 Task: Find a place to stay in Chajari, Argentina, from 10th to 15th July for 1 adult, with WiFi, TV, free parking, 4 bedrooms, 4 bathrooms, self check-in, and a price range of ₹10,000 to ₹15,000.
Action: Mouse moved to (537, 107)
Screenshot: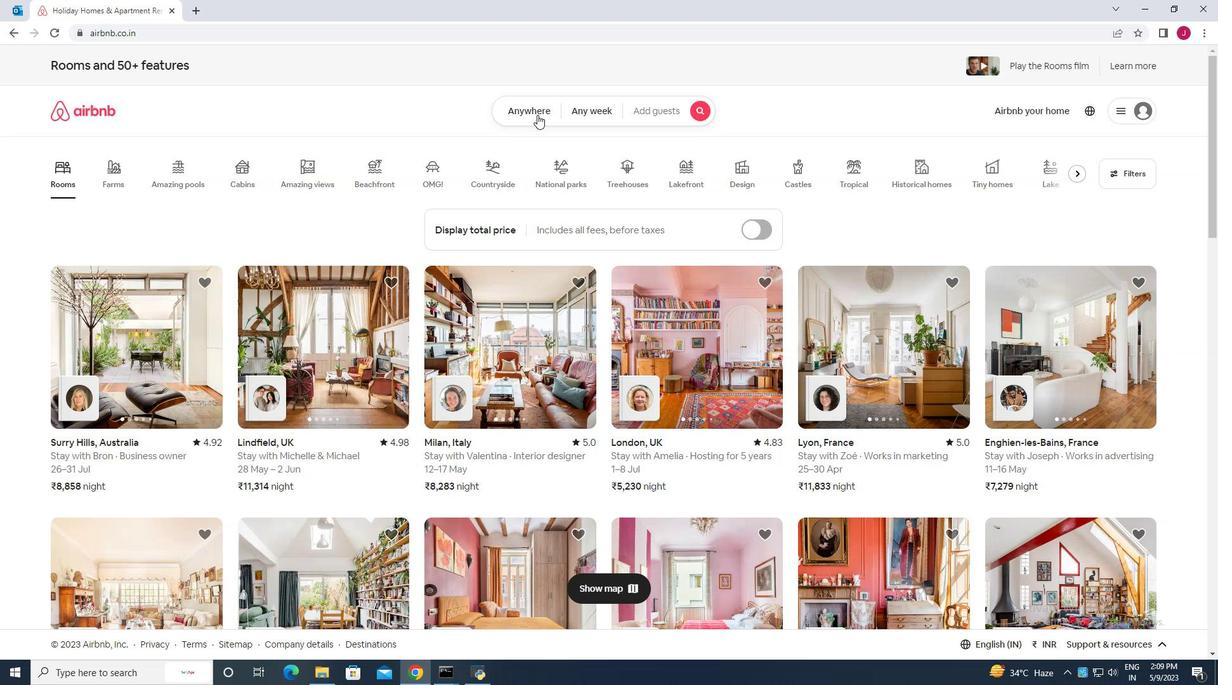 
Action: Mouse pressed left at (537, 107)
Screenshot: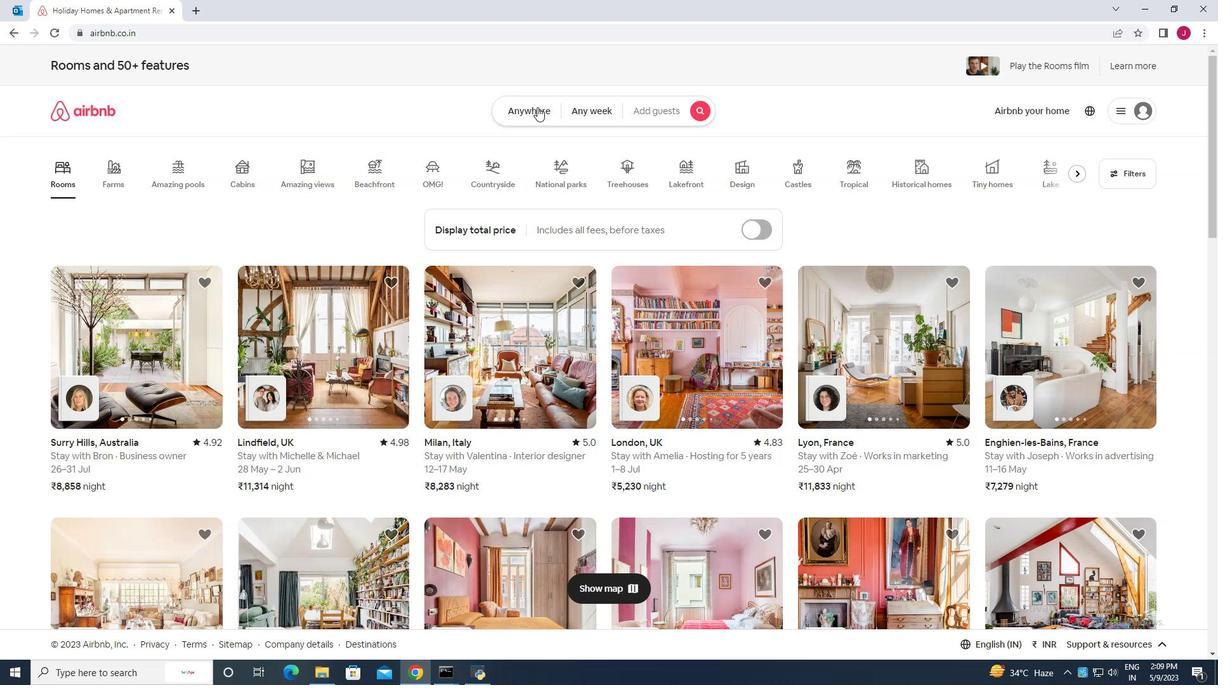 
Action: Mouse moved to (403, 156)
Screenshot: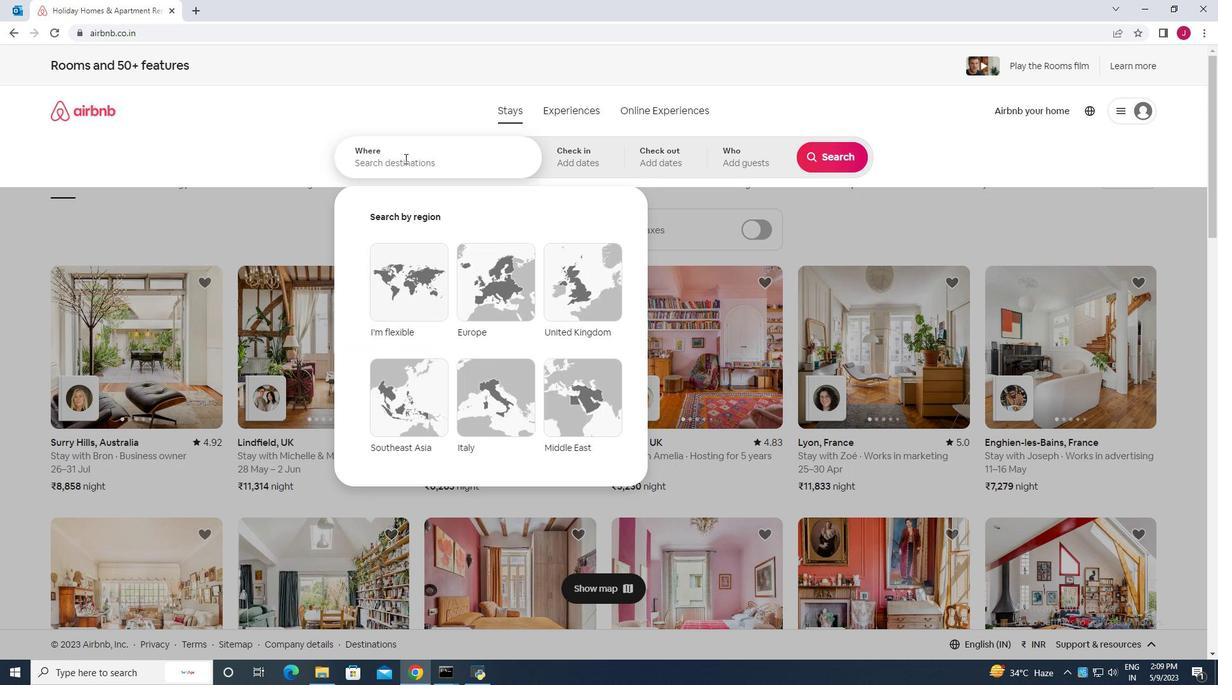 
Action: Mouse pressed left at (403, 156)
Screenshot: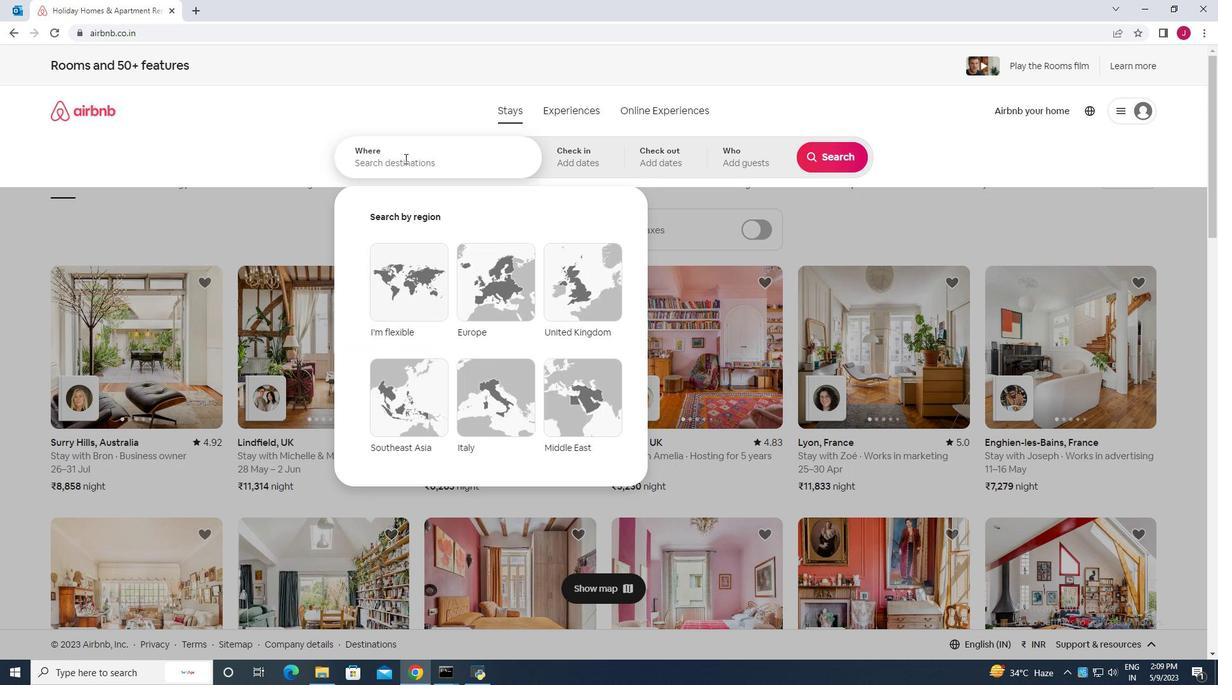 
Action: Mouse moved to (403, 158)
Screenshot: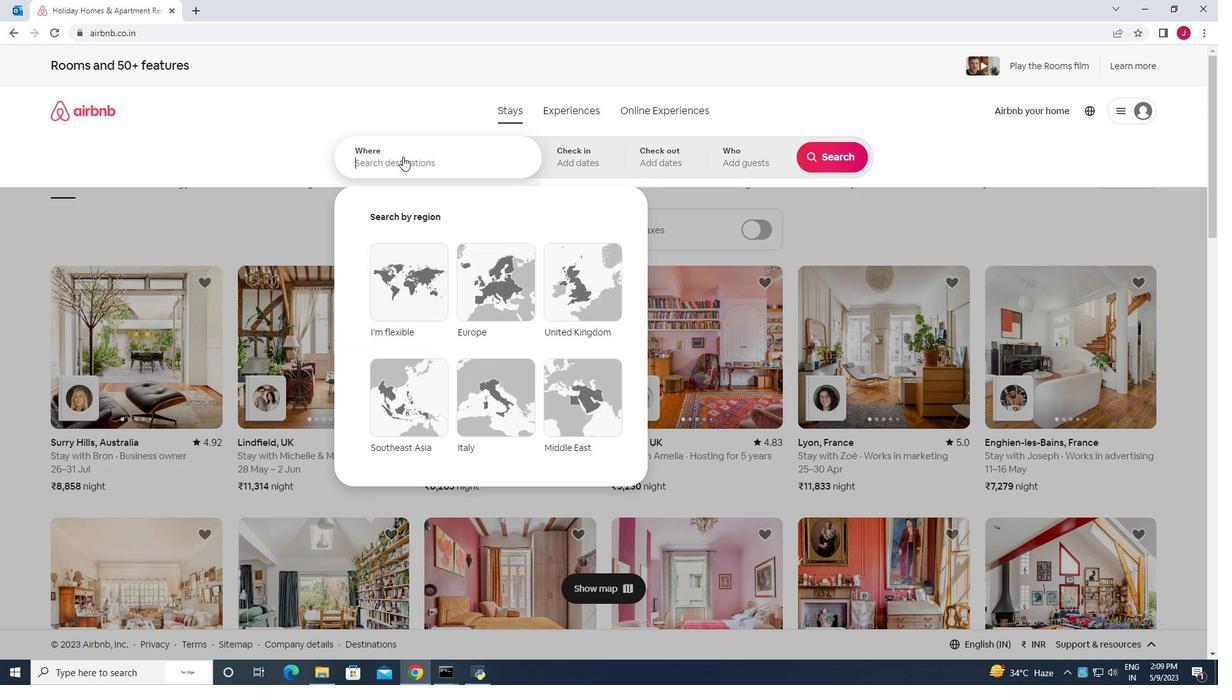 
Action: Key pressed chajari<Key.space>argentina
Screenshot: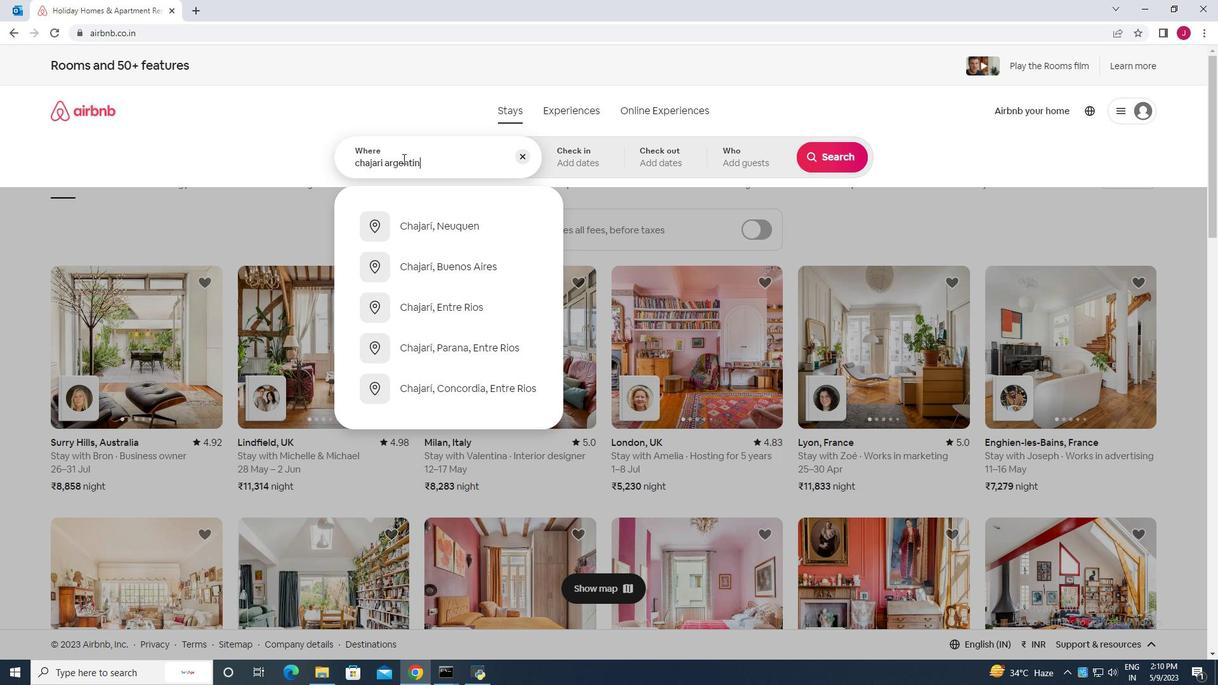 
Action: Mouse moved to (455, 166)
Screenshot: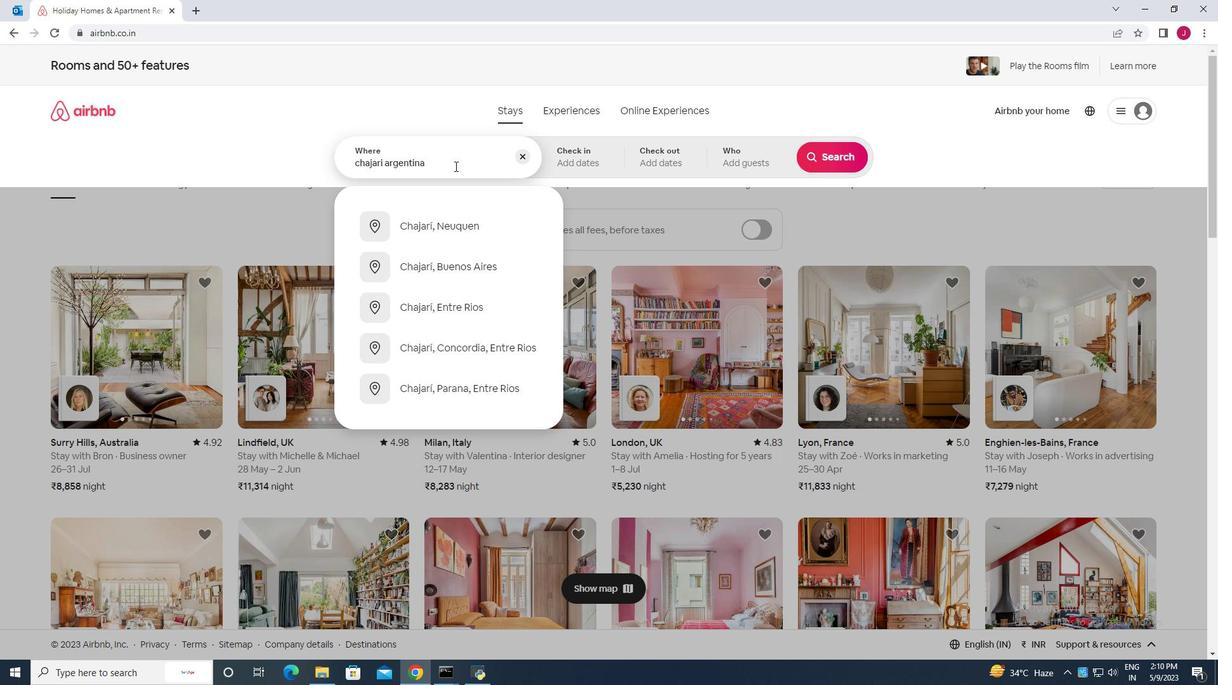 
Action: Key pressed <Key.enter>
Screenshot: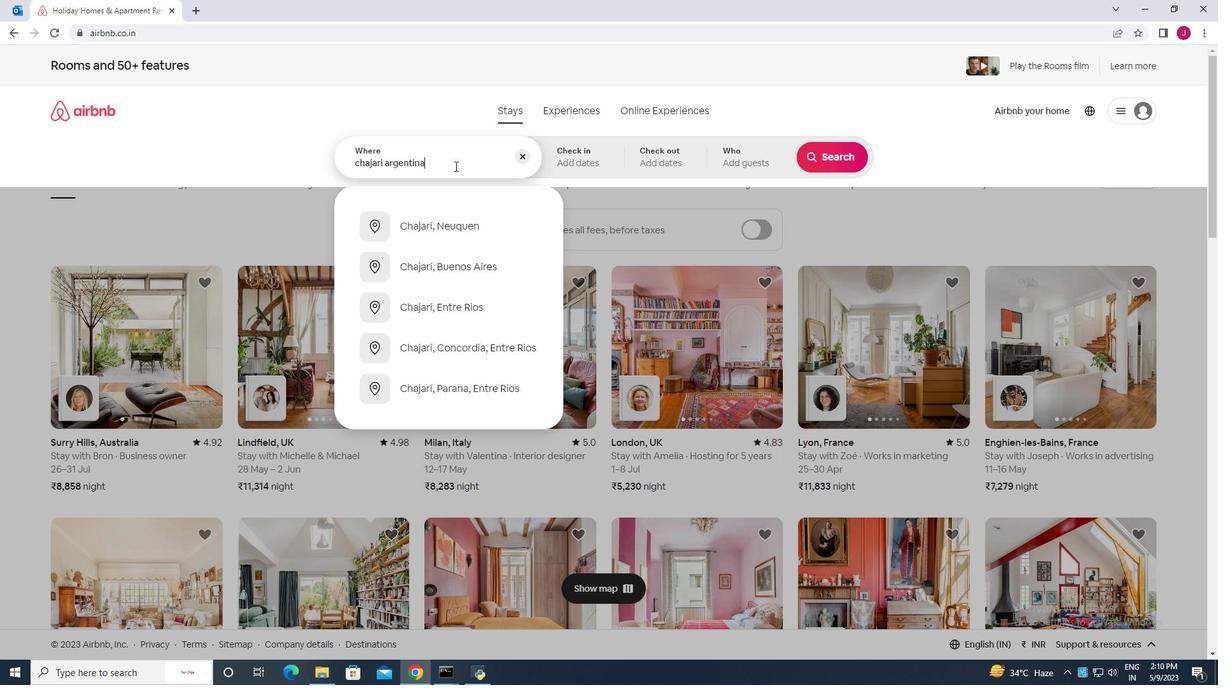 
Action: Mouse moved to (832, 255)
Screenshot: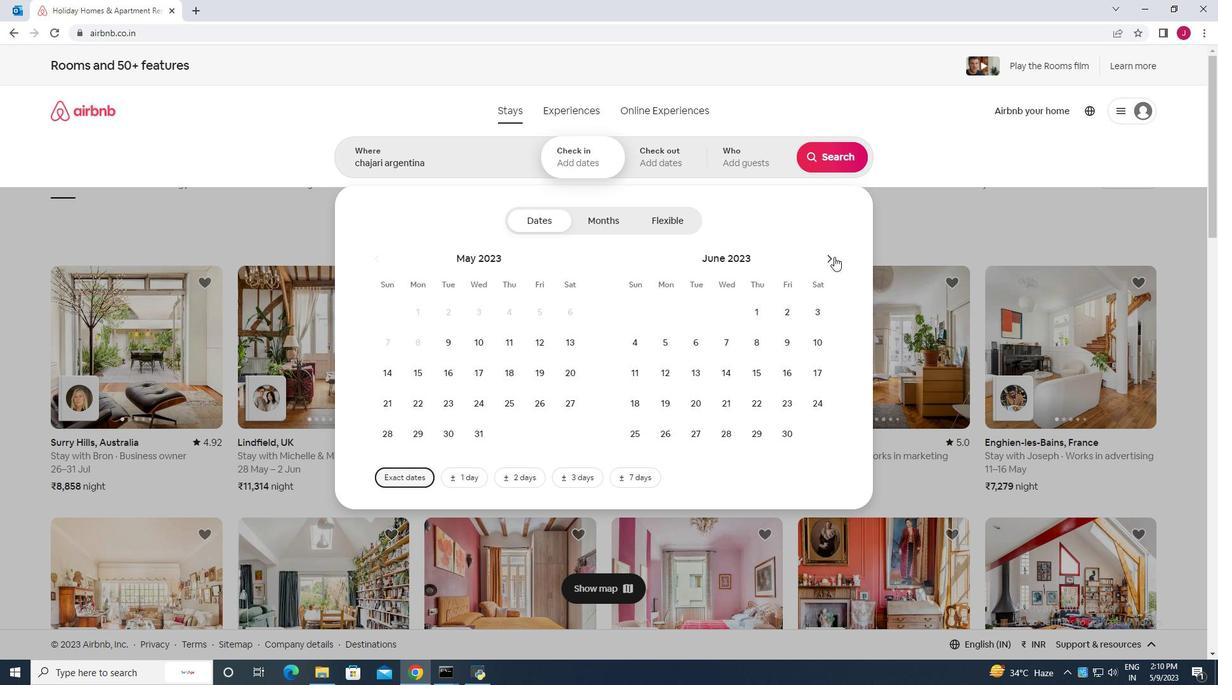 
Action: Mouse pressed left at (832, 255)
Screenshot: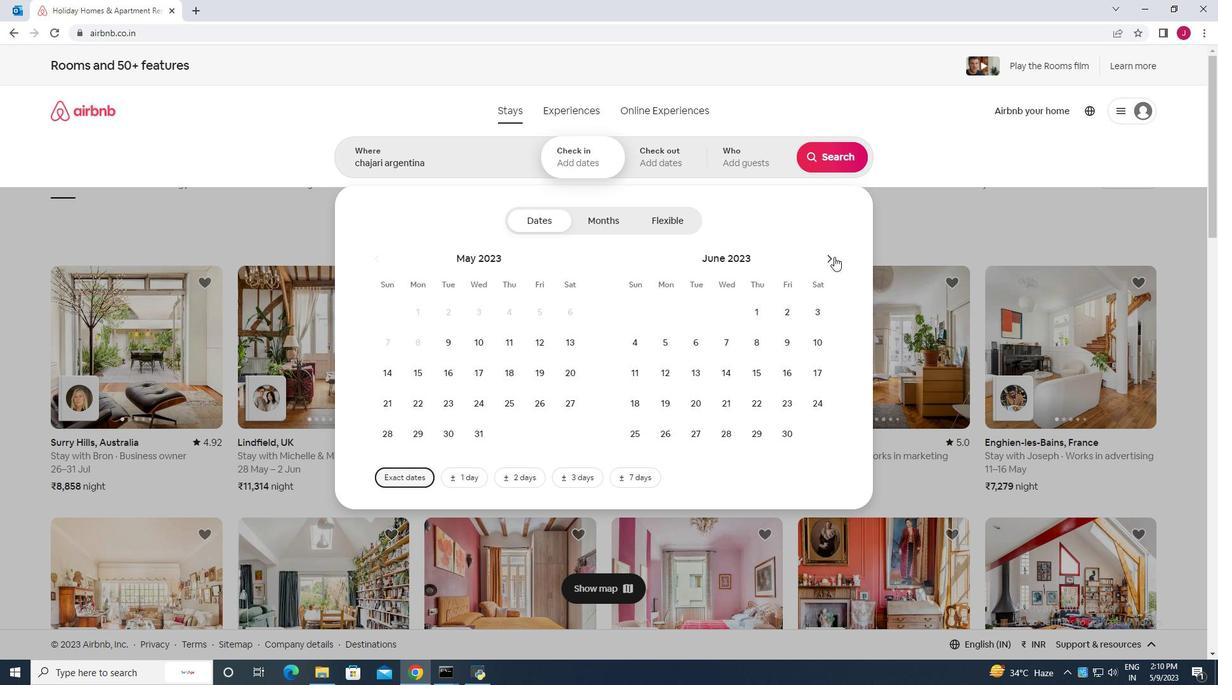 
Action: Mouse moved to (665, 373)
Screenshot: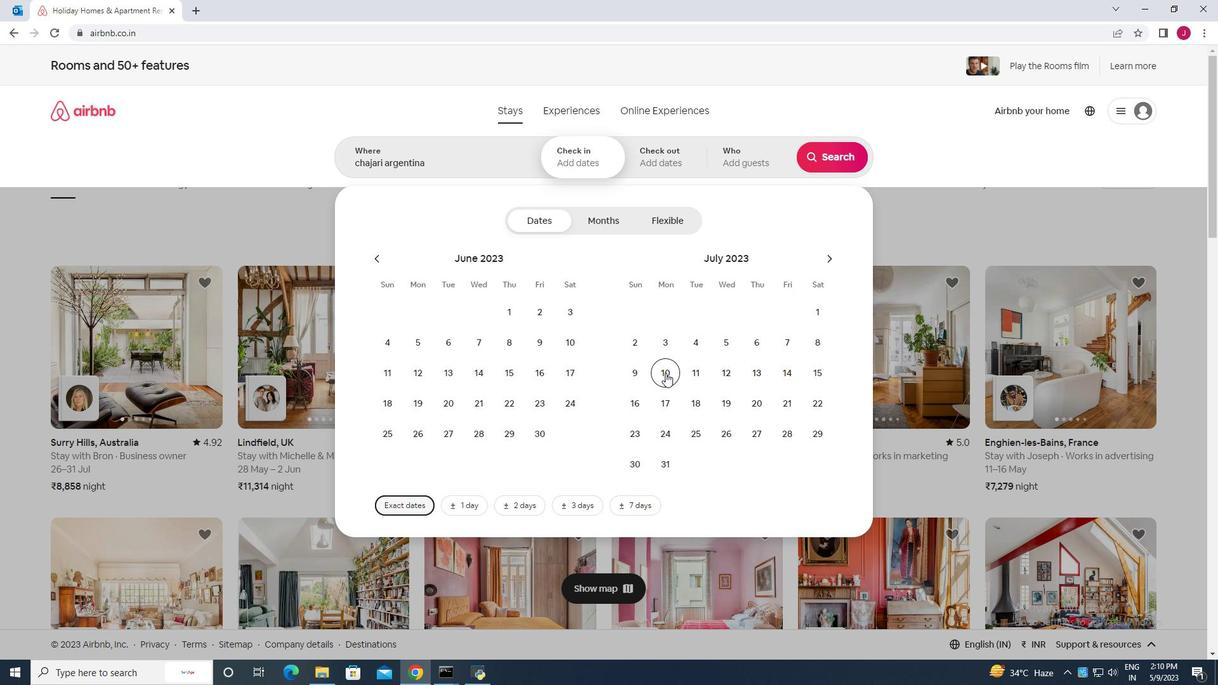 
Action: Mouse pressed left at (665, 373)
Screenshot: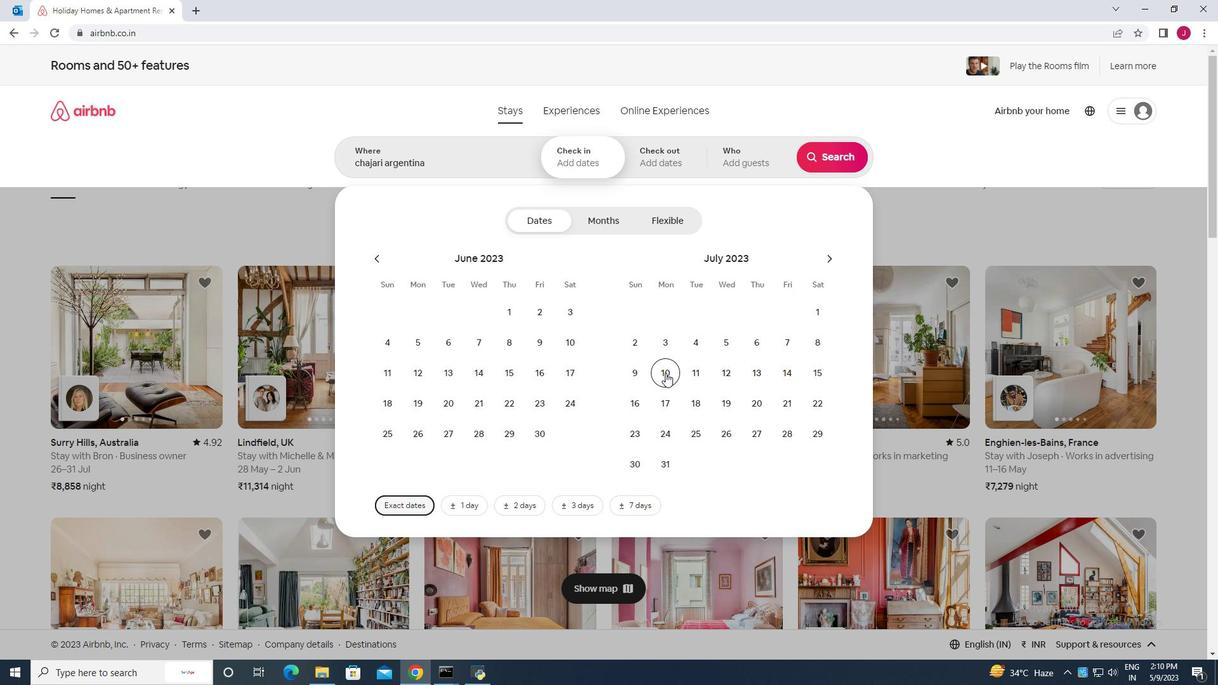
Action: Mouse moved to (819, 370)
Screenshot: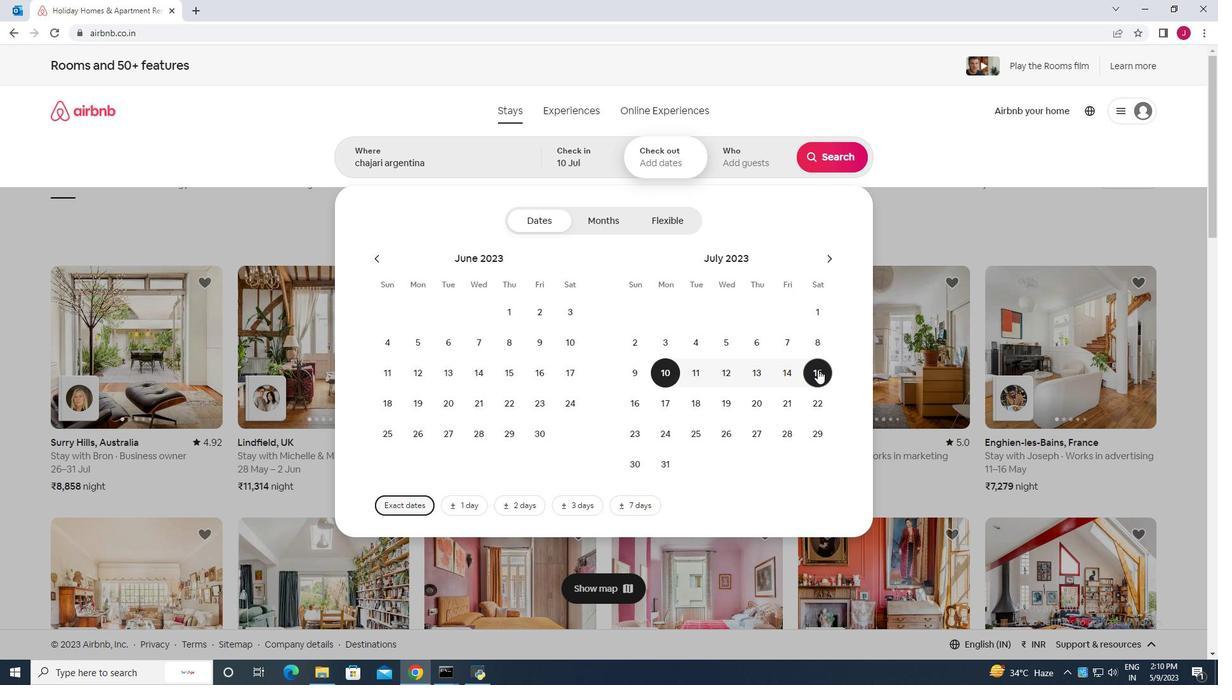 
Action: Mouse pressed left at (819, 370)
Screenshot: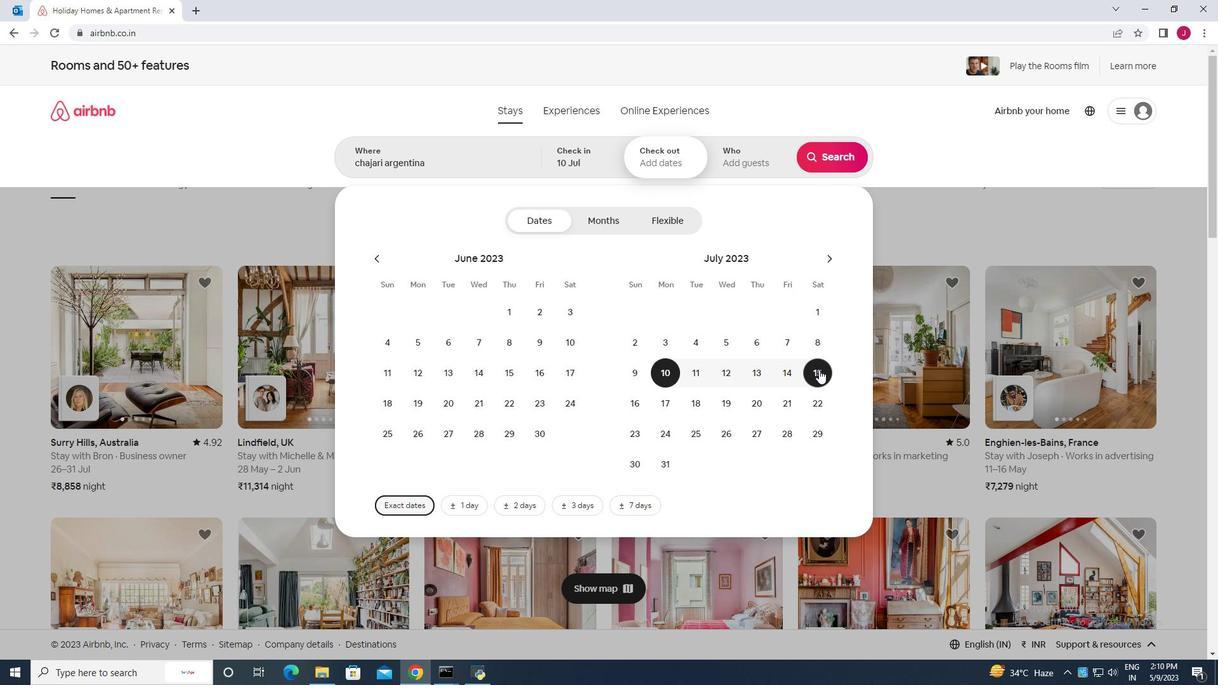 
Action: Mouse moved to (759, 163)
Screenshot: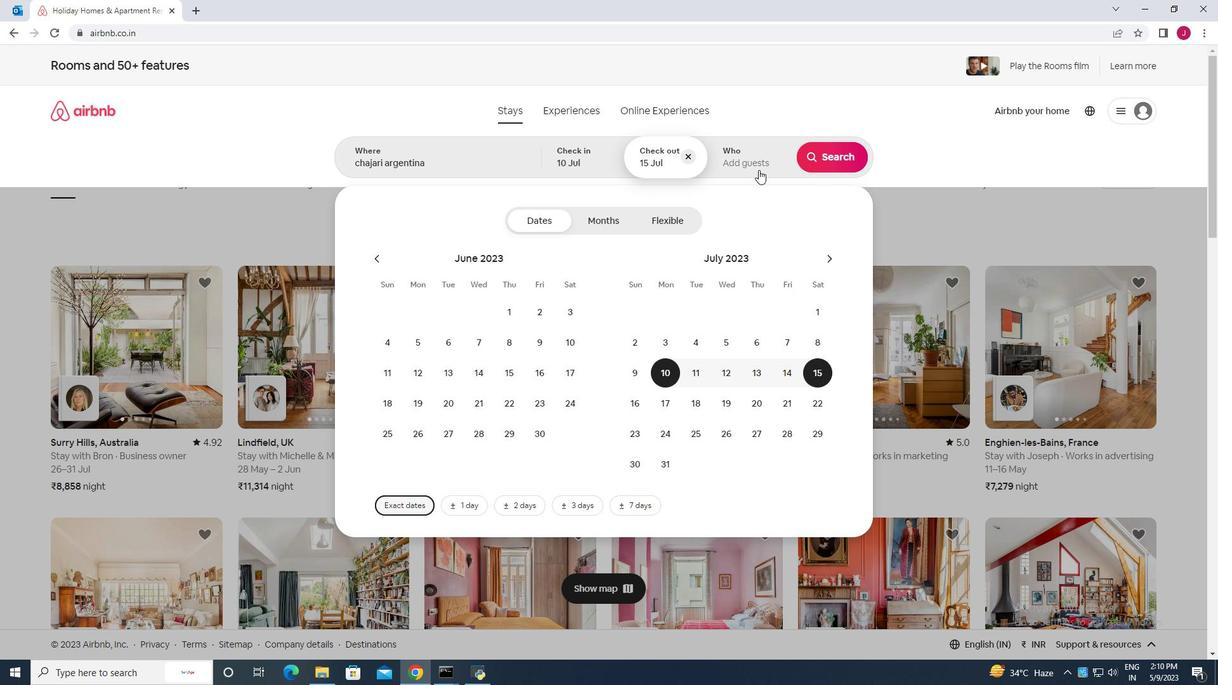 
Action: Mouse pressed left at (759, 163)
Screenshot: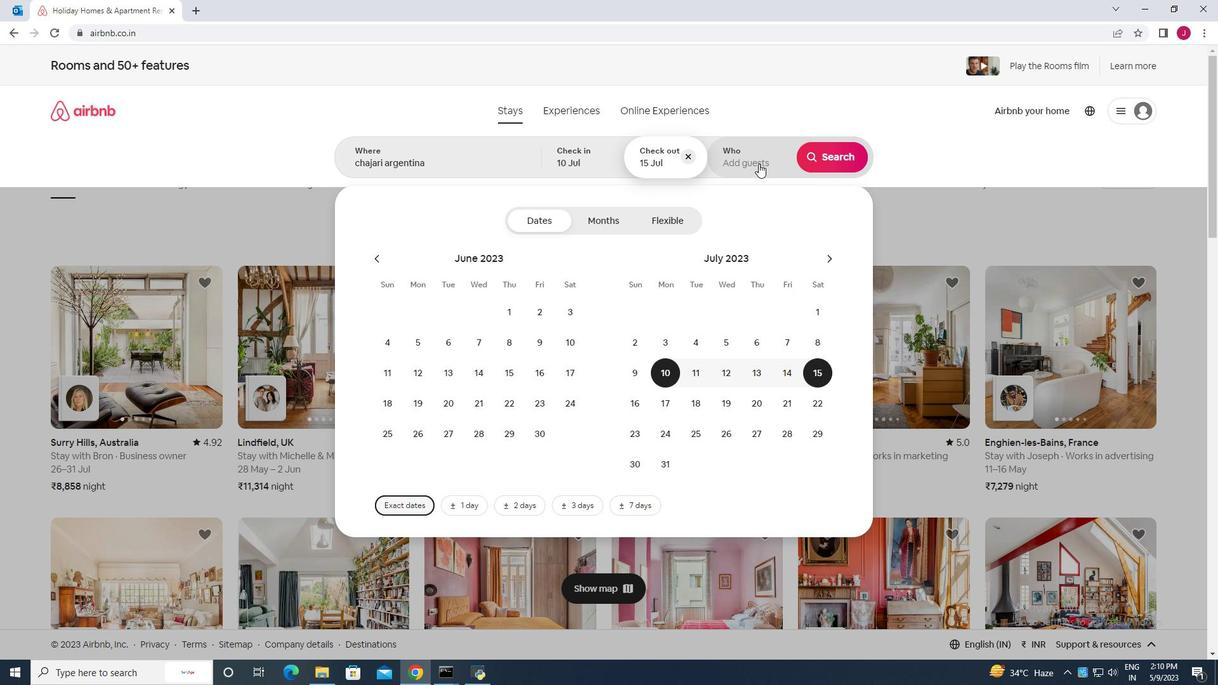 
Action: Mouse moved to (836, 224)
Screenshot: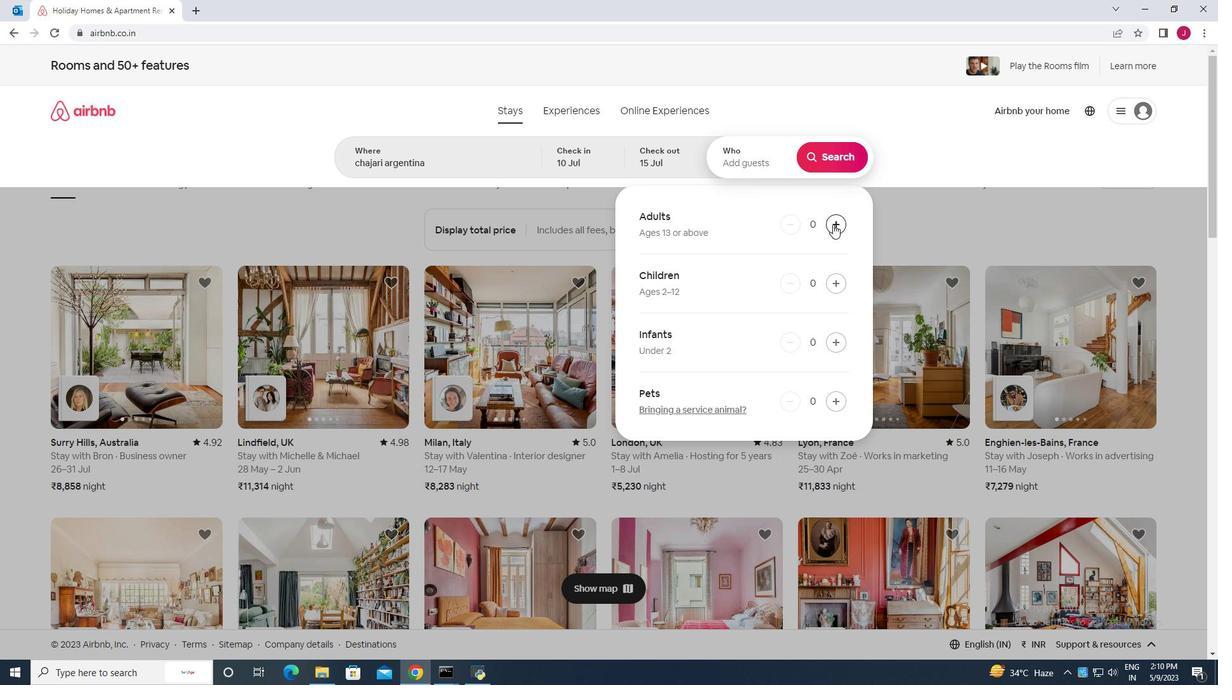 
Action: Mouse pressed left at (836, 224)
Screenshot: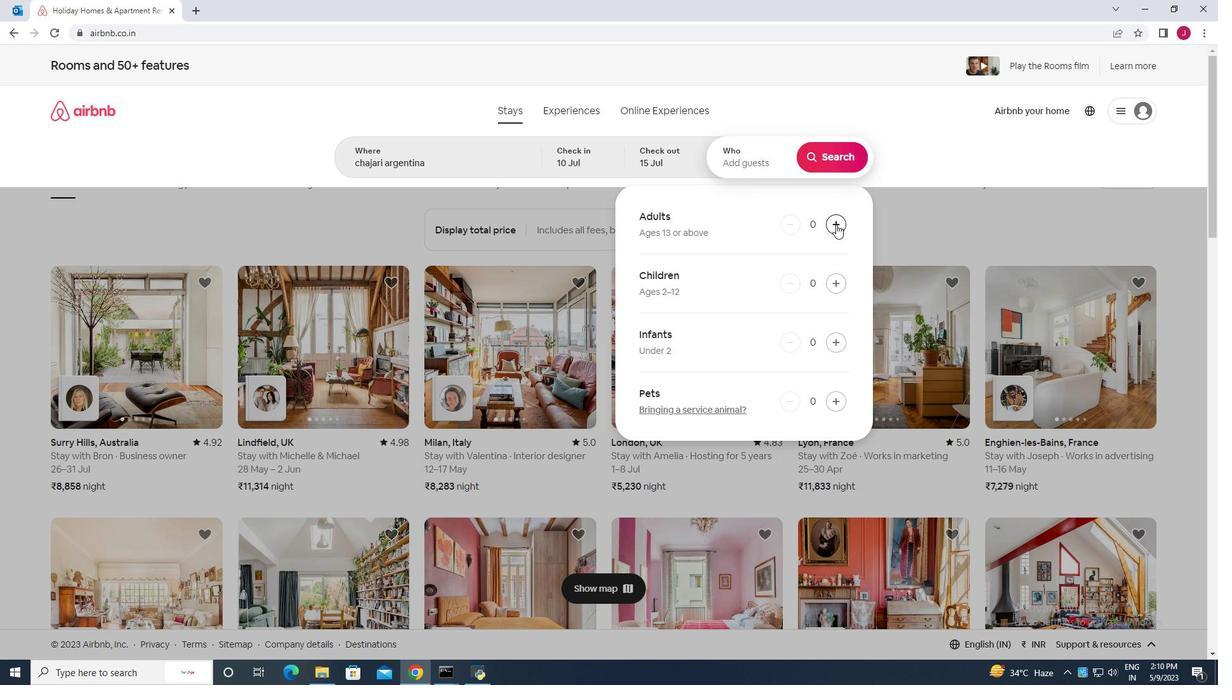 
Action: Mouse pressed left at (836, 224)
Screenshot: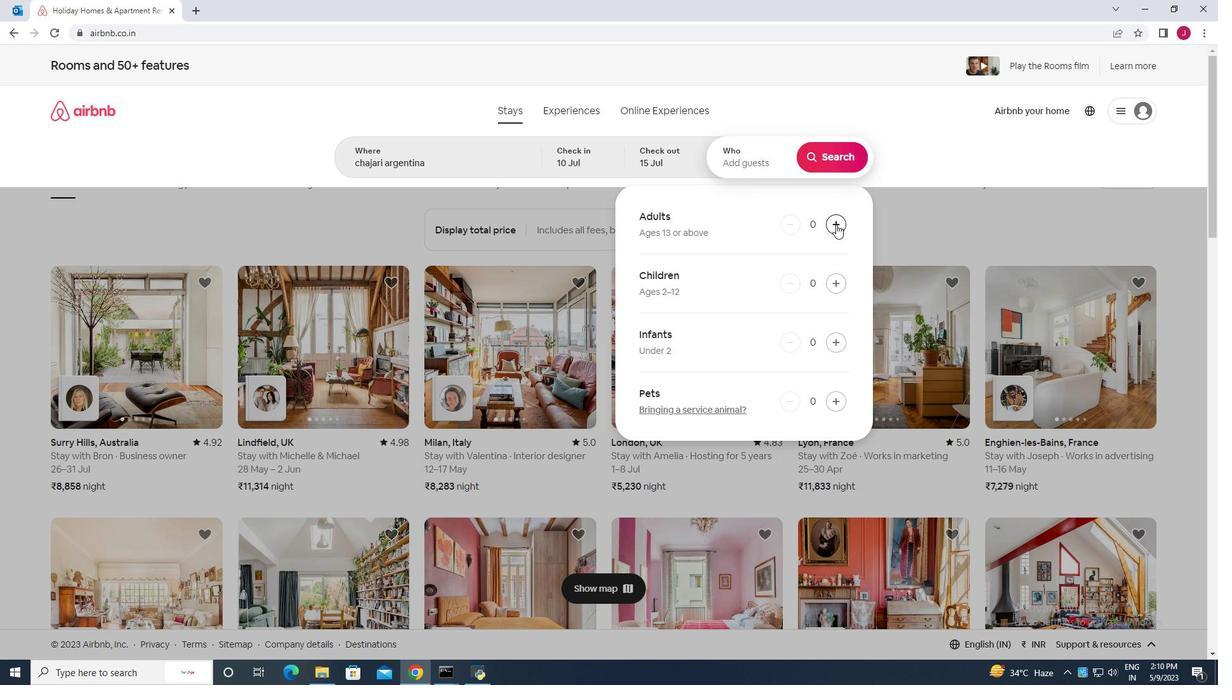 
Action: Mouse pressed left at (836, 224)
Screenshot: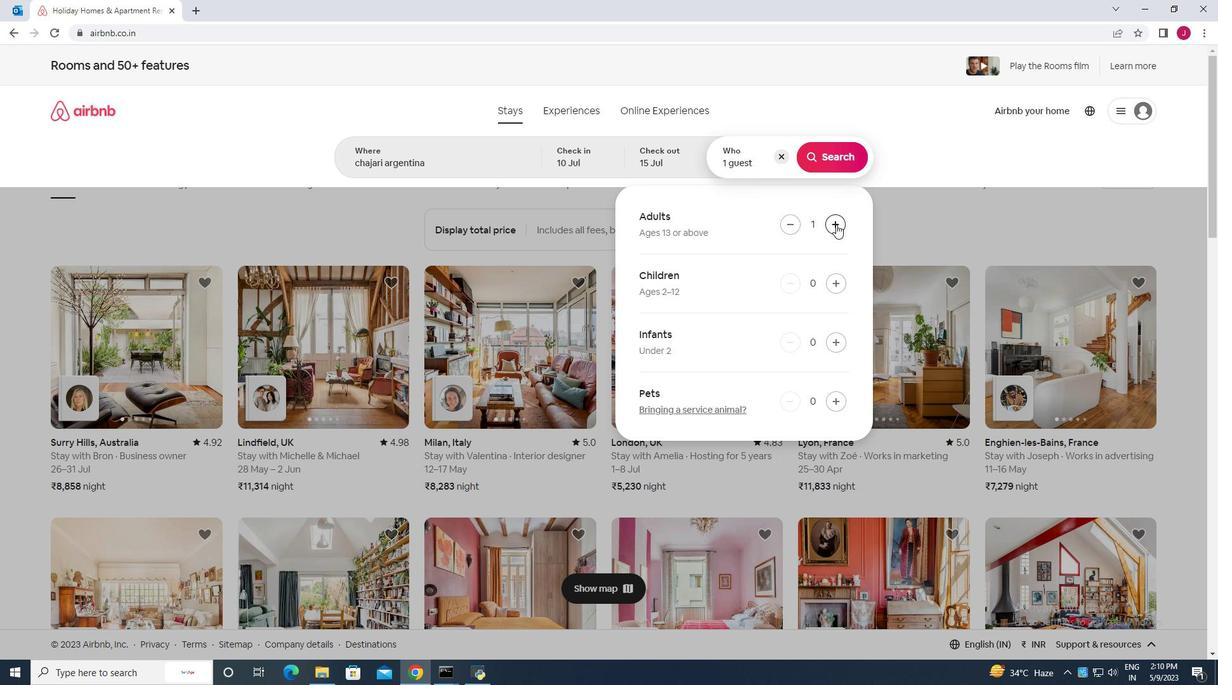 
Action: Mouse pressed left at (836, 224)
Screenshot: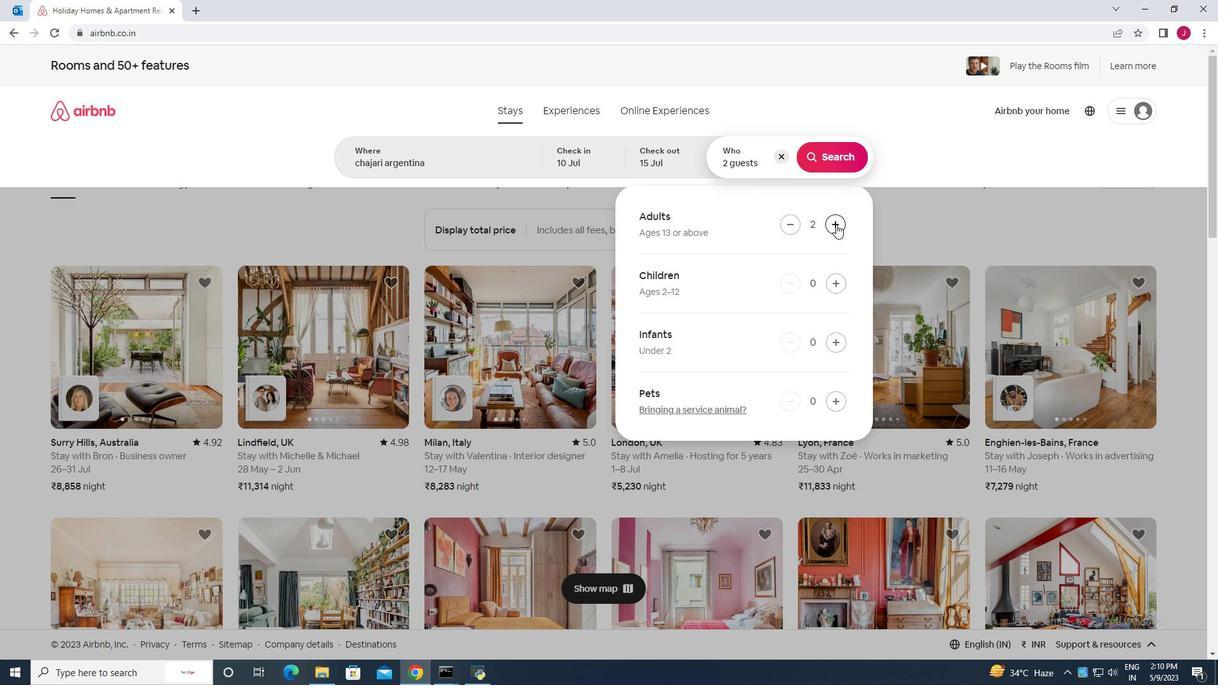 
Action: Mouse pressed left at (836, 224)
Screenshot: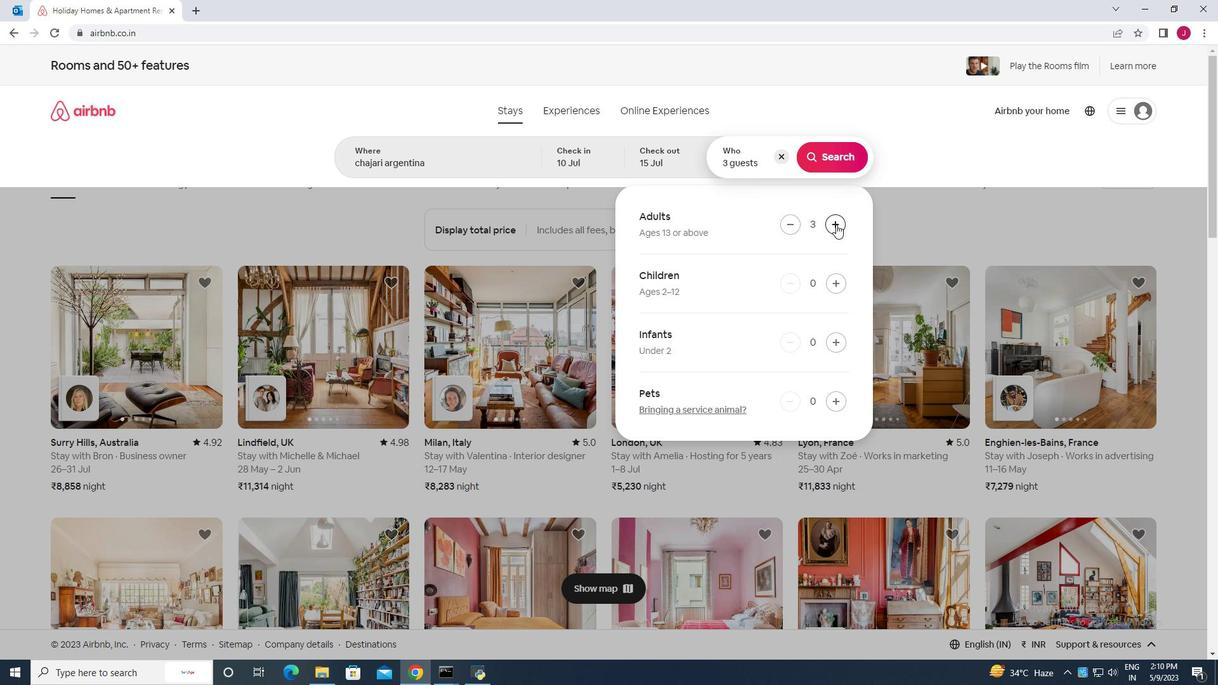 
Action: Mouse pressed left at (836, 224)
Screenshot: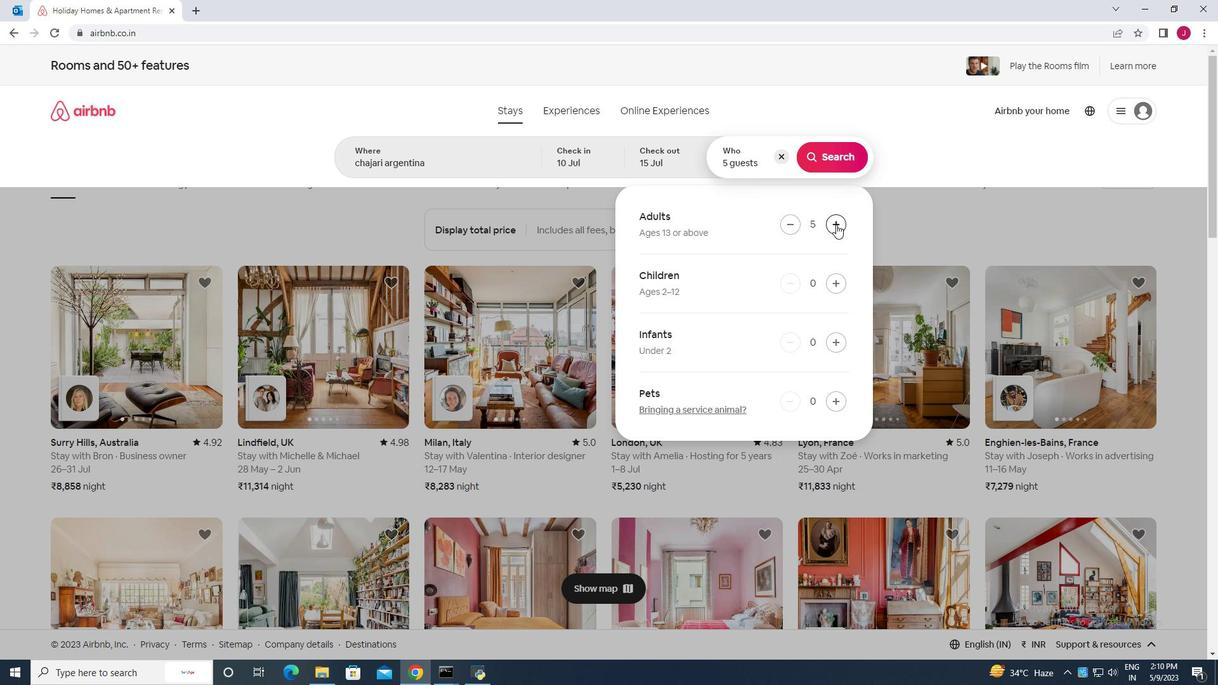 
Action: Mouse pressed left at (836, 224)
Screenshot: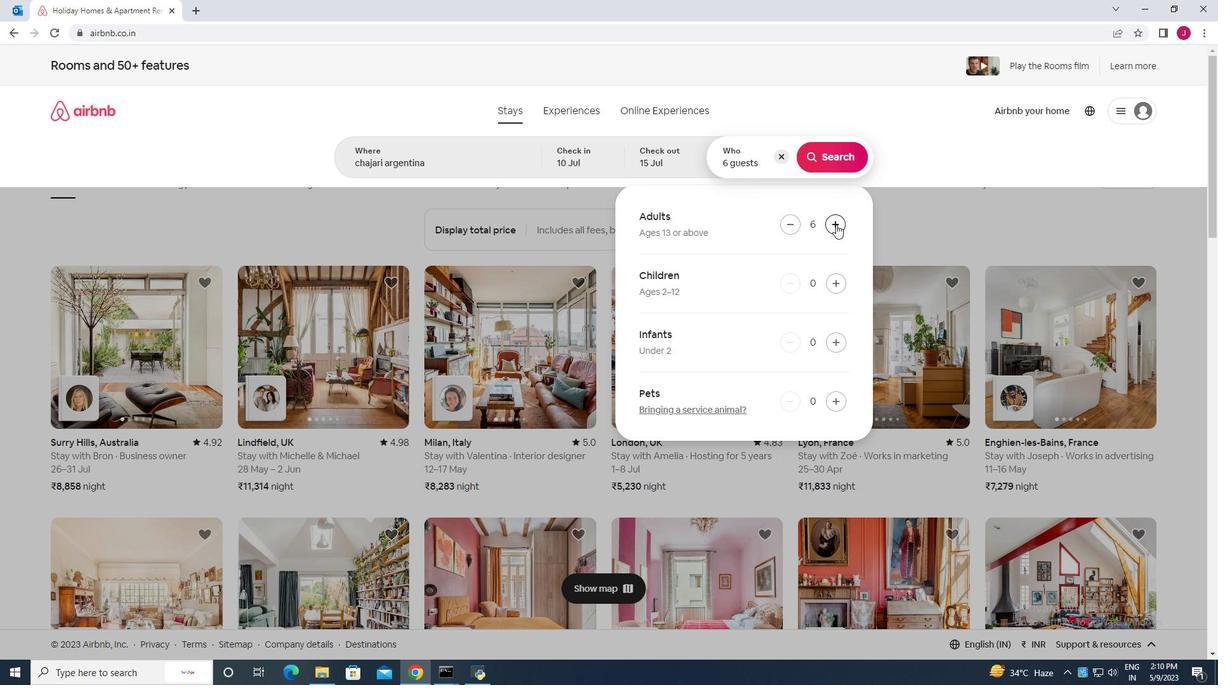 
Action: Mouse moved to (837, 154)
Screenshot: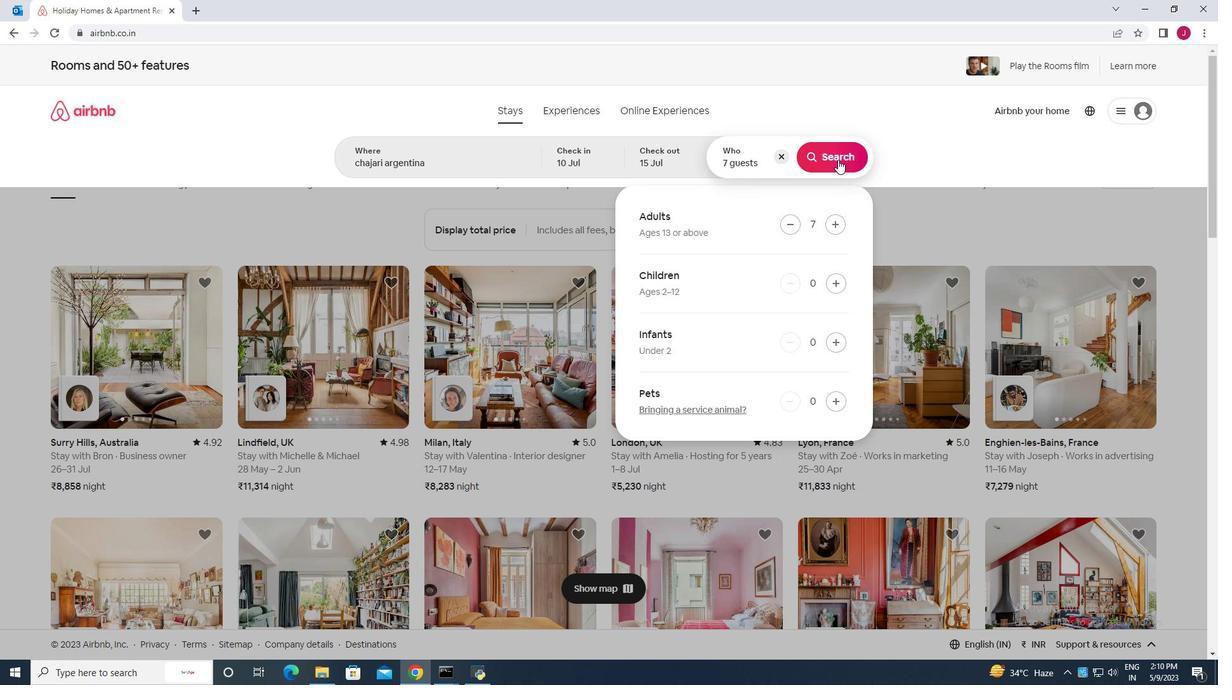 
Action: Mouse pressed left at (837, 154)
Screenshot: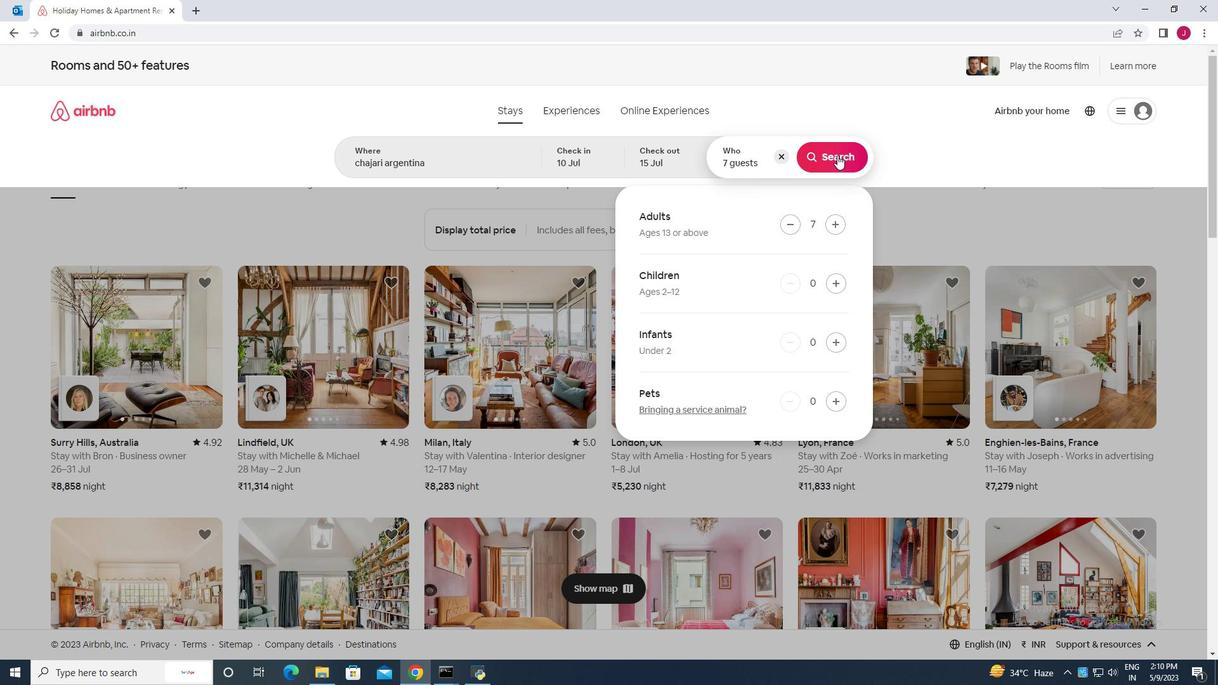 
Action: Mouse moved to (1167, 119)
Screenshot: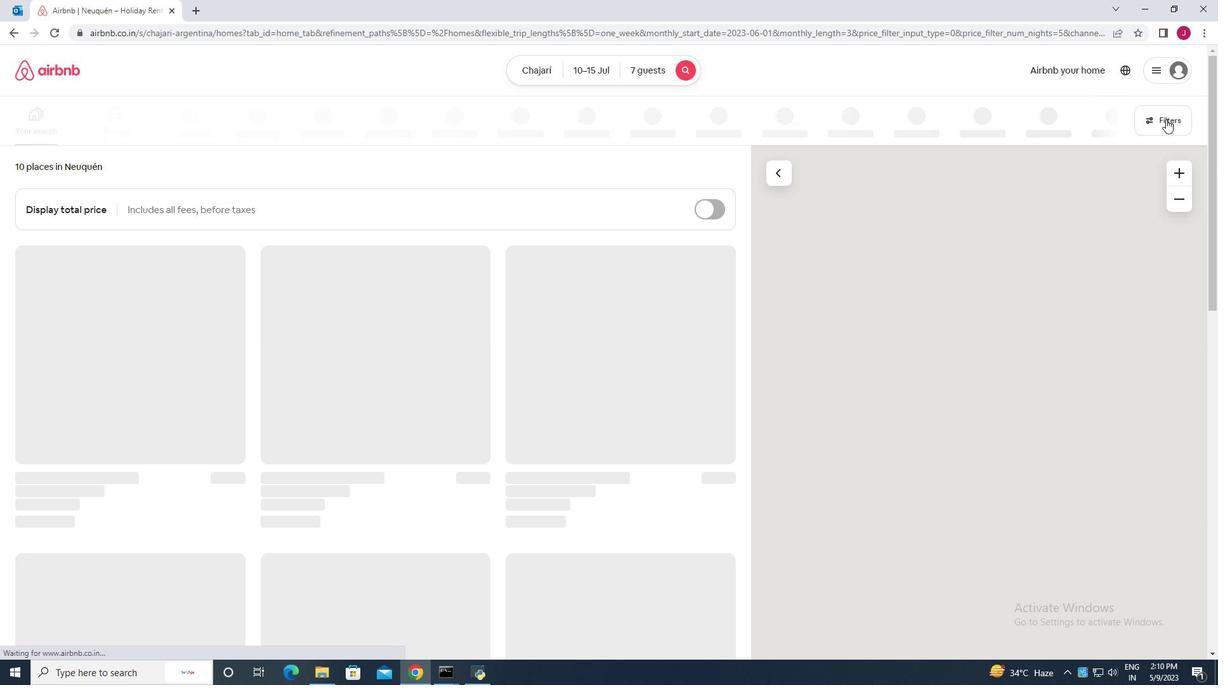 
Action: Mouse pressed left at (1167, 119)
Screenshot: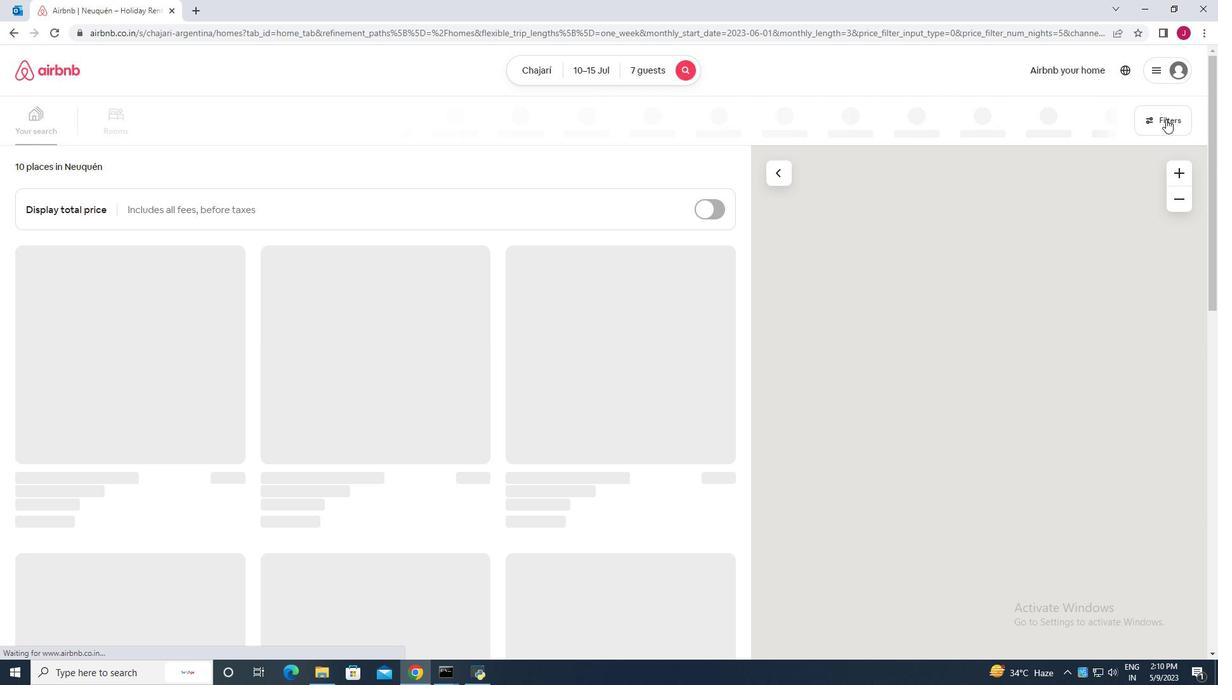 
Action: Mouse moved to (456, 433)
Screenshot: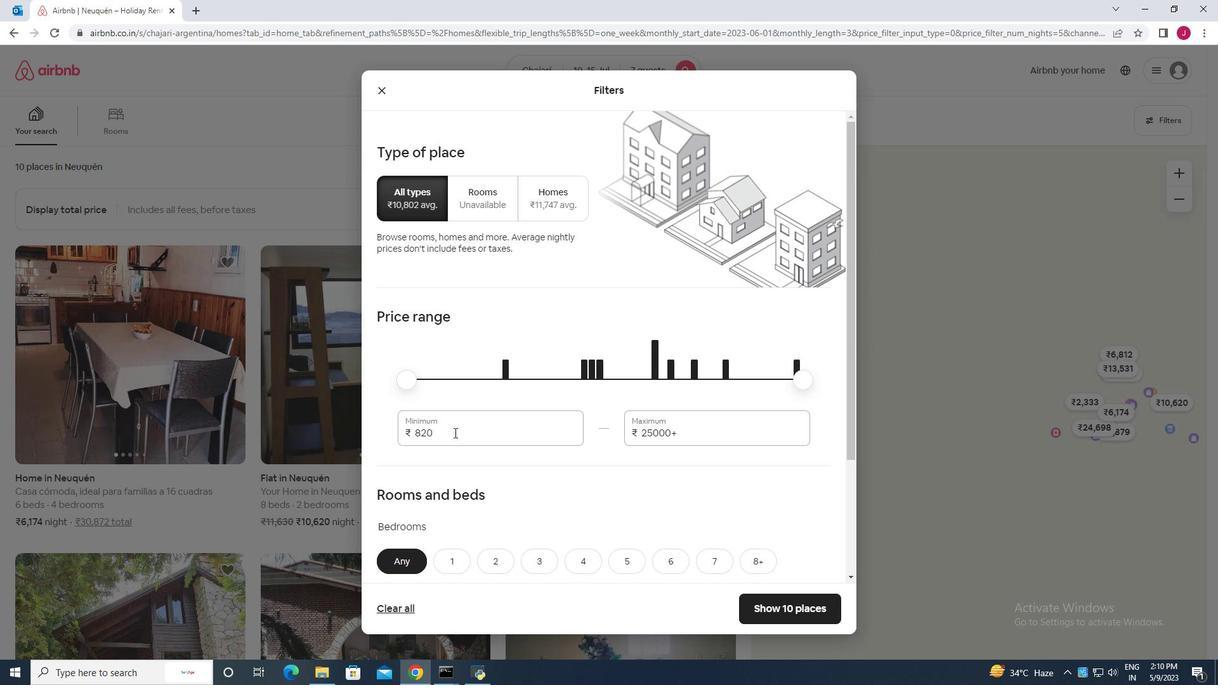 
Action: Mouse pressed left at (456, 433)
Screenshot: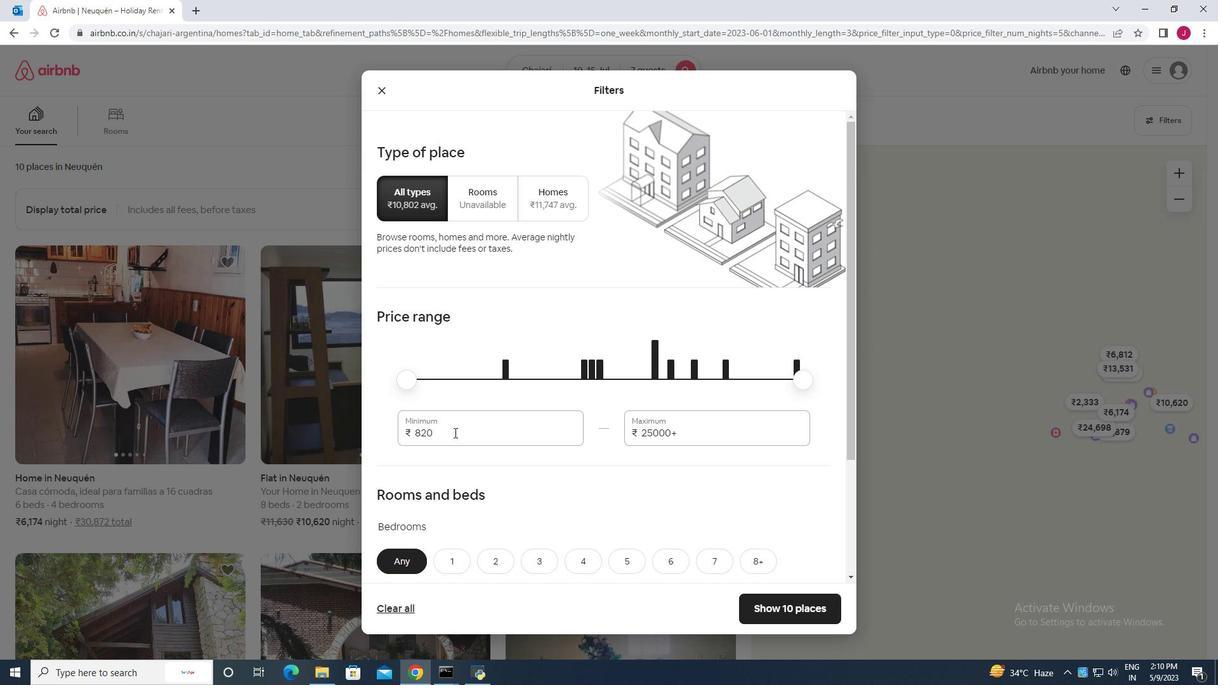 
Action: Mouse moved to (456, 432)
Screenshot: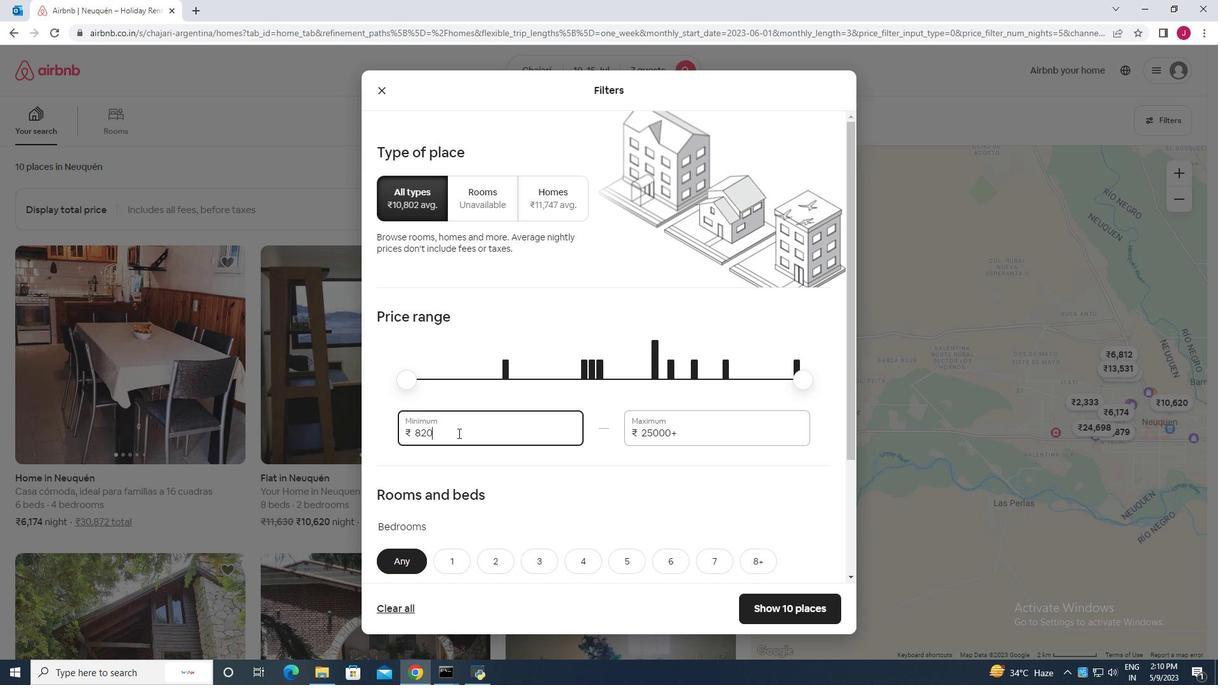 
Action: Key pressed <Key.backspace><Key.backspace><Key.backspace><Key.backspace><Key.backspace><Key.backspace>10000
Screenshot: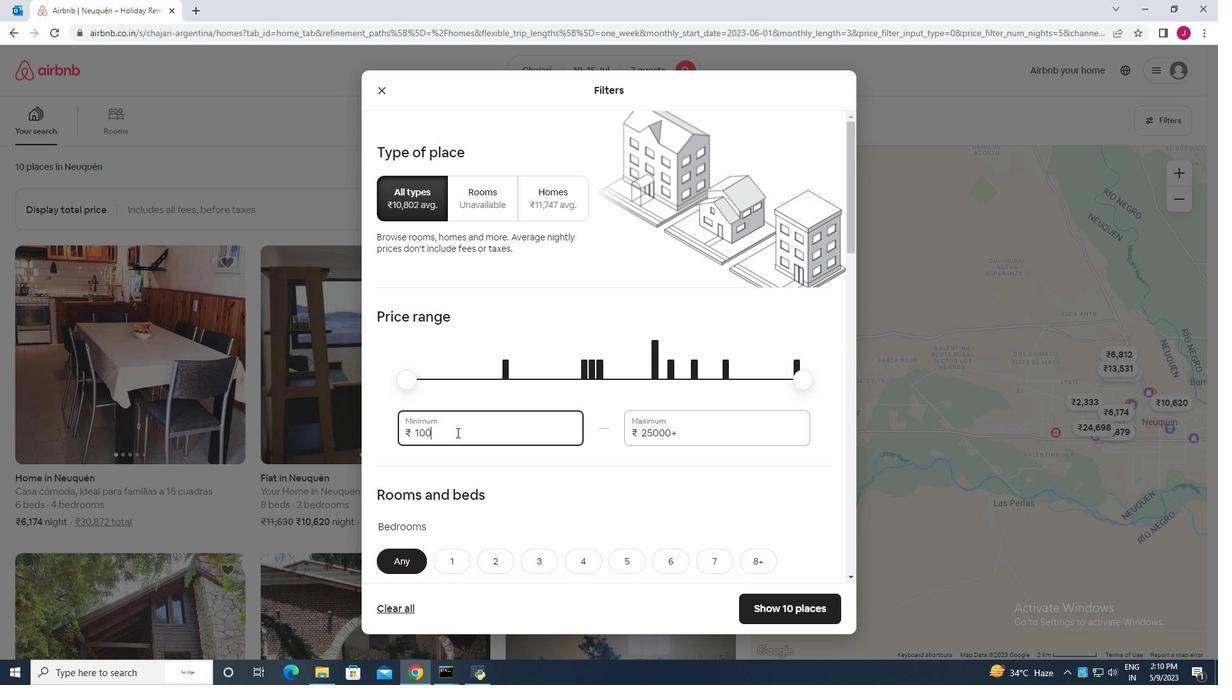 
Action: Mouse moved to (701, 436)
Screenshot: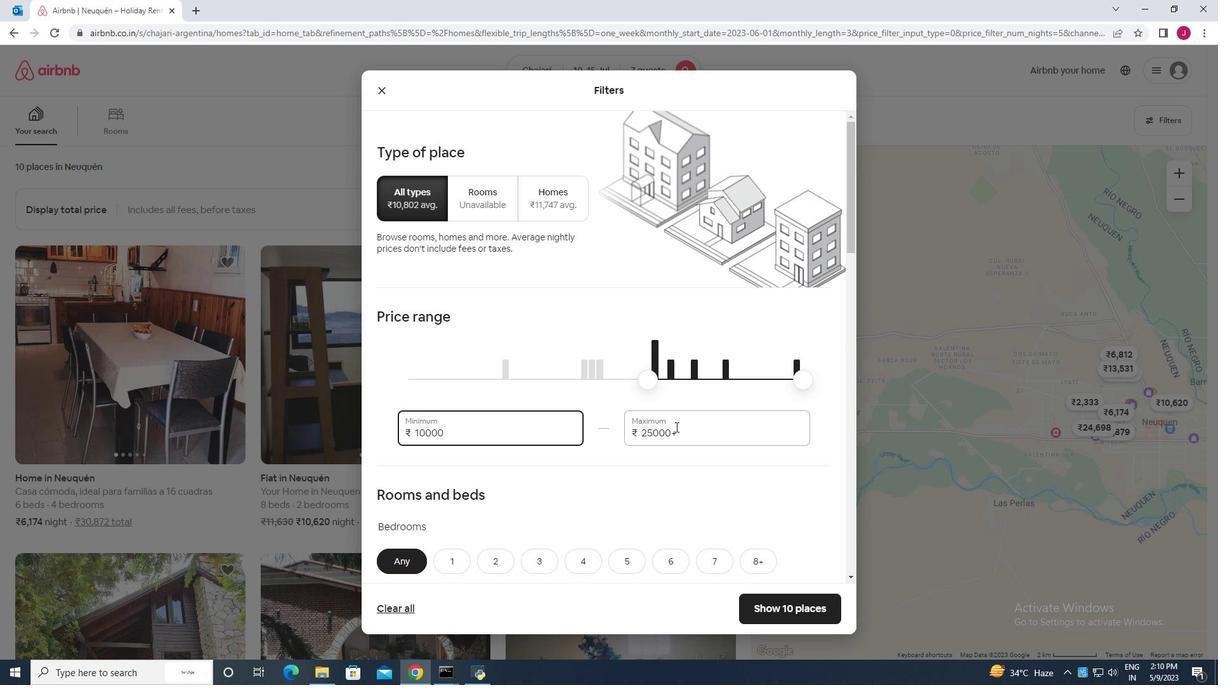 
Action: Mouse pressed left at (701, 436)
Screenshot: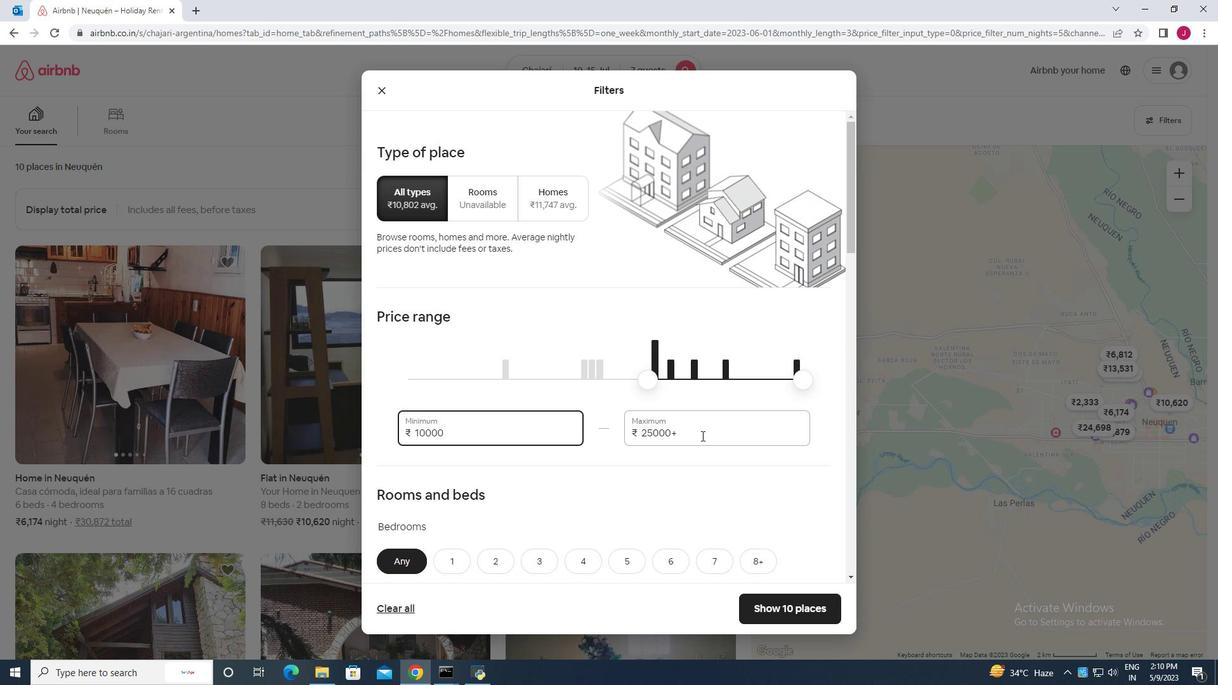 
Action: Key pressed <Key.backspace><Key.backspace><Key.backspace><Key.backspace><Key.backspace><Key.backspace><Key.backspace><Key.backspace><Key.backspace><Key.backspace><Key.backspace><Key.backspace><Key.backspace><Key.backspace><Key.backspace><Key.backspace><Key.backspace><Key.backspace><Key.backspace><Key.backspace>15000
Screenshot: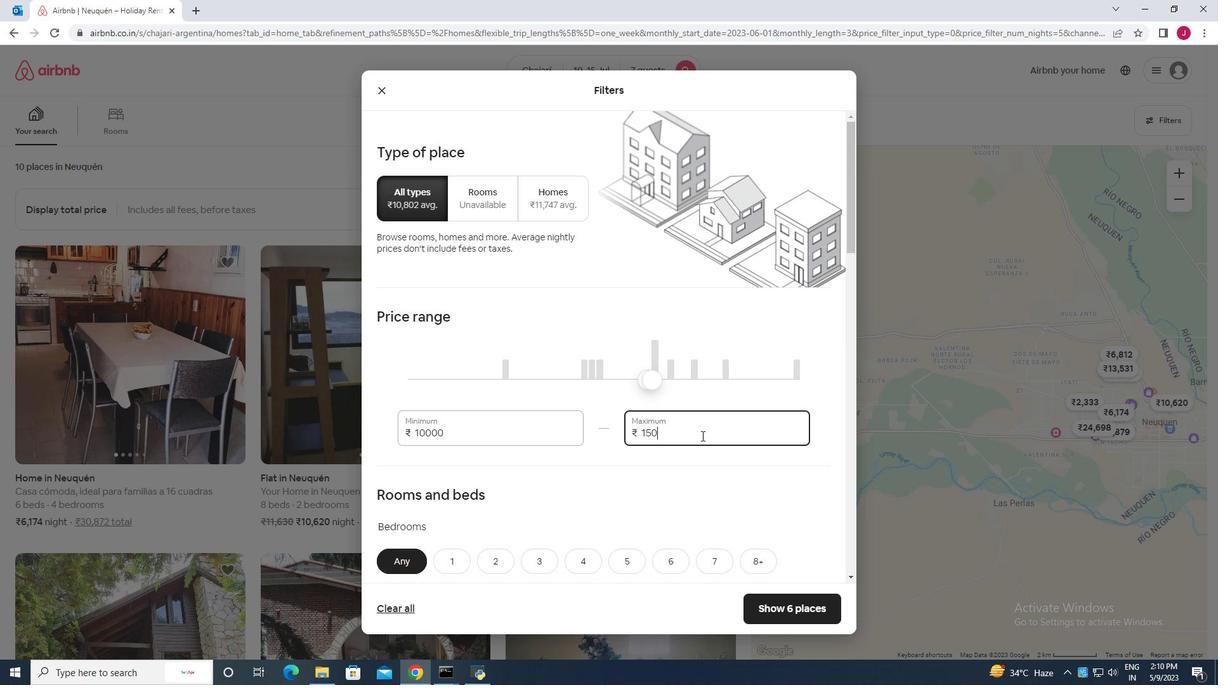 
Action: Mouse moved to (692, 465)
Screenshot: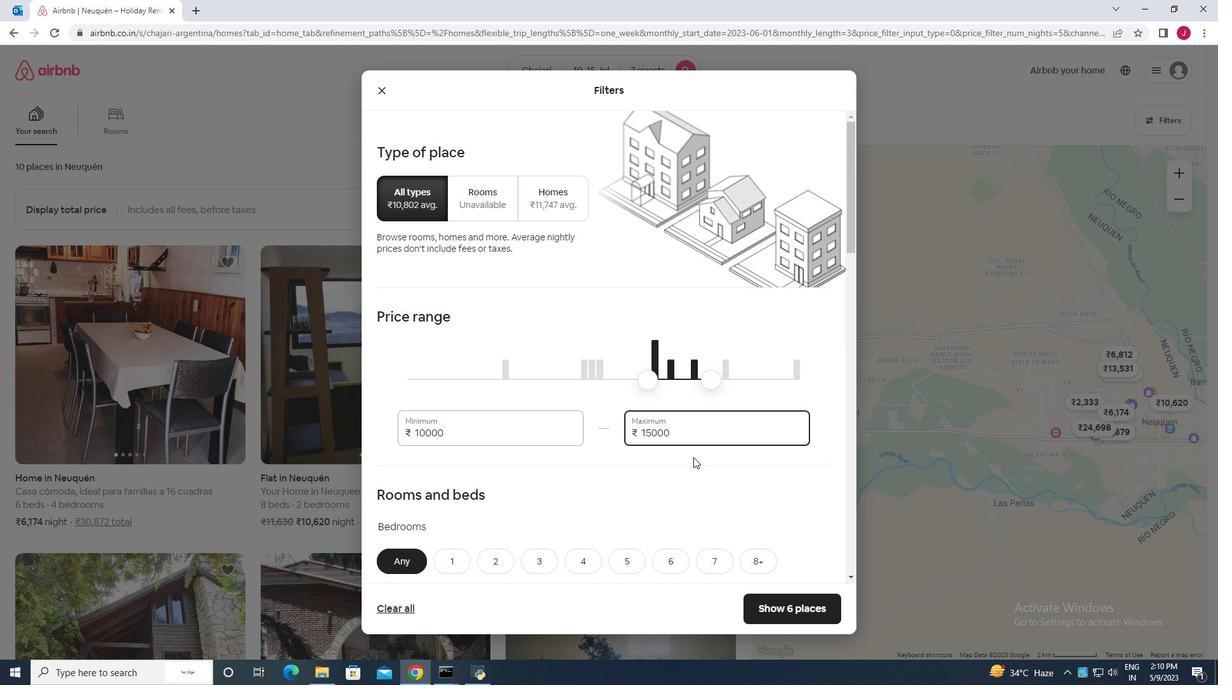 
Action: Mouse scrolled (692, 464) with delta (0, 0)
Screenshot: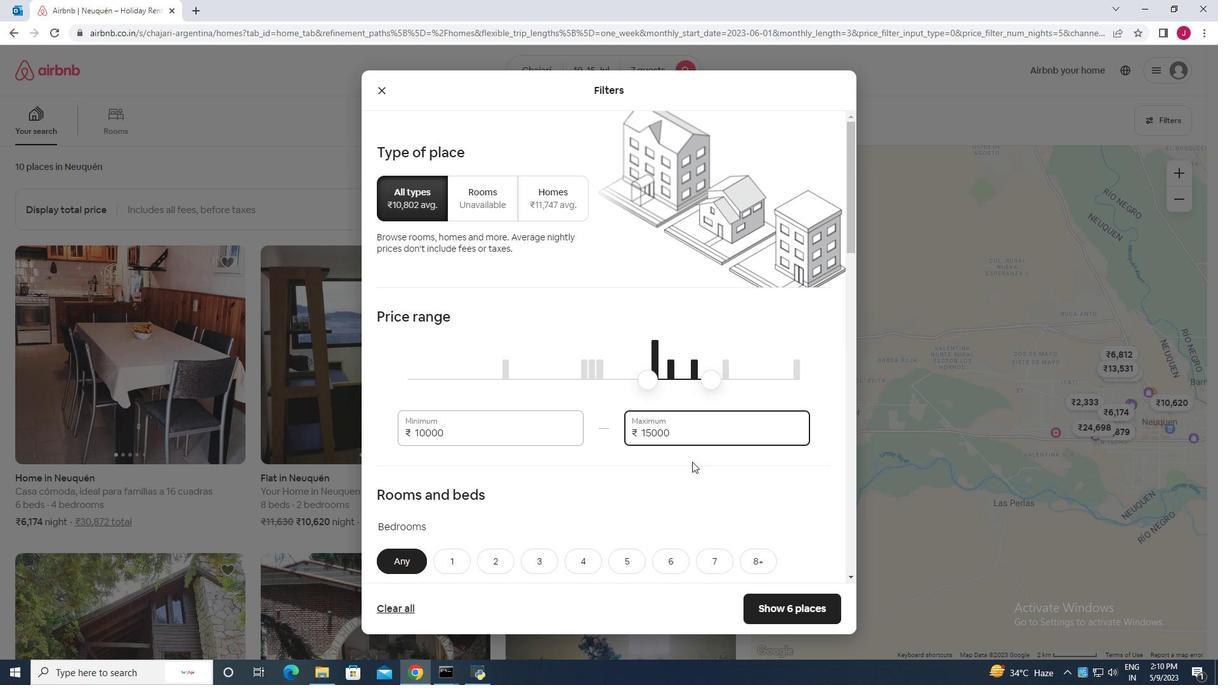 
Action: Mouse moved to (691, 467)
Screenshot: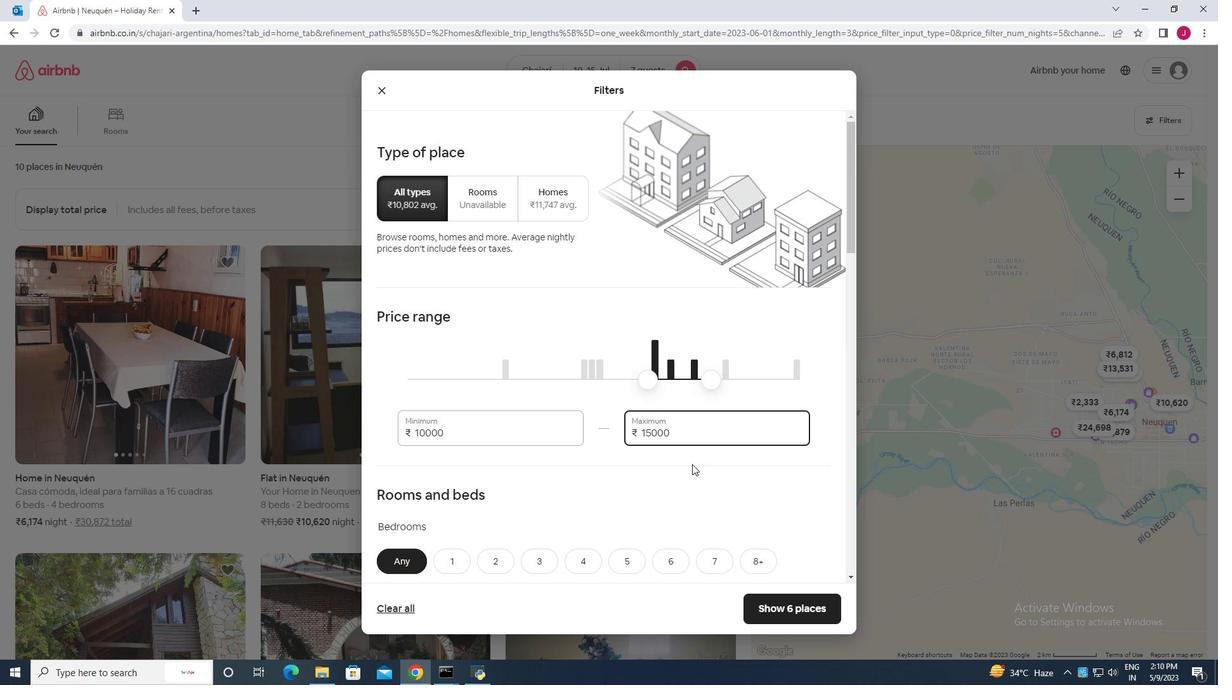 
Action: Mouse scrolled (691, 466) with delta (0, 0)
Screenshot: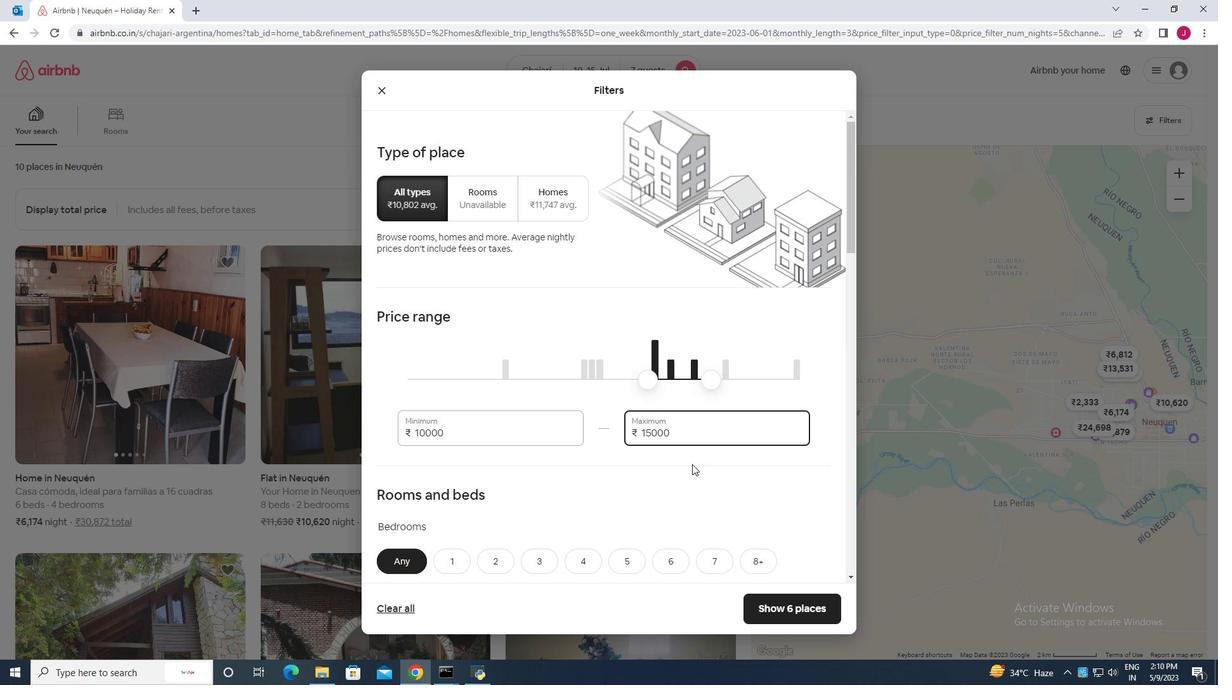 
Action: Mouse moved to (691, 469)
Screenshot: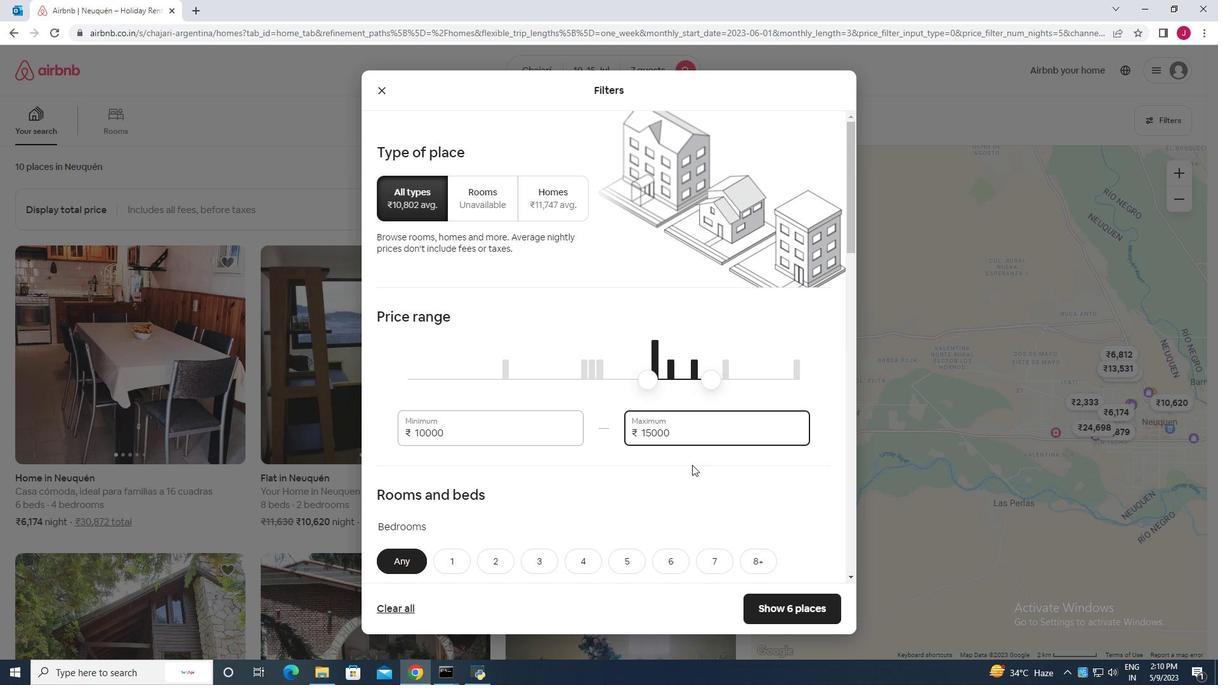 
Action: Mouse scrolled (691, 468) with delta (0, 0)
Screenshot: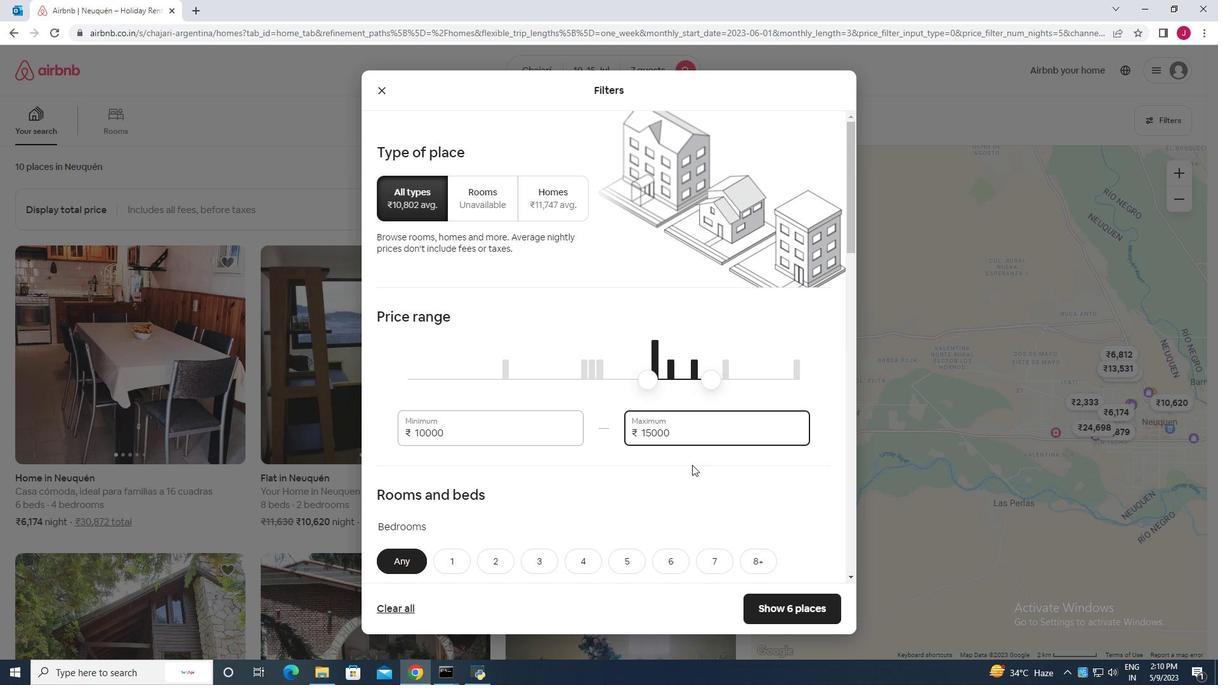 
Action: Mouse moved to (661, 429)
Screenshot: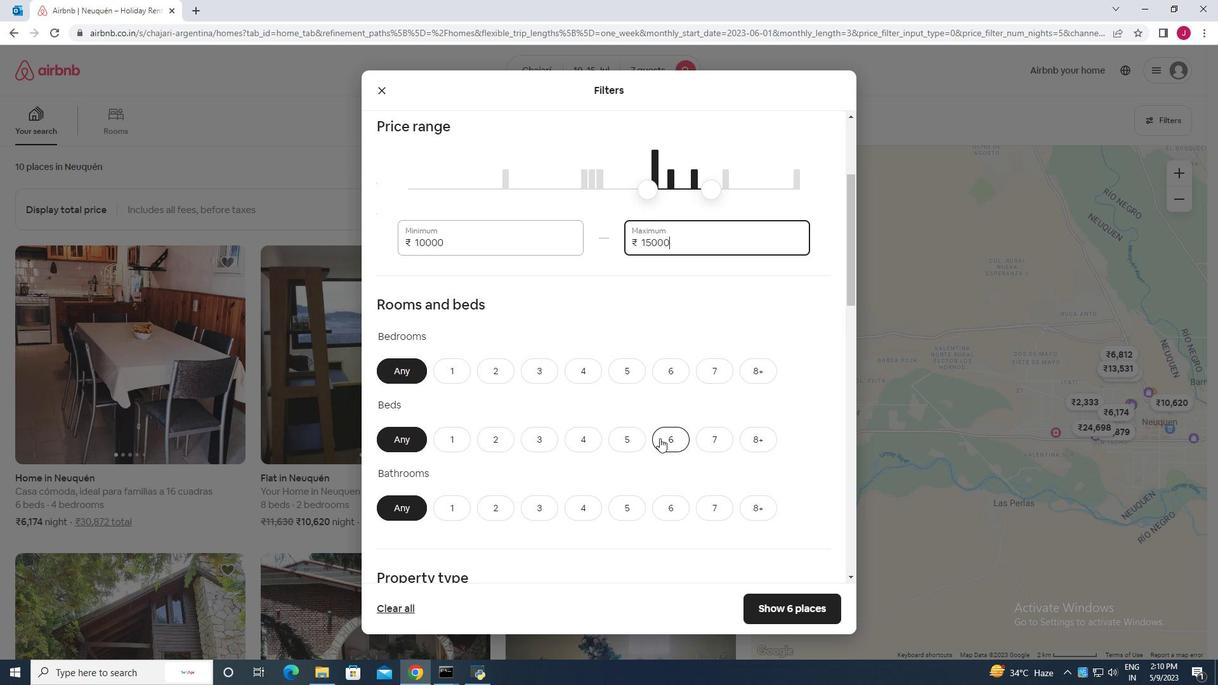
Action: Mouse scrolled (661, 429) with delta (0, 0)
Screenshot: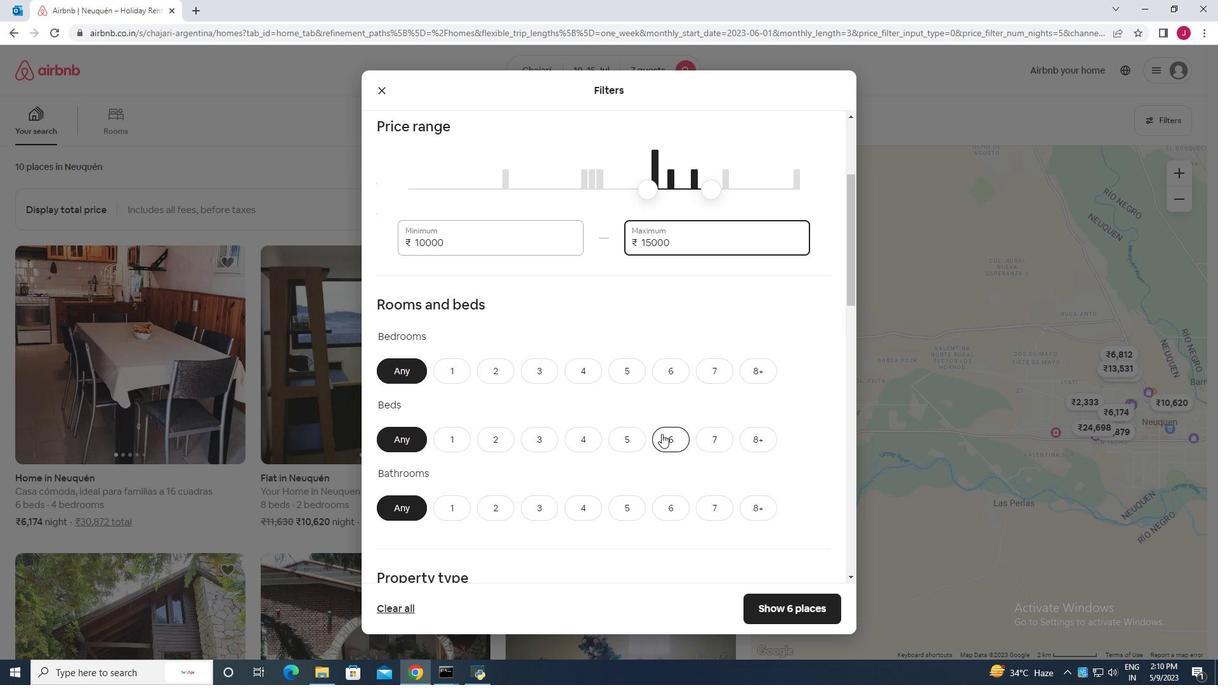 
Action: Mouse moved to (580, 308)
Screenshot: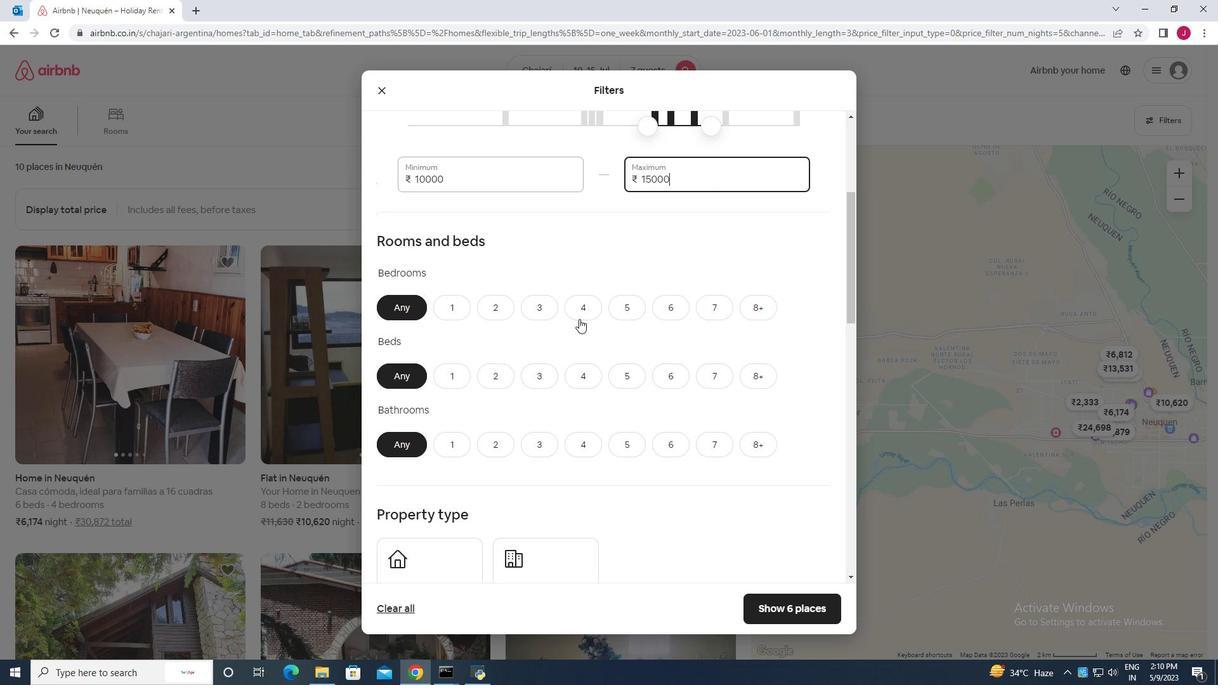
Action: Mouse pressed left at (580, 308)
Screenshot: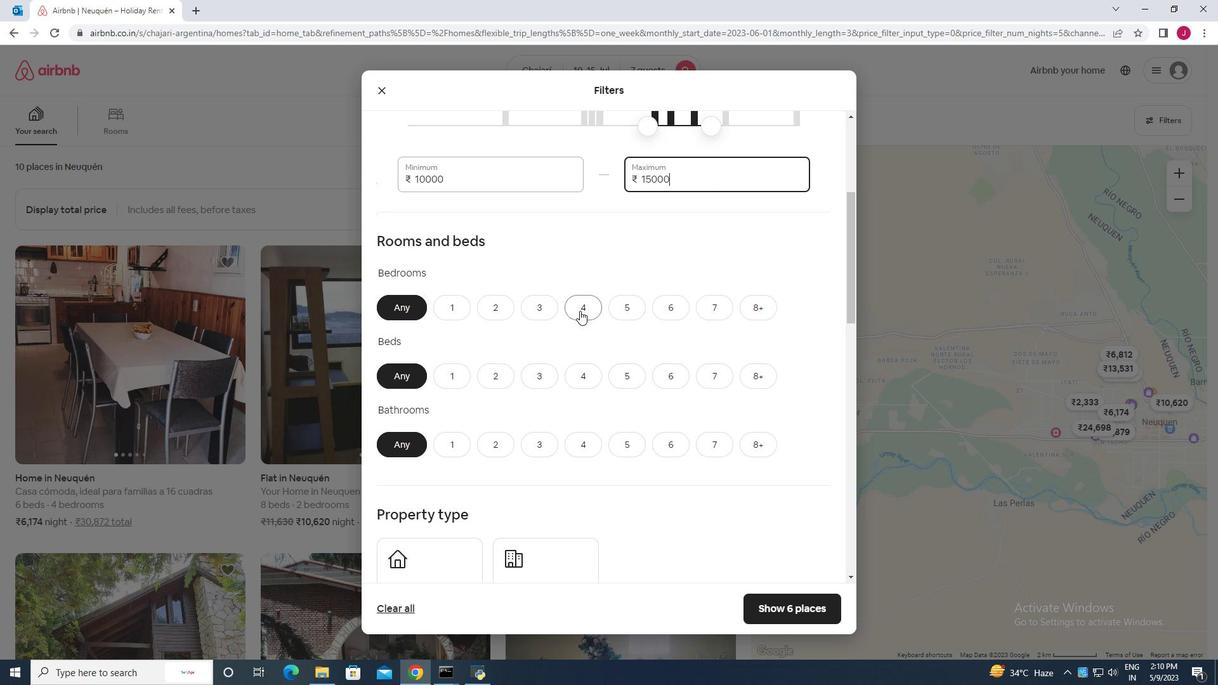 
Action: Mouse moved to (710, 379)
Screenshot: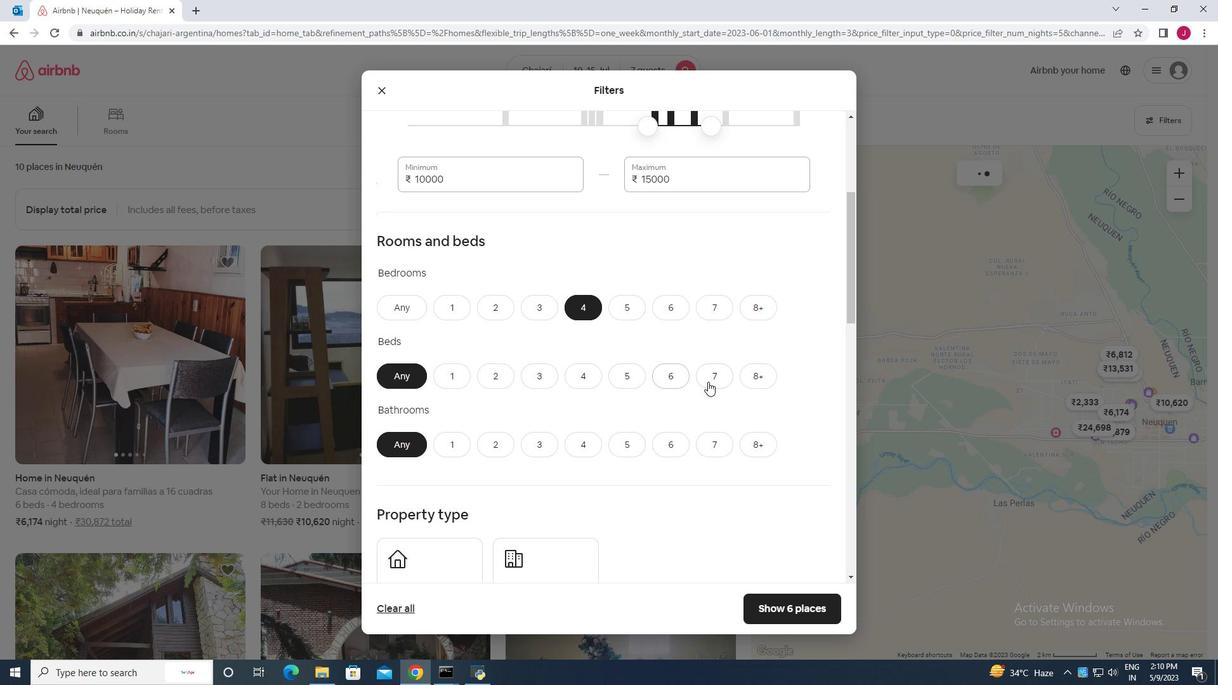 
Action: Mouse pressed left at (710, 379)
Screenshot: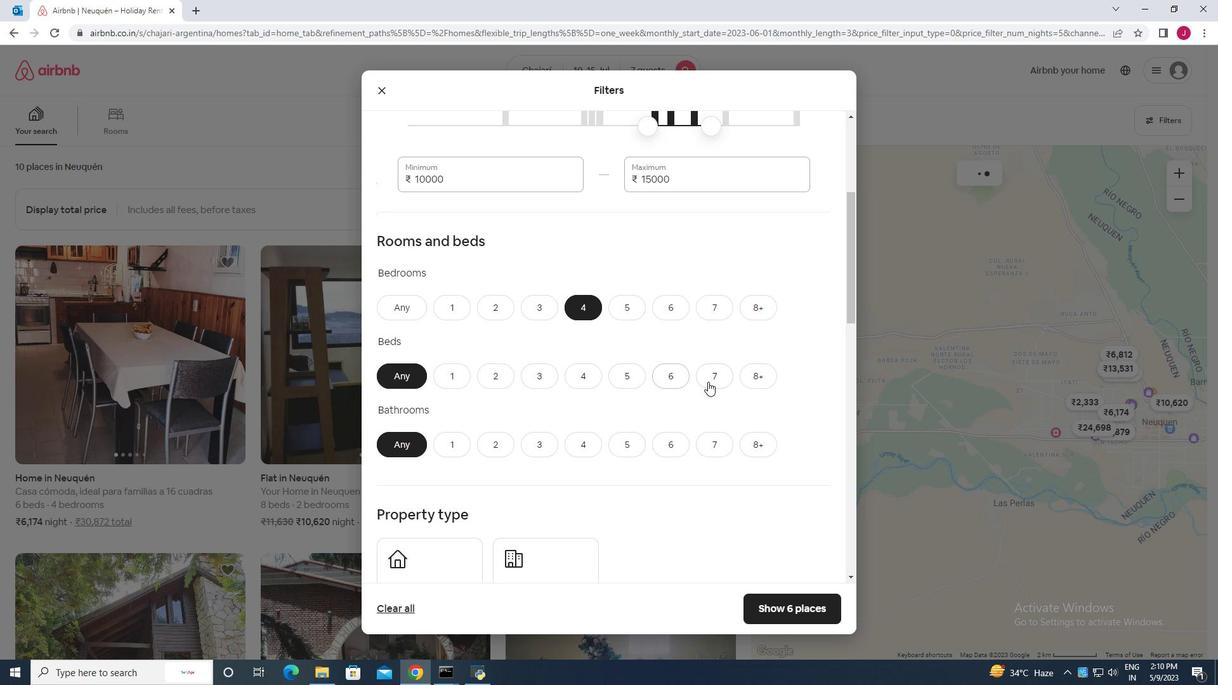 
Action: Mouse moved to (584, 445)
Screenshot: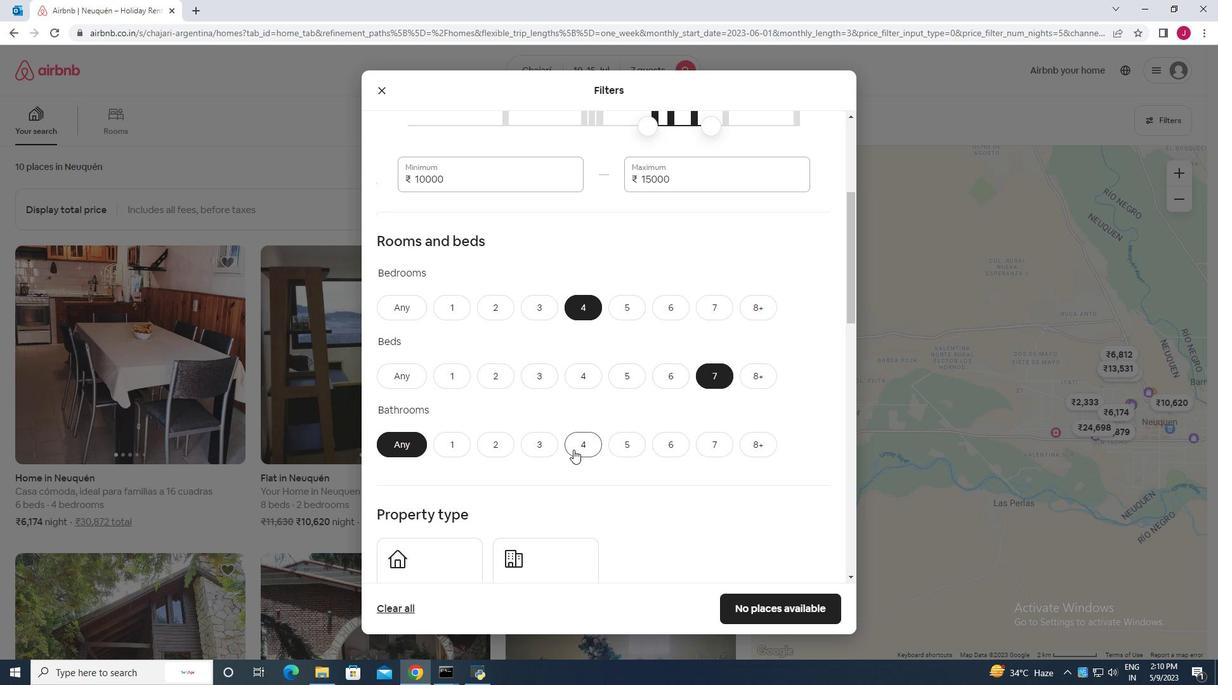 
Action: Mouse pressed left at (584, 445)
Screenshot: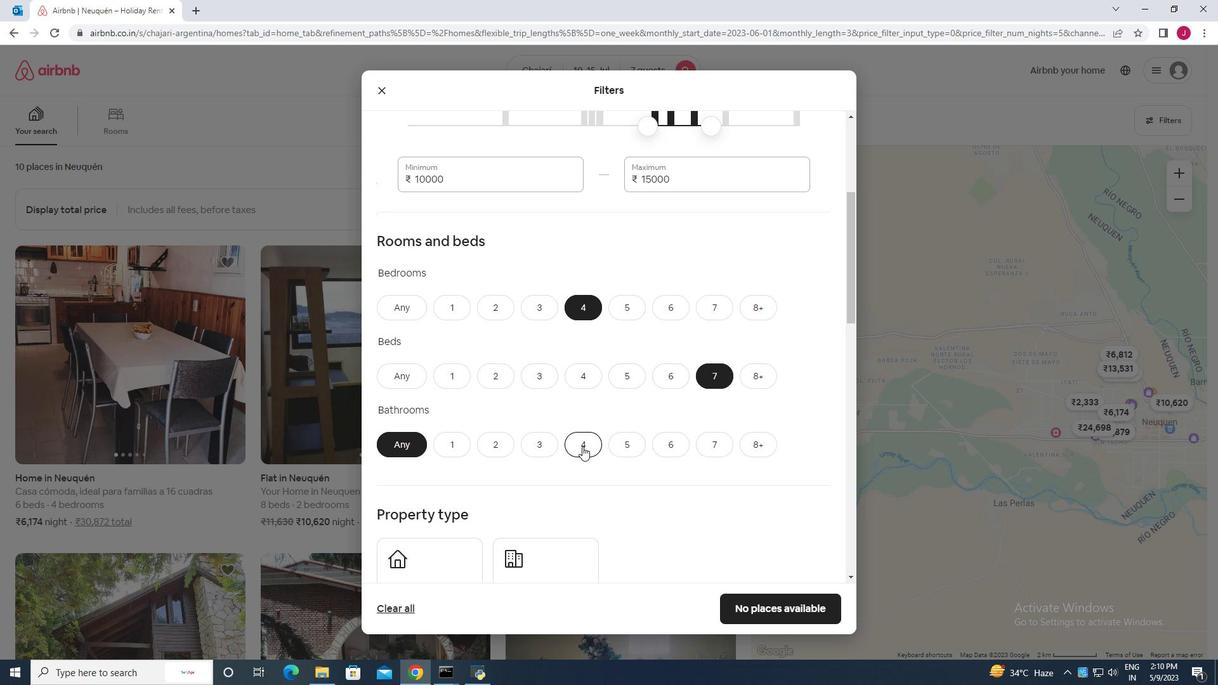 
Action: Mouse moved to (562, 436)
Screenshot: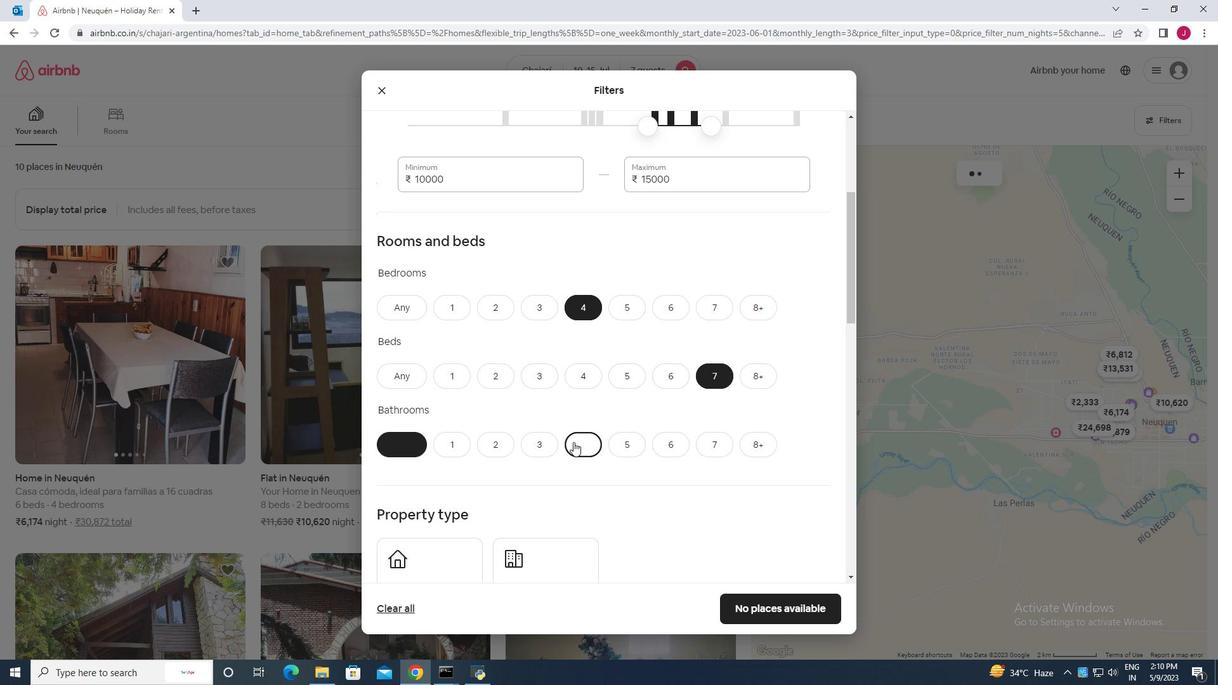
Action: Mouse scrolled (562, 435) with delta (0, 0)
Screenshot: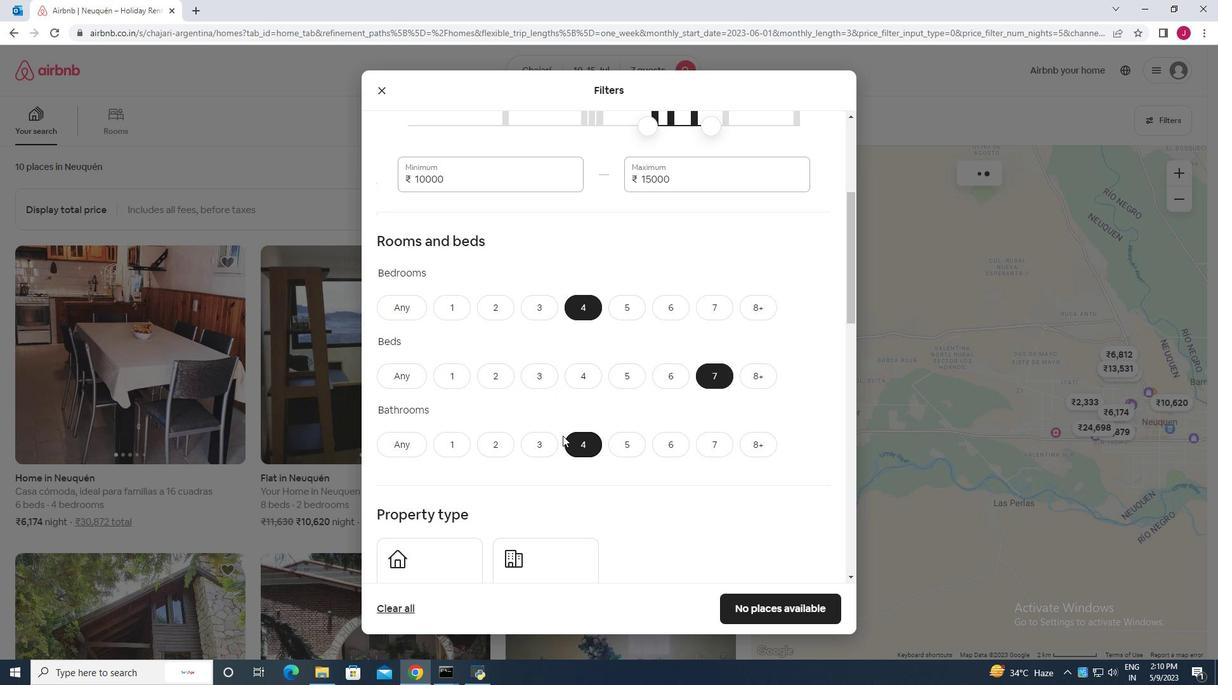 
Action: Mouse scrolled (562, 435) with delta (0, 0)
Screenshot: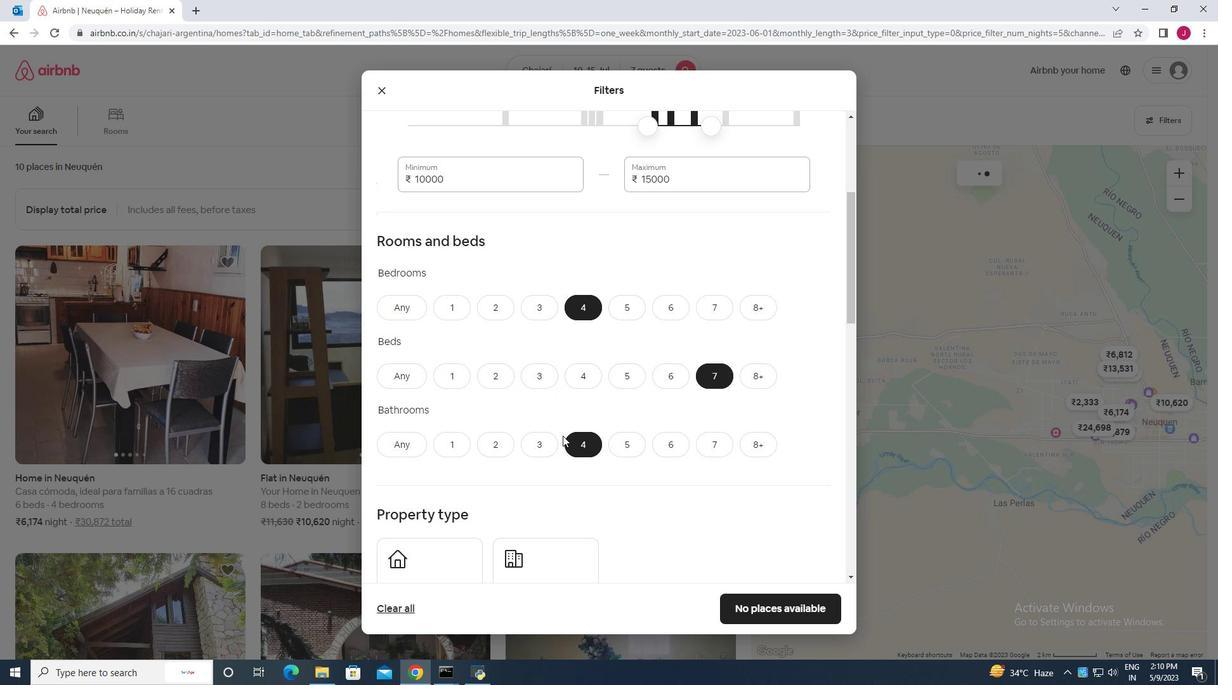 
Action: Mouse scrolled (562, 435) with delta (0, 0)
Screenshot: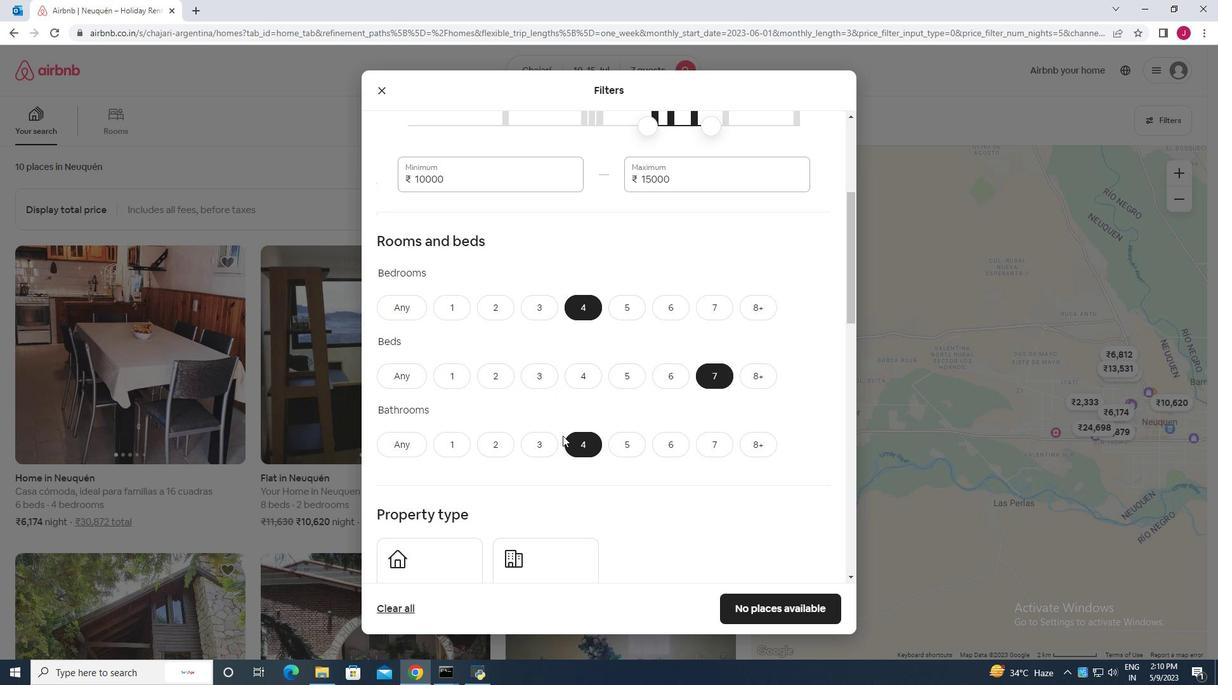 
Action: Mouse moved to (562, 433)
Screenshot: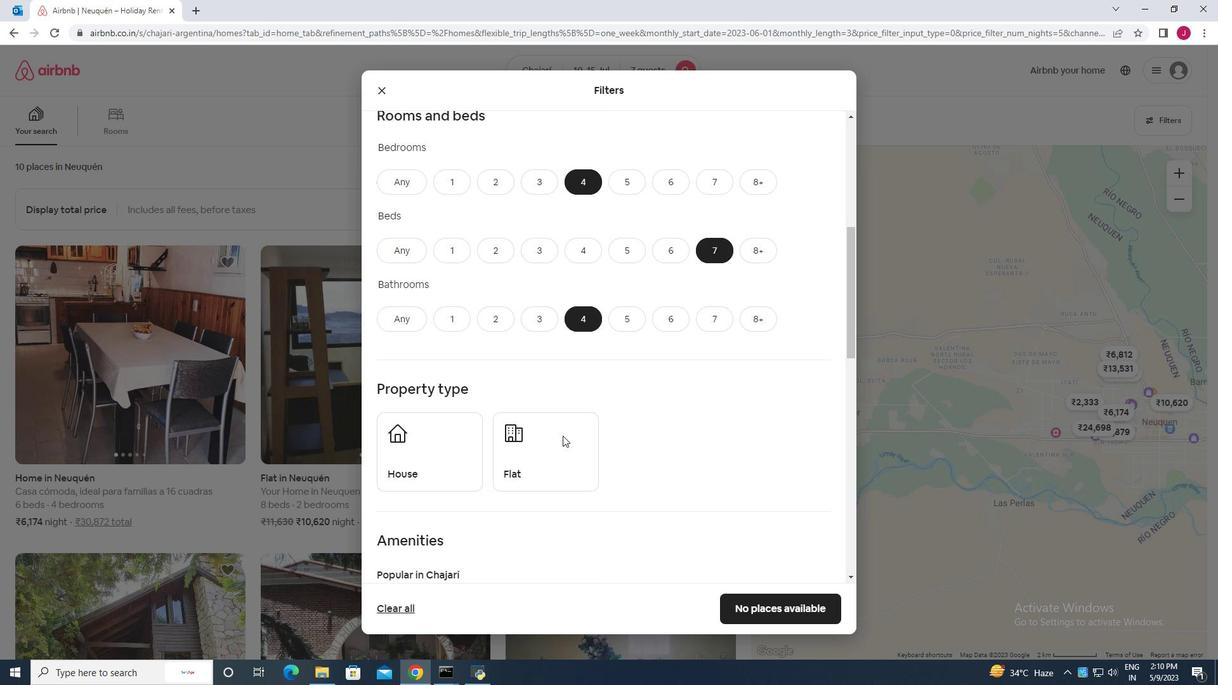 
Action: Mouse scrolled (562, 432) with delta (0, 0)
Screenshot: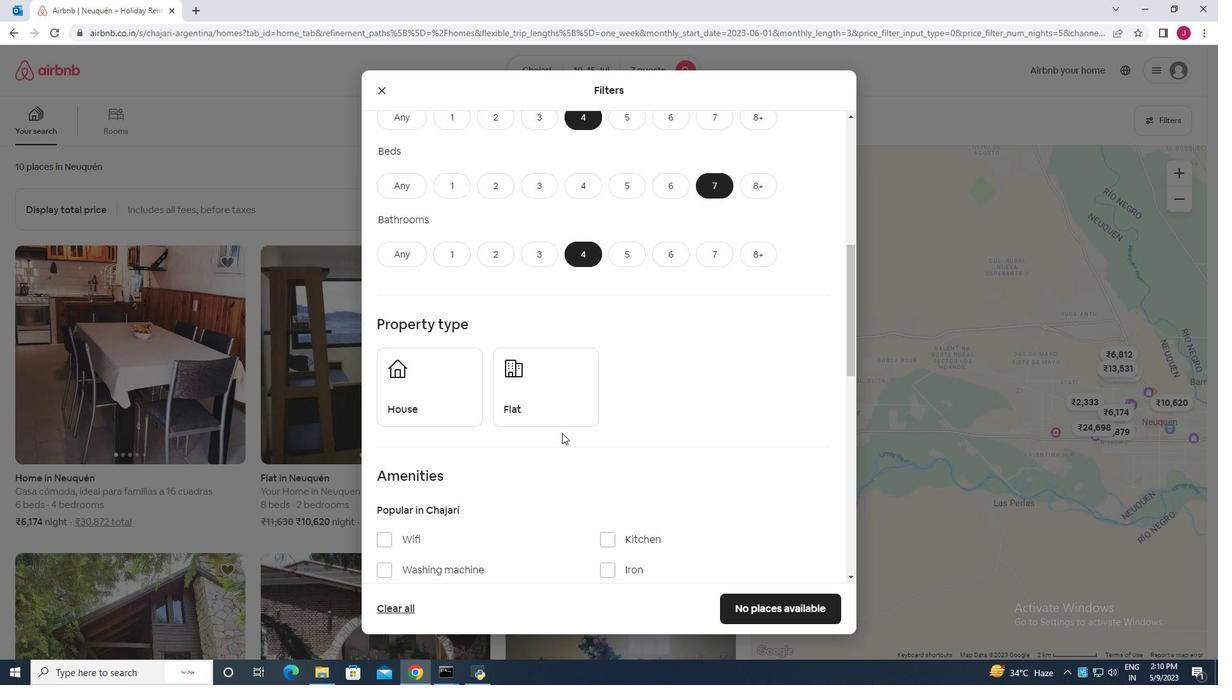 
Action: Mouse scrolled (562, 432) with delta (0, 0)
Screenshot: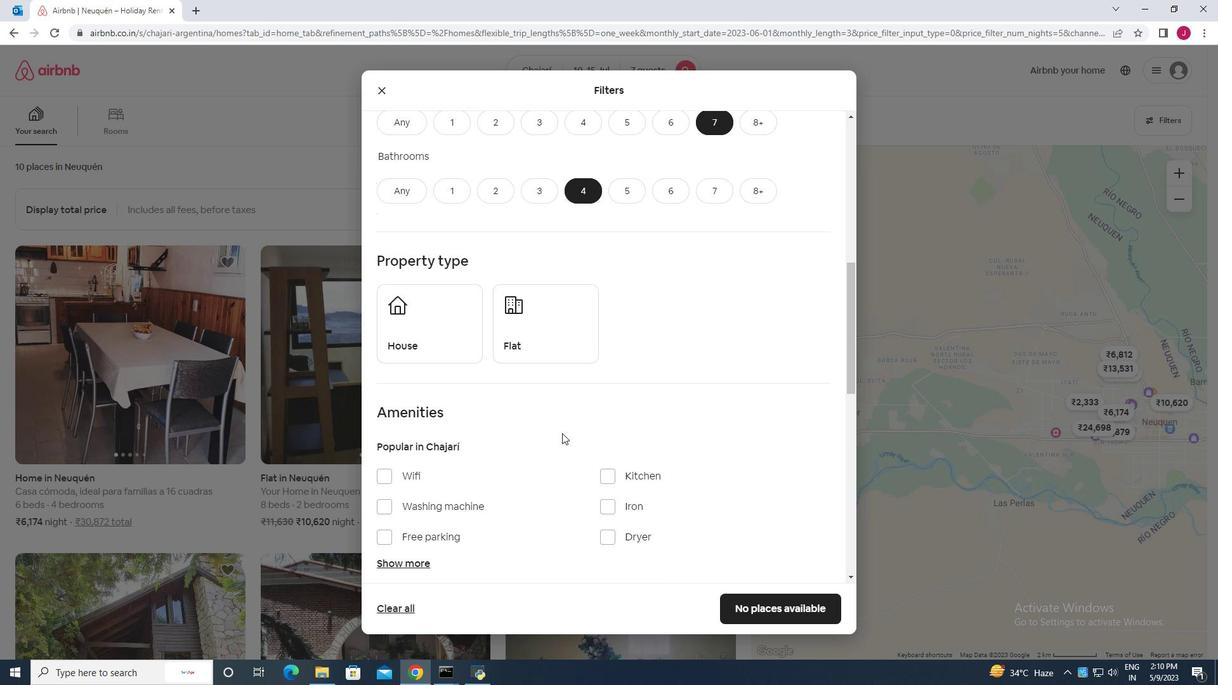 
Action: Mouse moved to (436, 277)
Screenshot: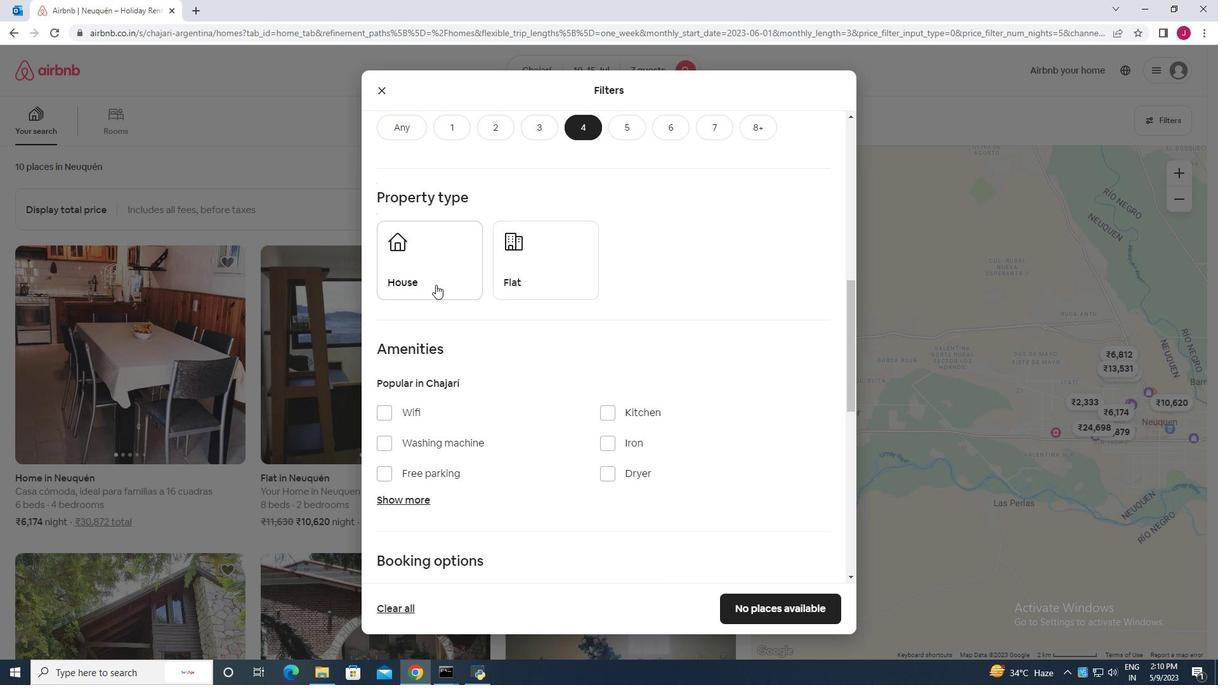 
Action: Mouse pressed left at (436, 277)
Screenshot: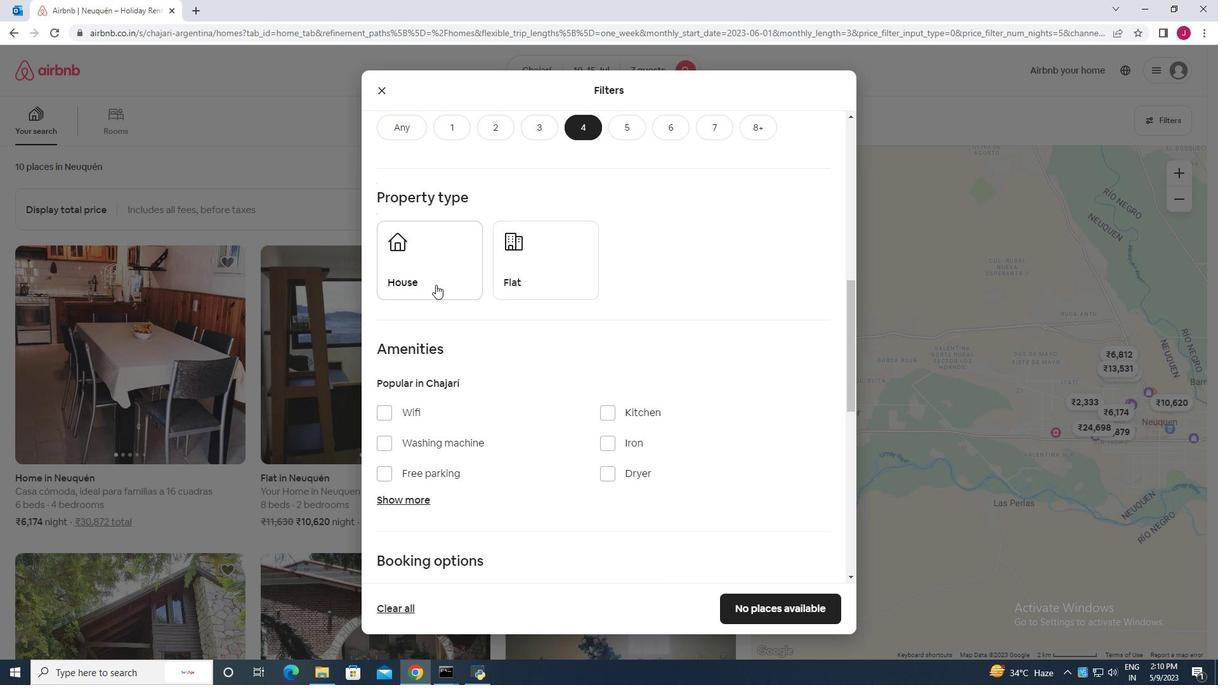 
Action: Mouse moved to (540, 266)
Screenshot: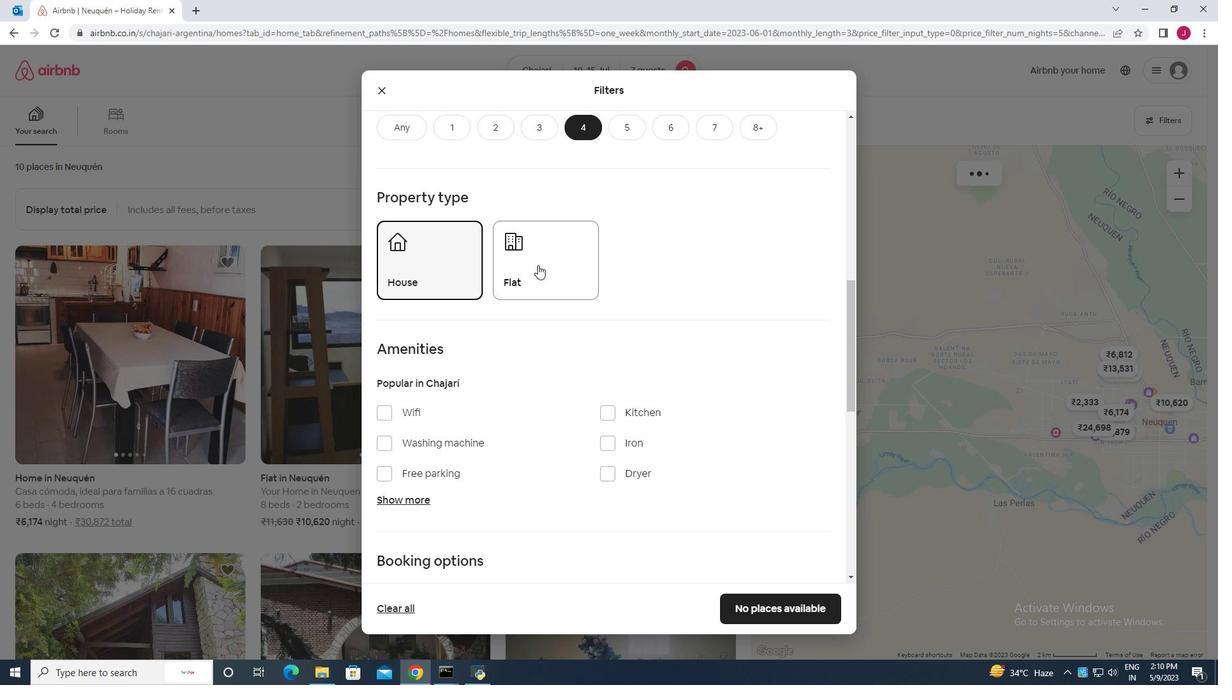 
Action: Mouse pressed left at (540, 266)
Screenshot: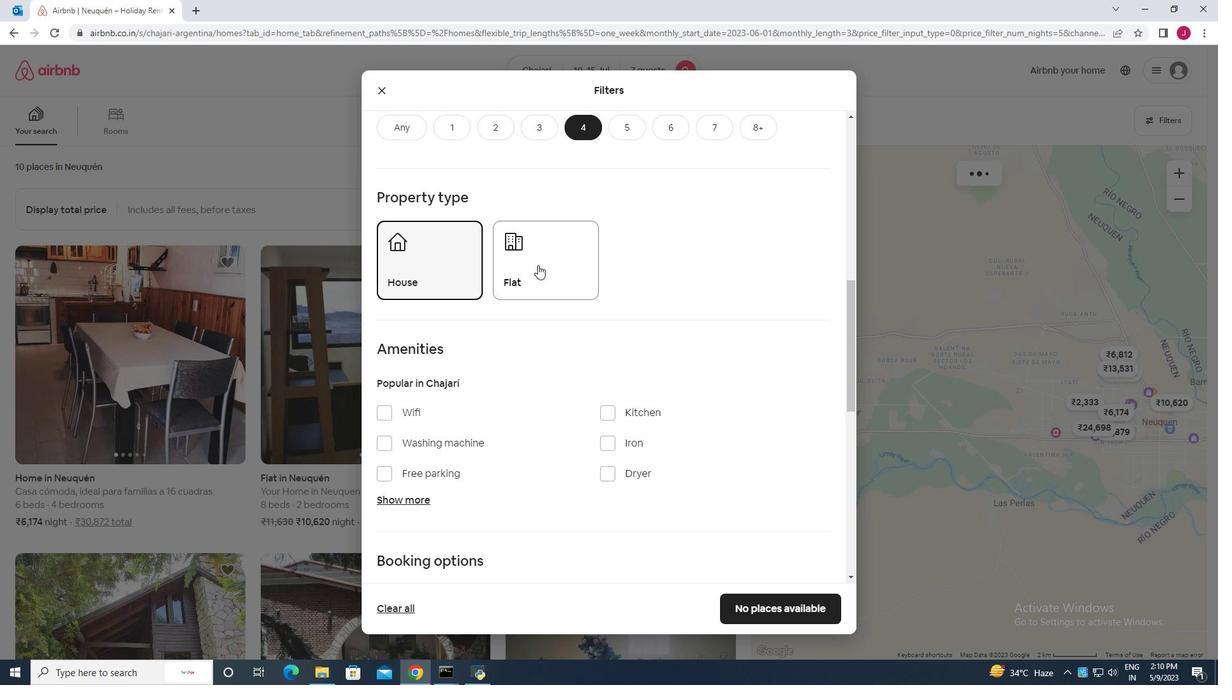 
Action: Mouse moved to (570, 340)
Screenshot: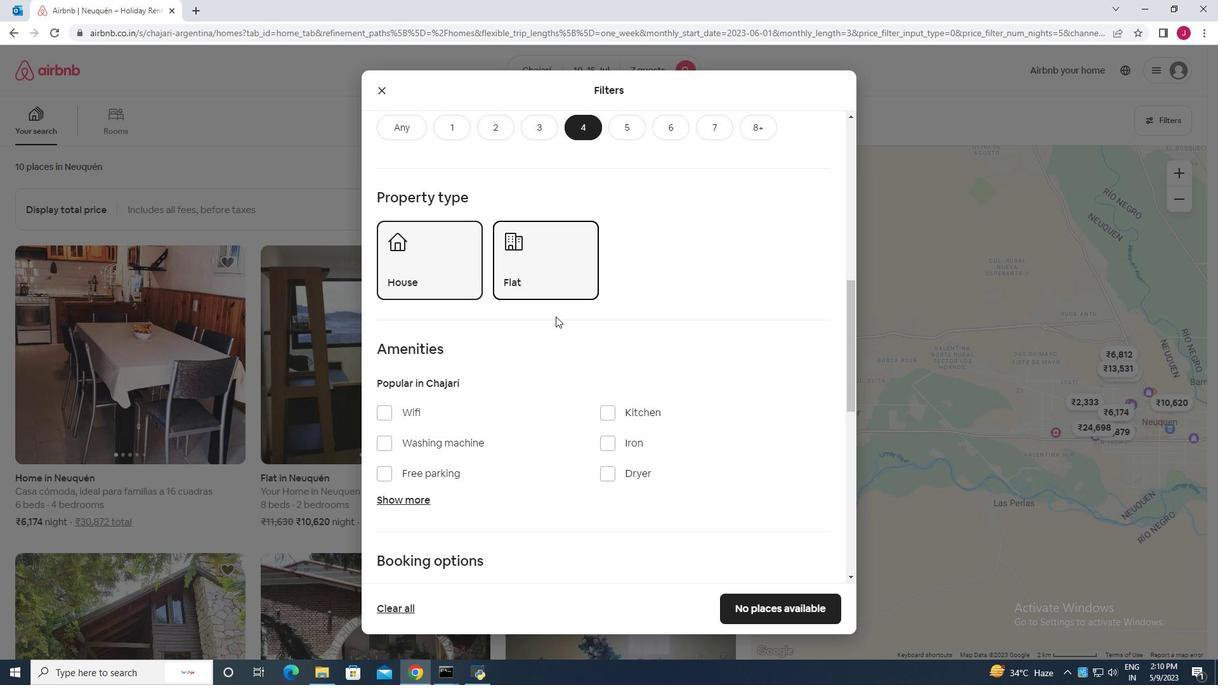 
Action: Mouse scrolled (570, 340) with delta (0, 0)
Screenshot: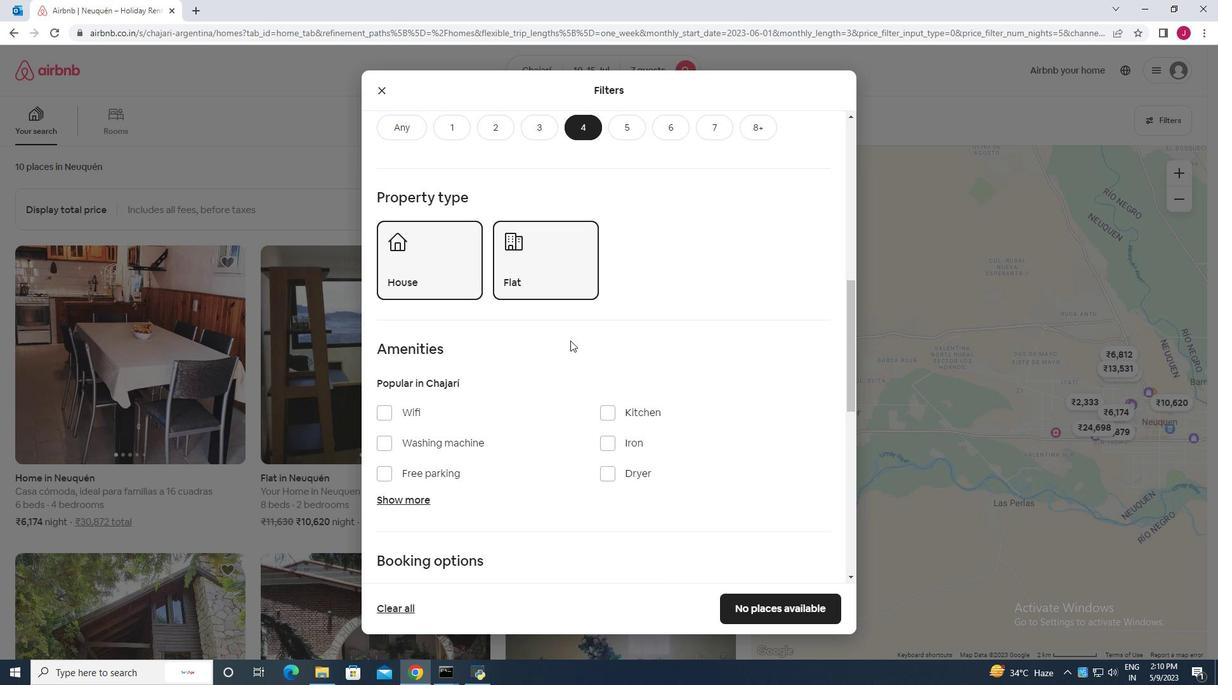 
Action: Mouse scrolled (570, 340) with delta (0, 0)
Screenshot: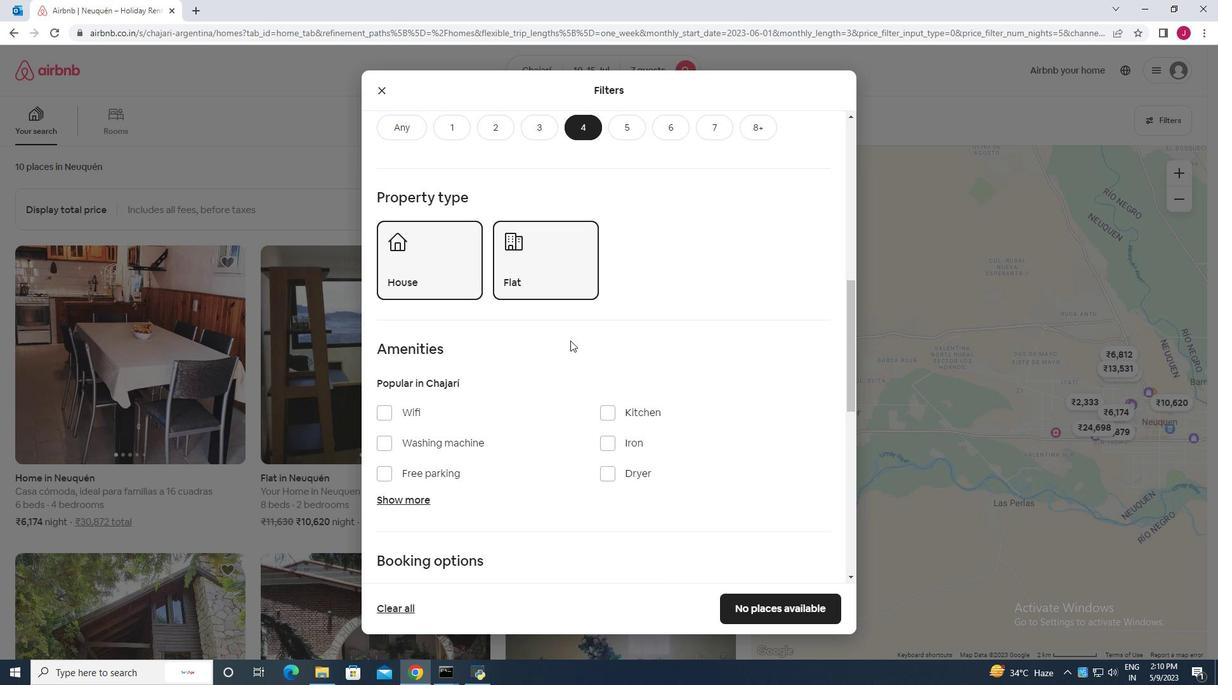 
Action: Mouse scrolled (570, 340) with delta (0, 0)
Screenshot: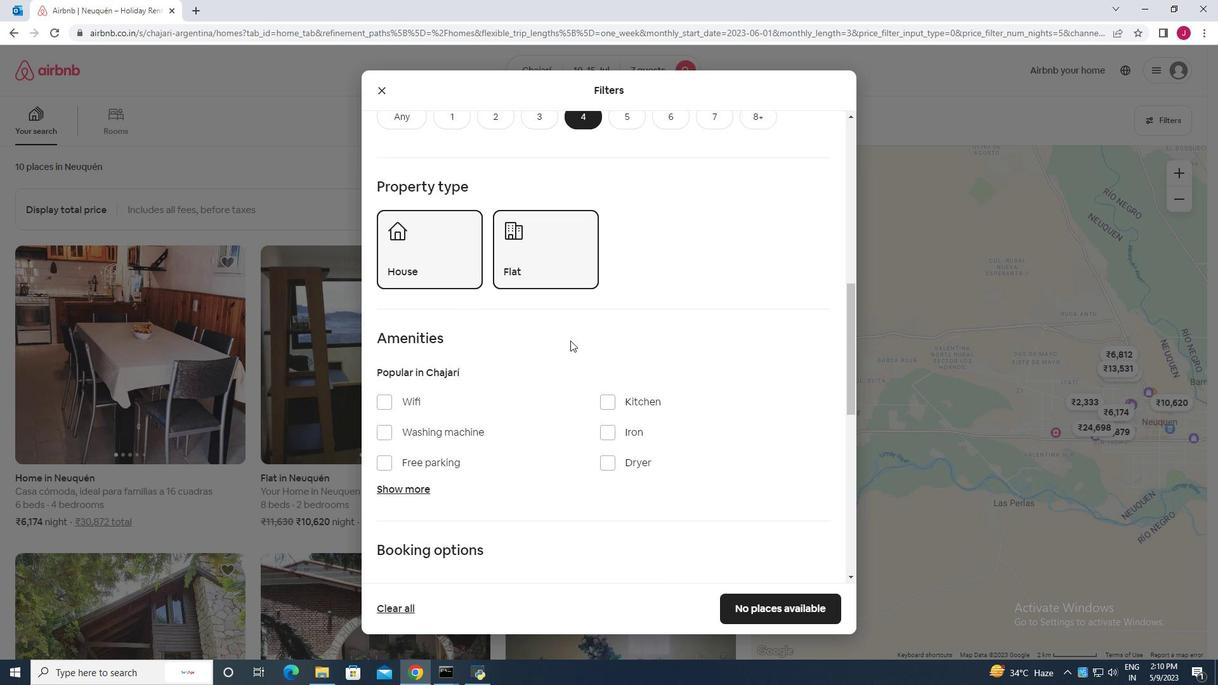 
Action: Mouse moved to (418, 309)
Screenshot: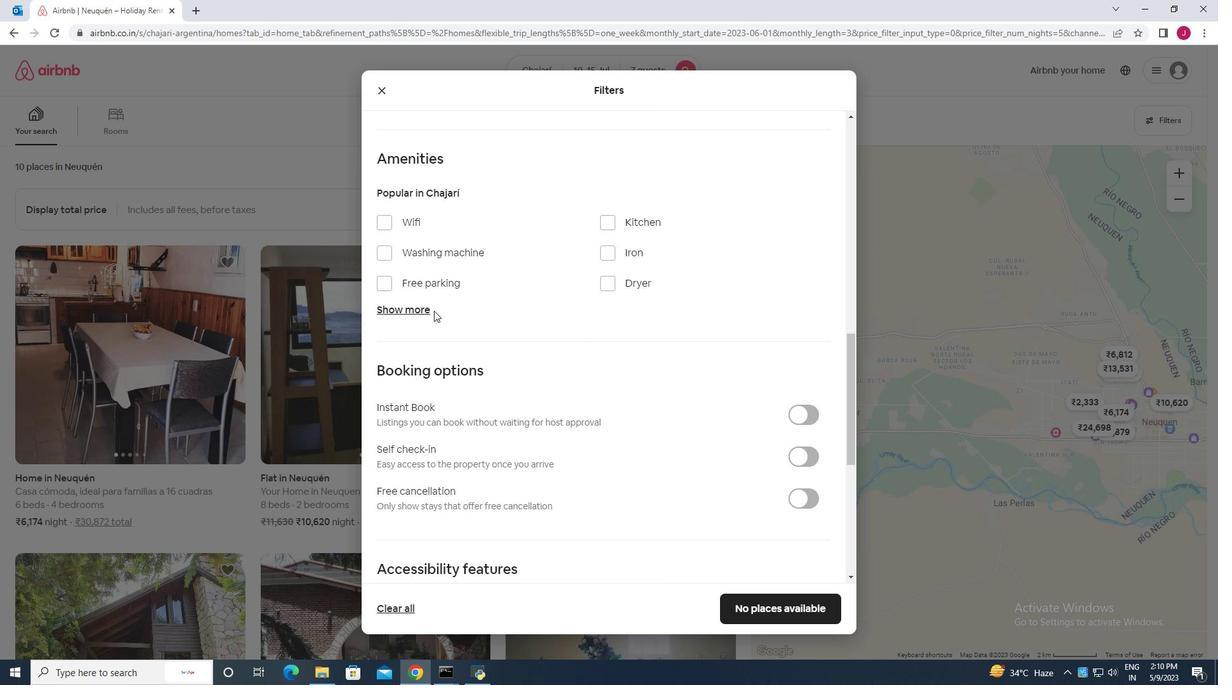 
Action: Mouse pressed left at (418, 309)
Screenshot: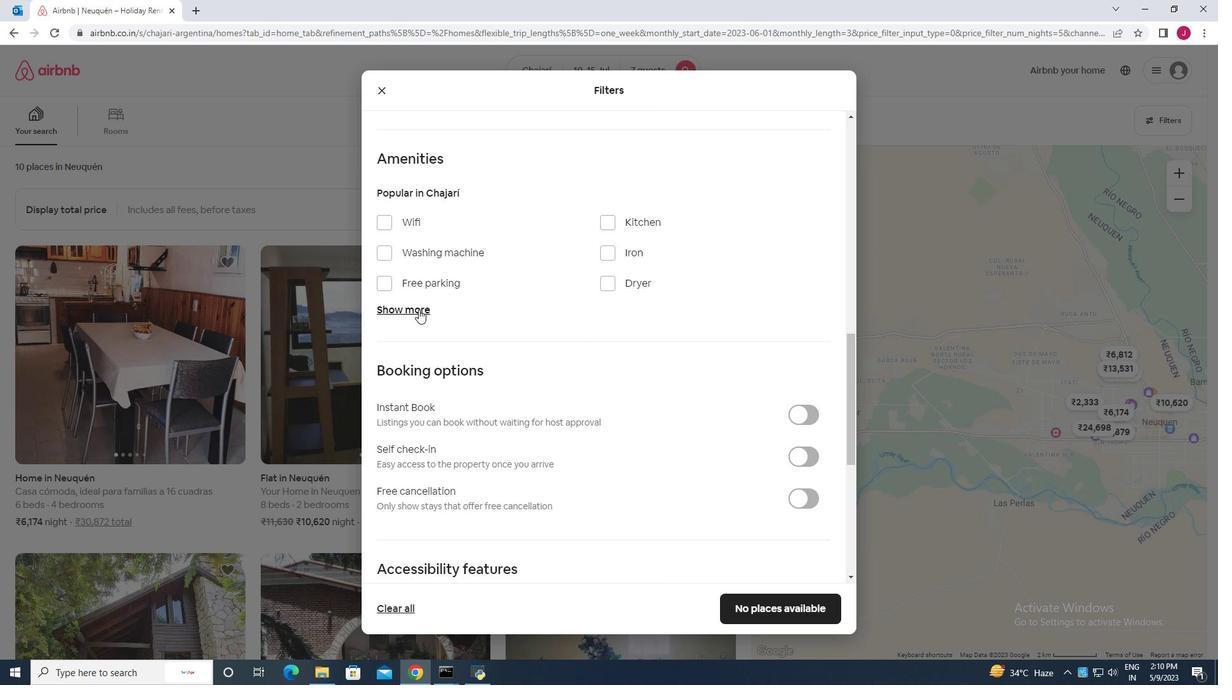 
Action: Mouse moved to (383, 222)
Screenshot: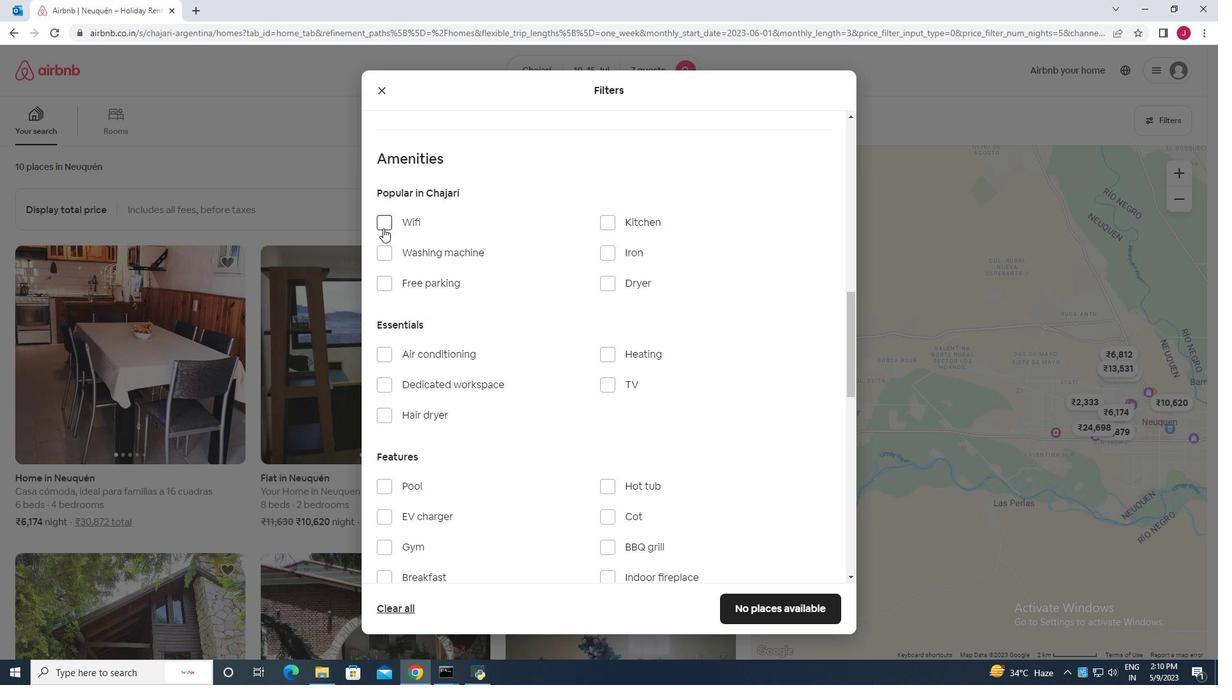
Action: Mouse pressed left at (383, 222)
Screenshot: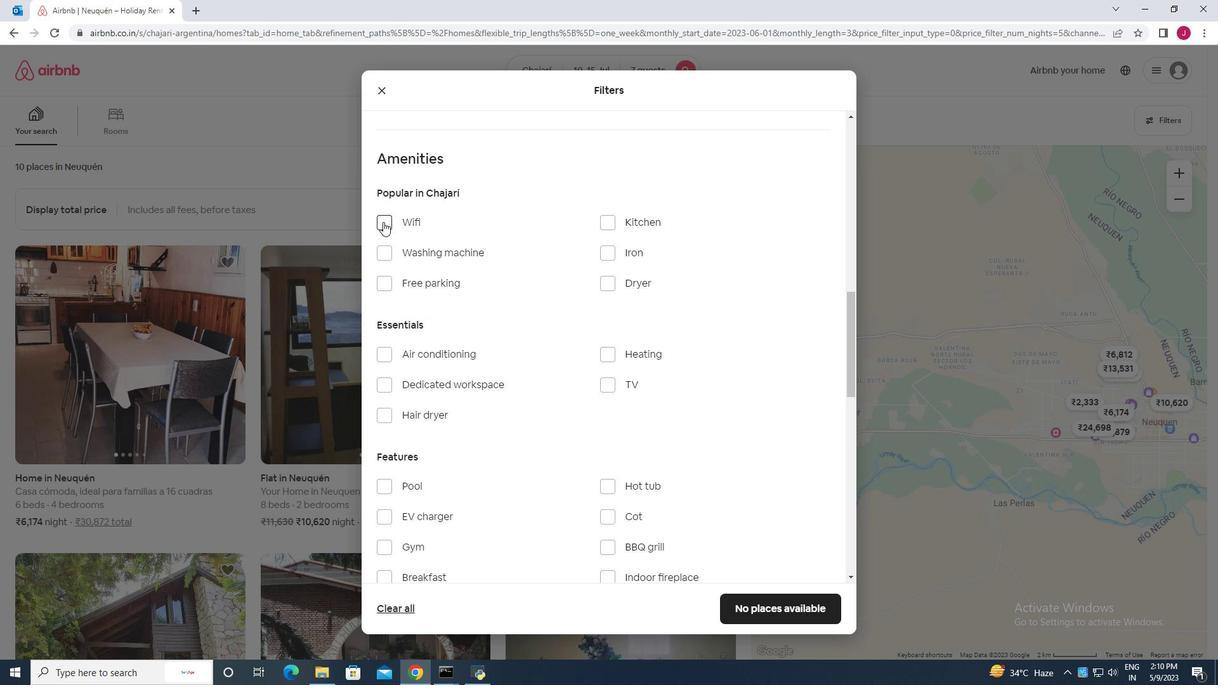 
Action: Mouse moved to (606, 387)
Screenshot: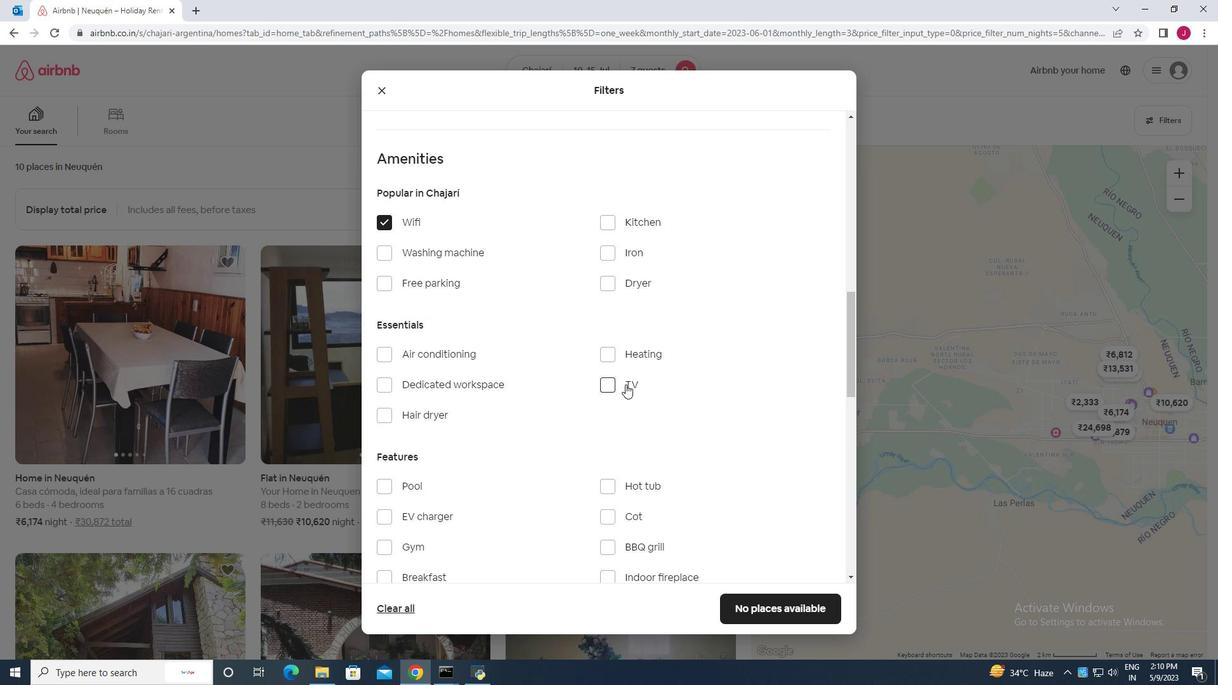 
Action: Mouse pressed left at (606, 387)
Screenshot: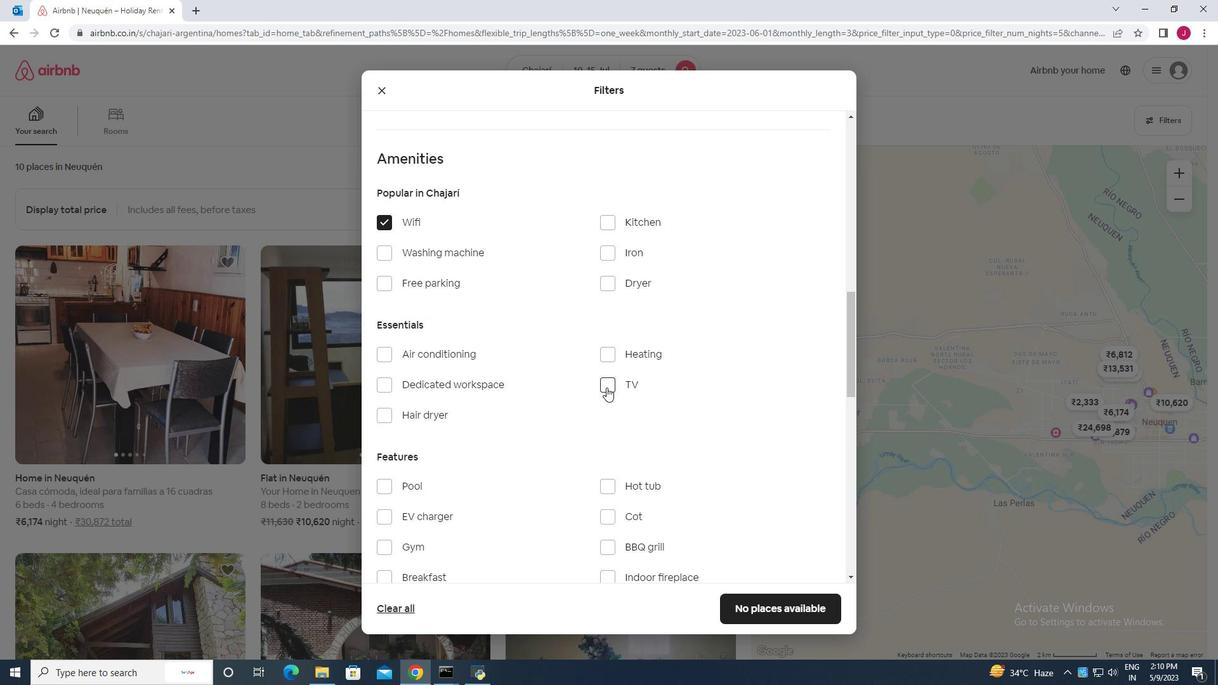 
Action: Mouse moved to (505, 352)
Screenshot: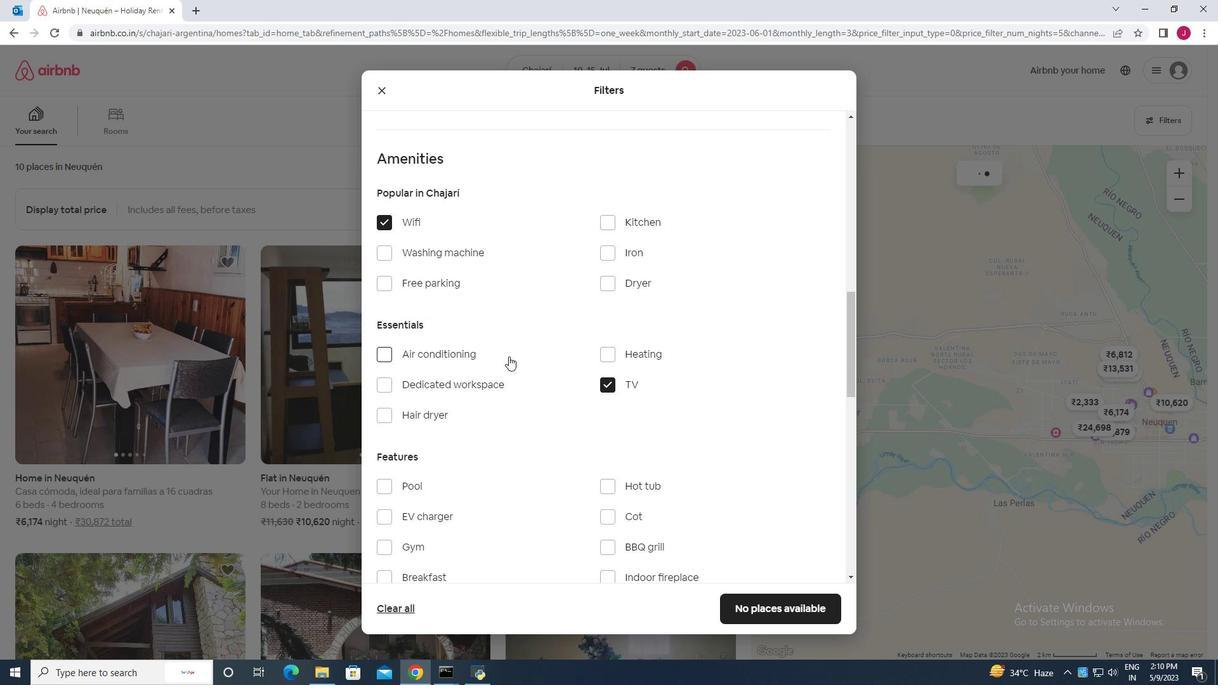 
Action: Mouse scrolled (505, 352) with delta (0, 0)
Screenshot: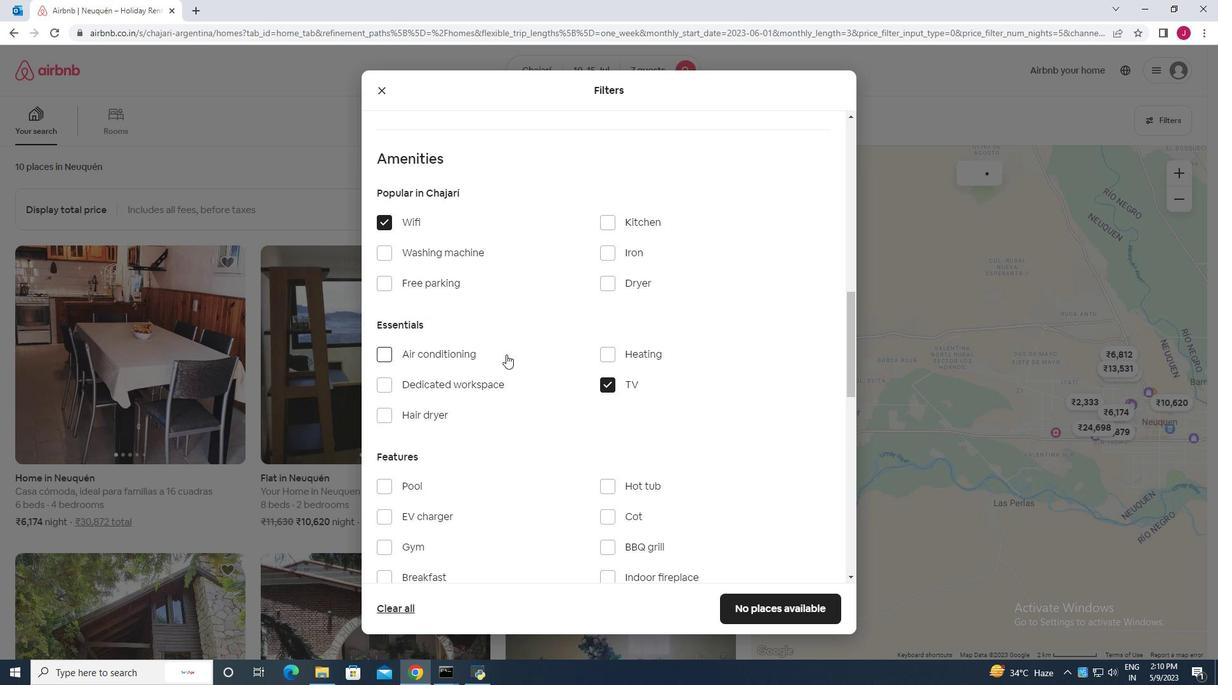 
Action: Mouse moved to (385, 223)
Screenshot: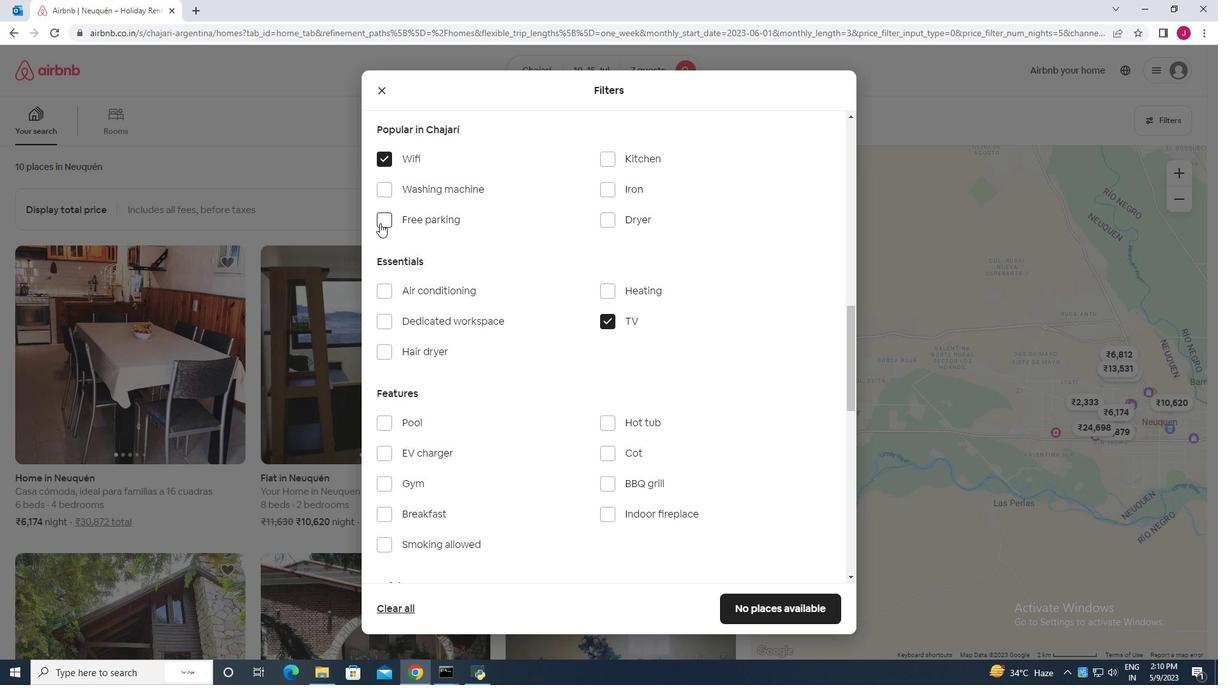 
Action: Mouse pressed left at (385, 223)
Screenshot: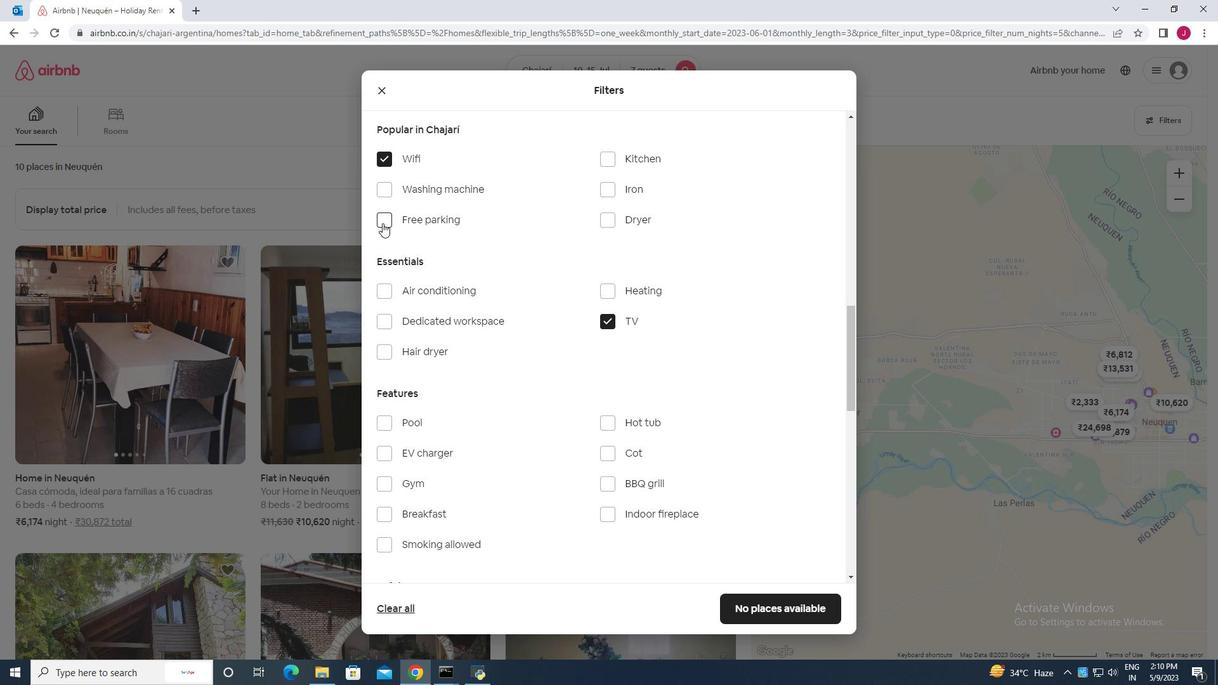 
Action: Mouse moved to (504, 382)
Screenshot: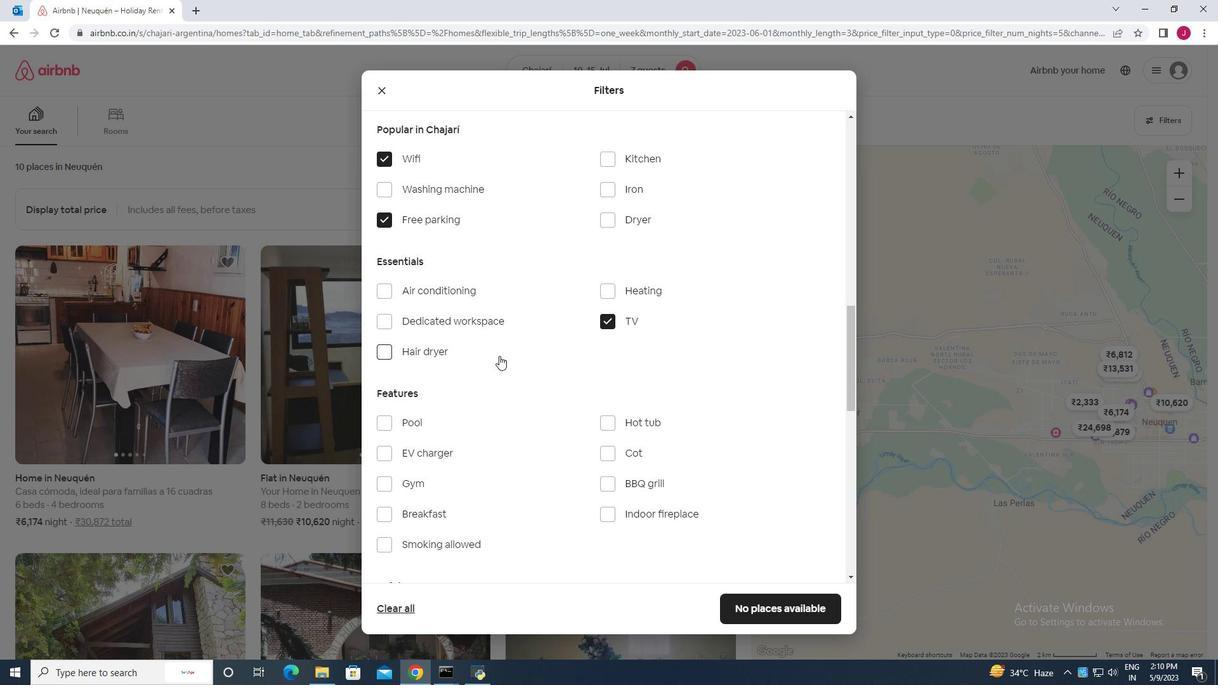 
Action: Mouse scrolled (504, 381) with delta (0, 0)
Screenshot: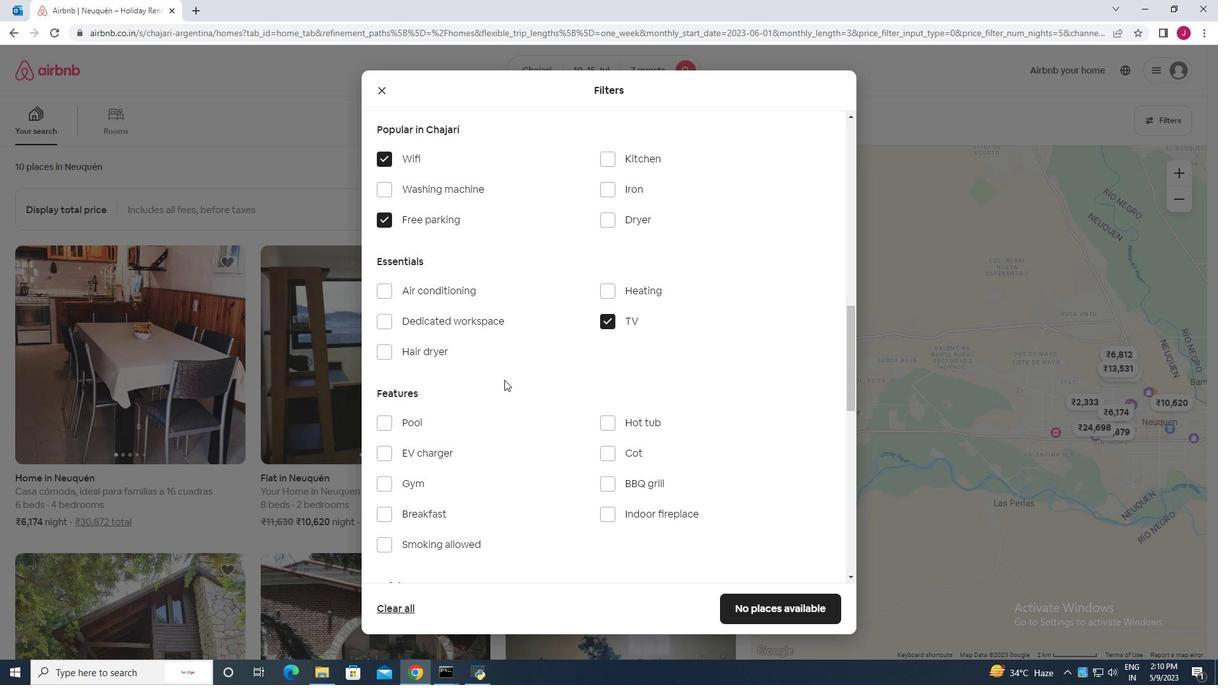 
Action: Mouse scrolled (504, 381) with delta (0, 0)
Screenshot: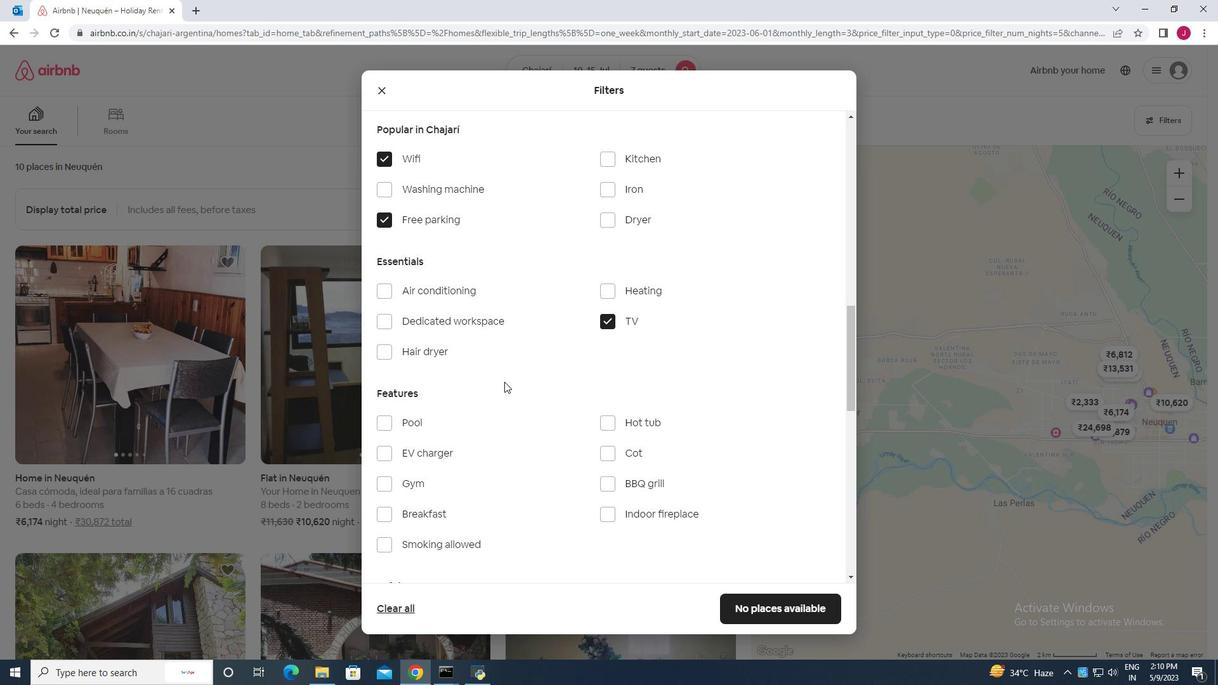 
Action: Mouse moved to (502, 382)
Screenshot: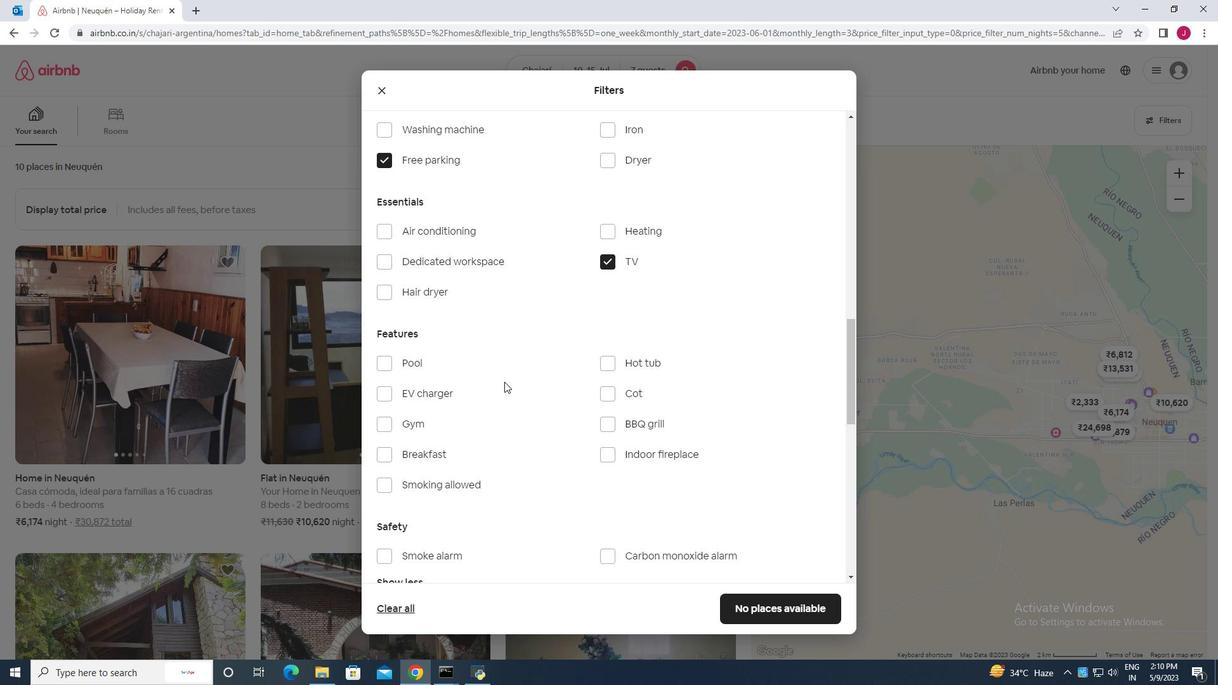 
Action: Mouse scrolled (502, 381) with delta (0, 0)
Screenshot: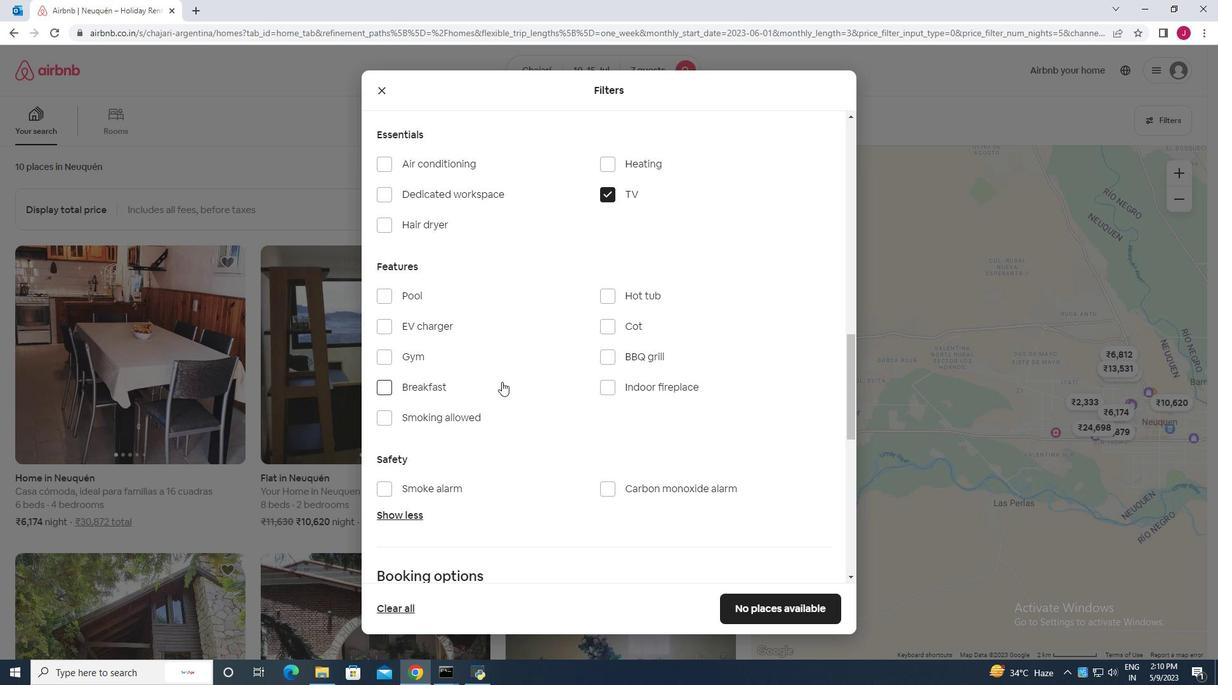 
Action: Mouse moved to (383, 355)
Screenshot: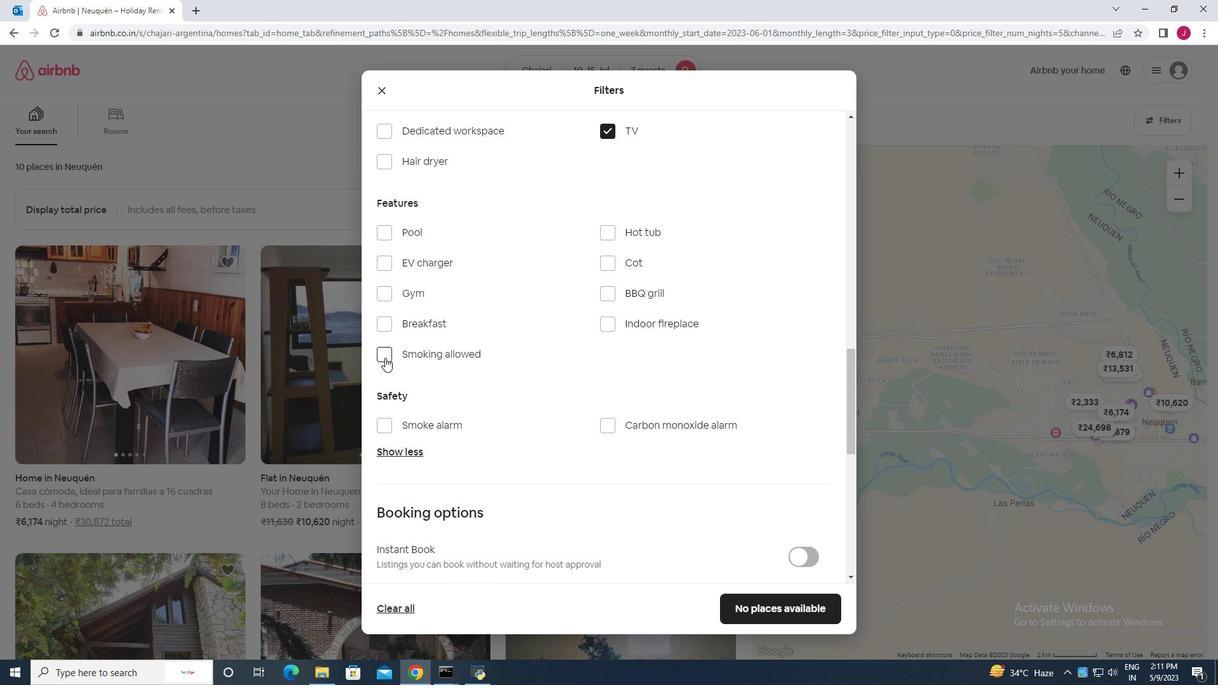 
Action: Mouse pressed left at (383, 355)
Screenshot: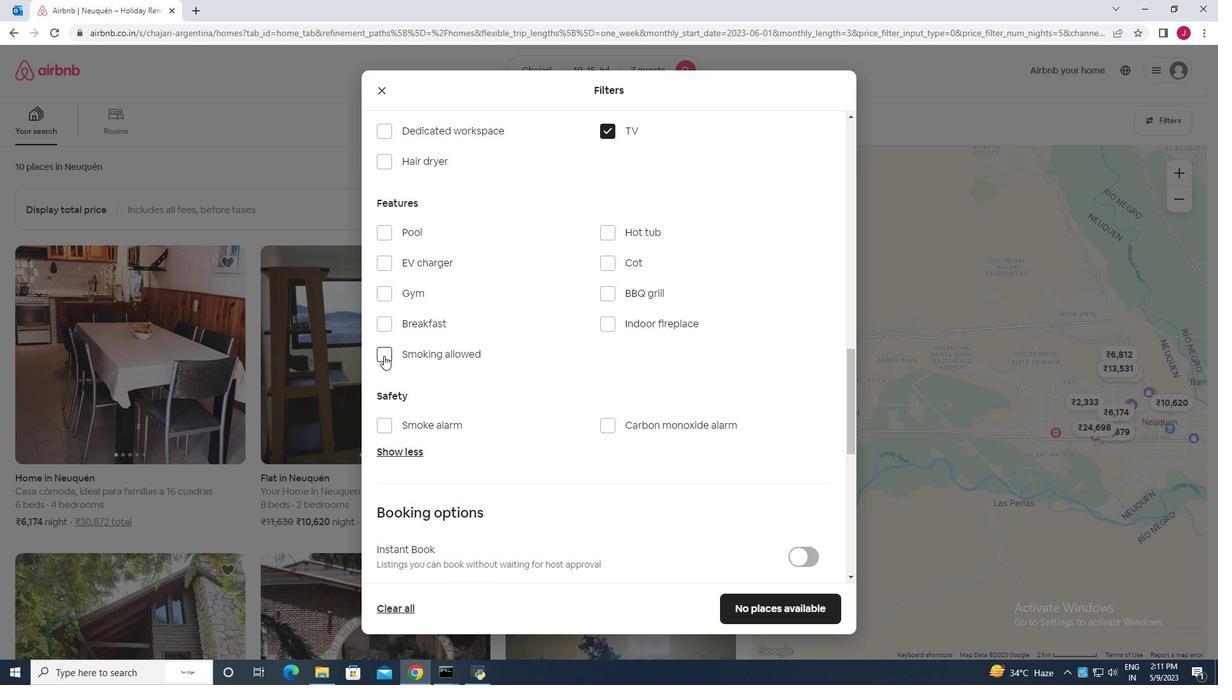 
Action: Mouse moved to (385, 291)
Screenshot: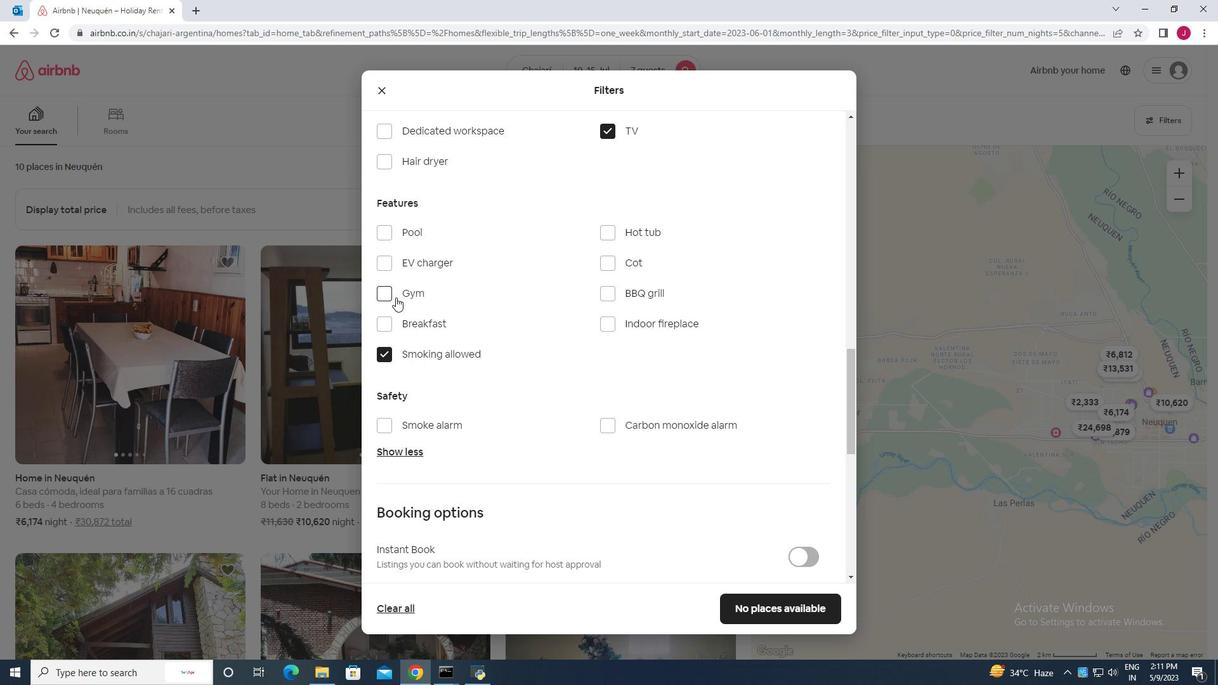 
Action: Mouse pressed left at (385, 291)
Screenshot: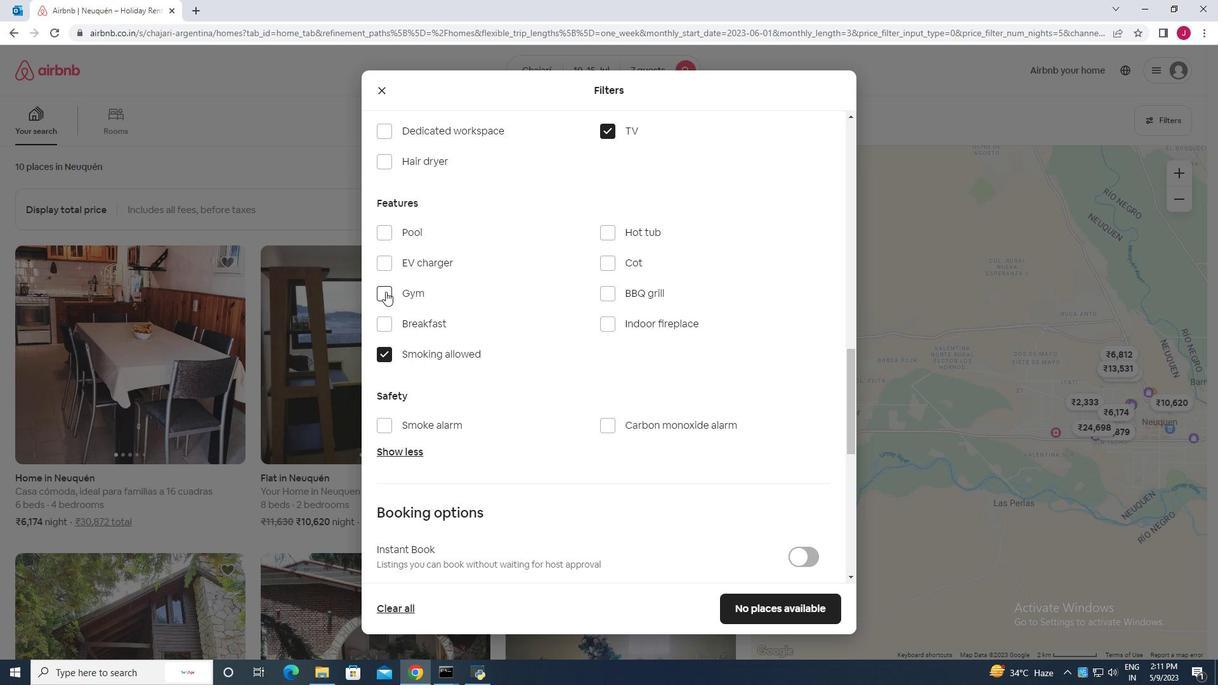
Action: Mouse moved to (604, 232)
Screenshot: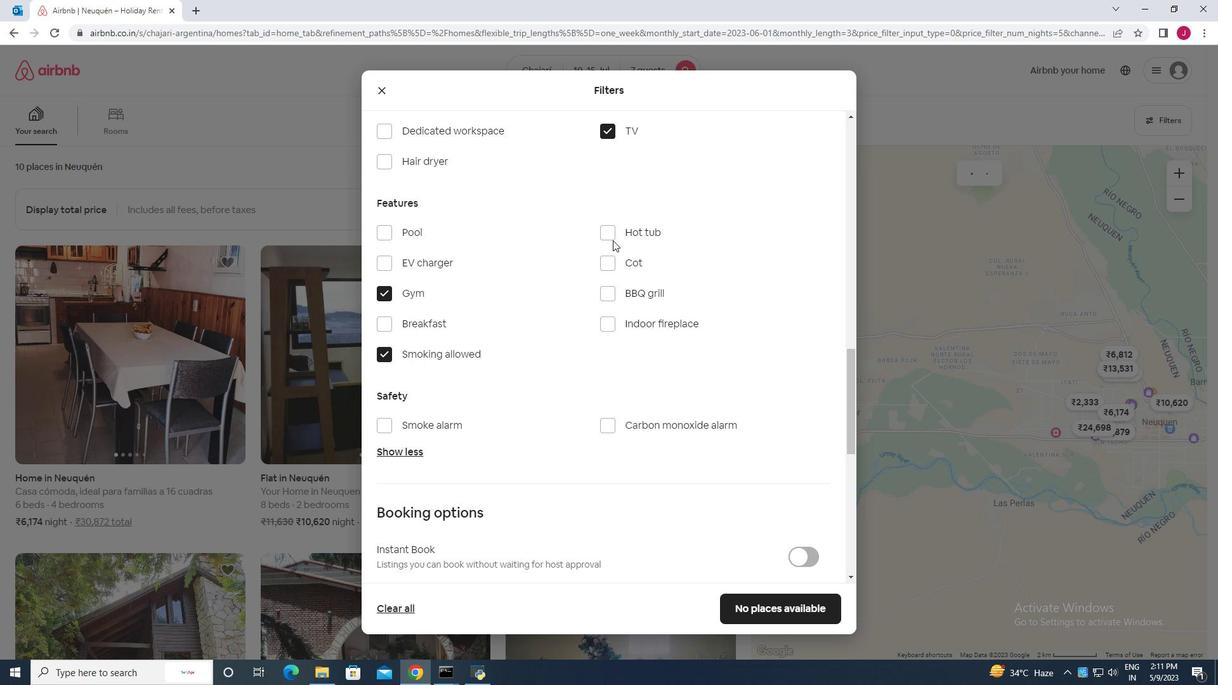 
Action: Mouse pressed left at (604, 232)
Screenshot: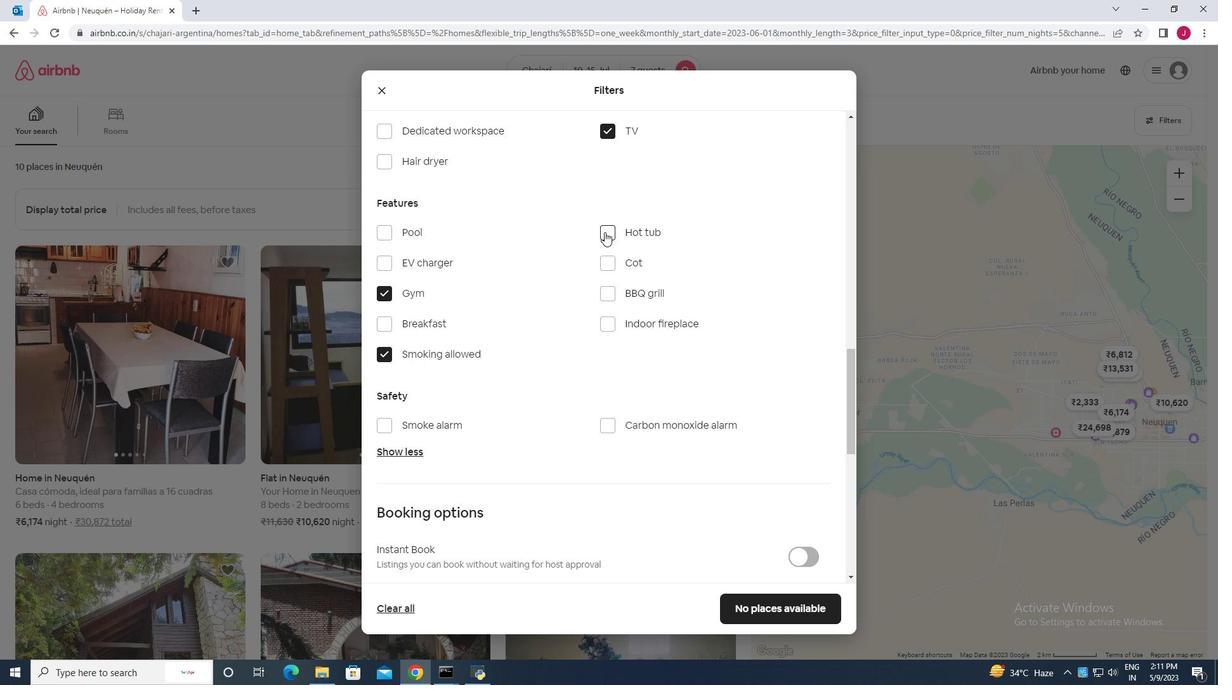 
Action: Mouse moved to (505, 396)
Screenshot: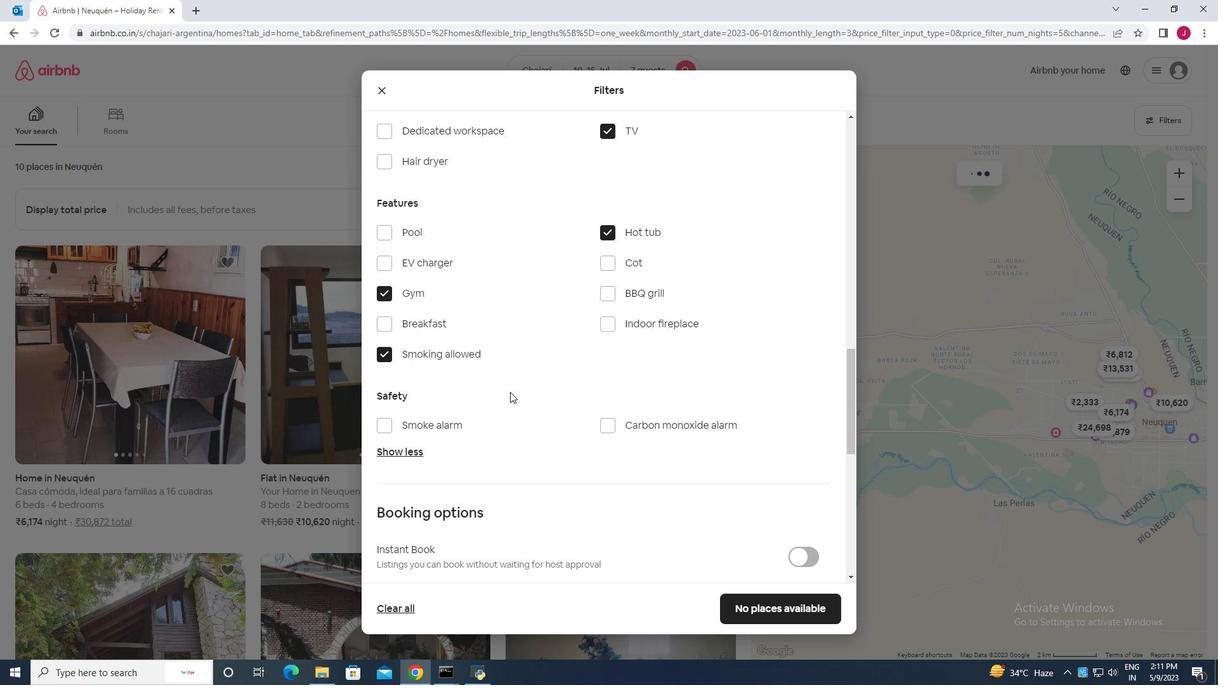 
Action: Mouse scrolled (505, 395) with delta (0, 0)
Screenshot: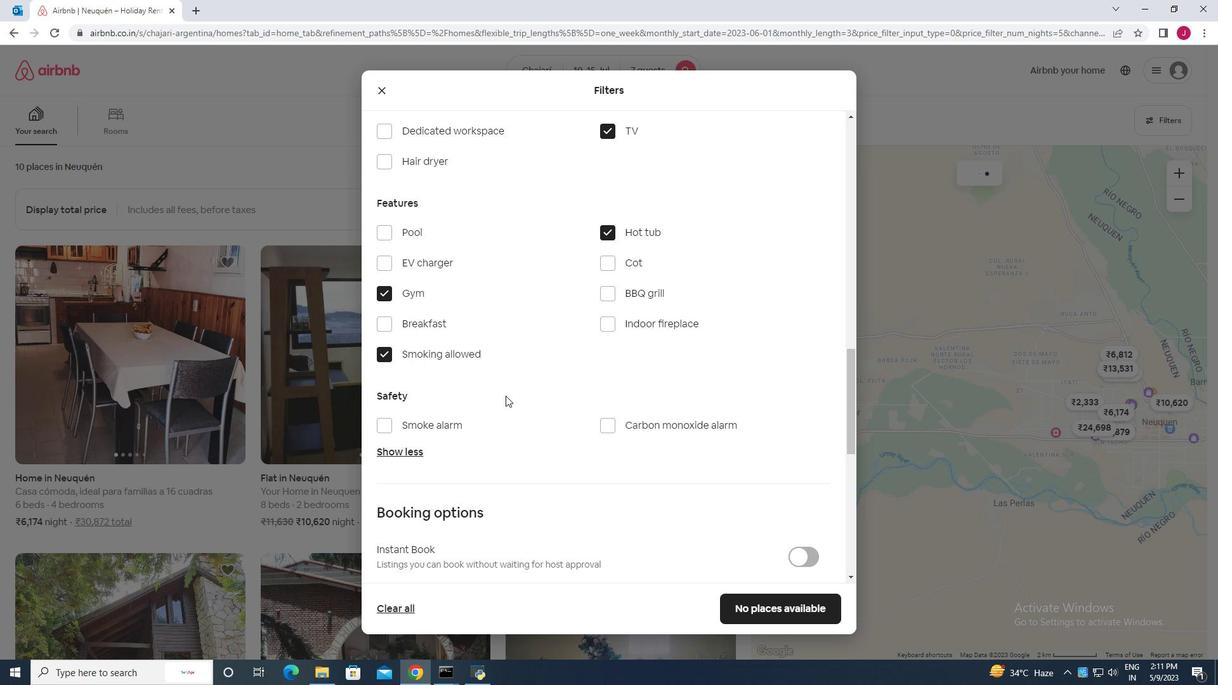 
Action: Mouse scrolled (505, 395) with delta (0, 0)
Screenshot: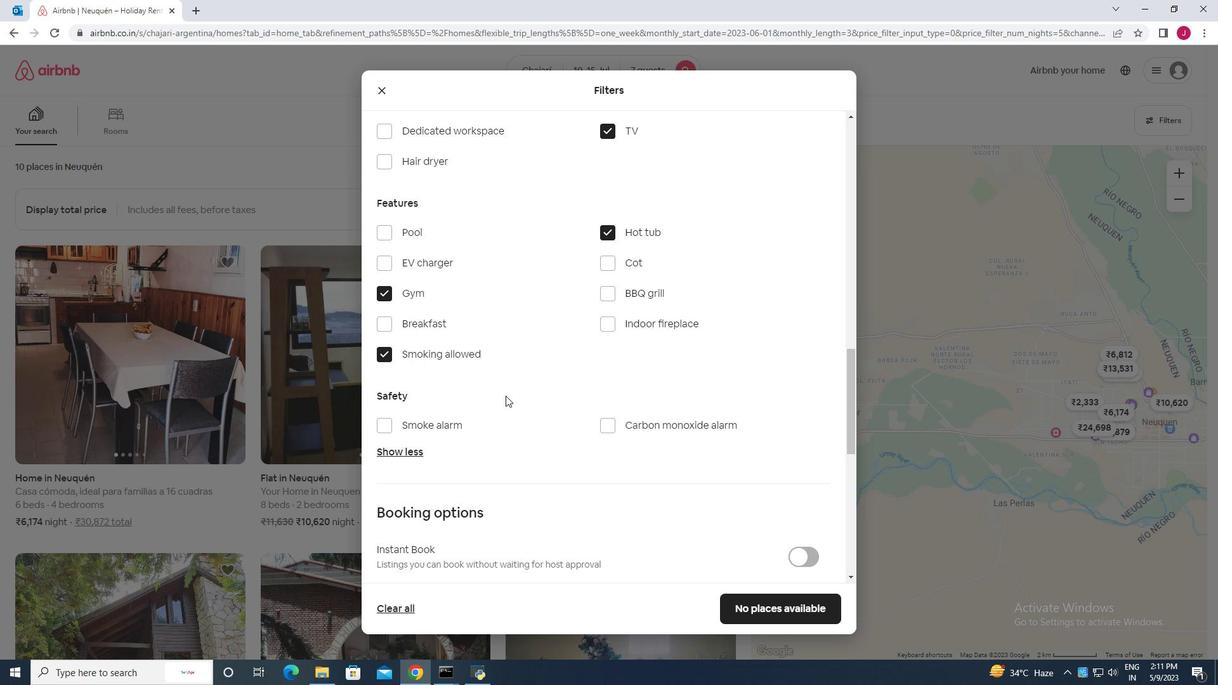 
Action: Mouse scrolled (505, 395) with delta (0, 0)
Screenshot: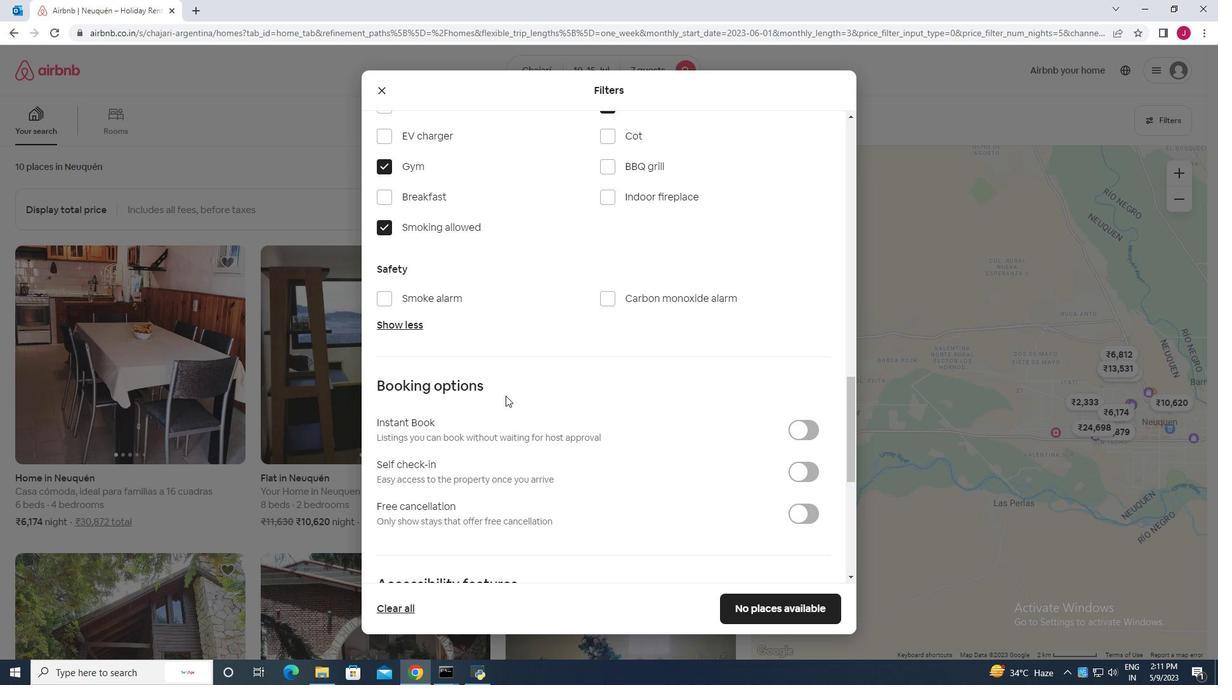 
Action: Mouse scrolled (505, 395) with delta (0, 0)
Screenshot: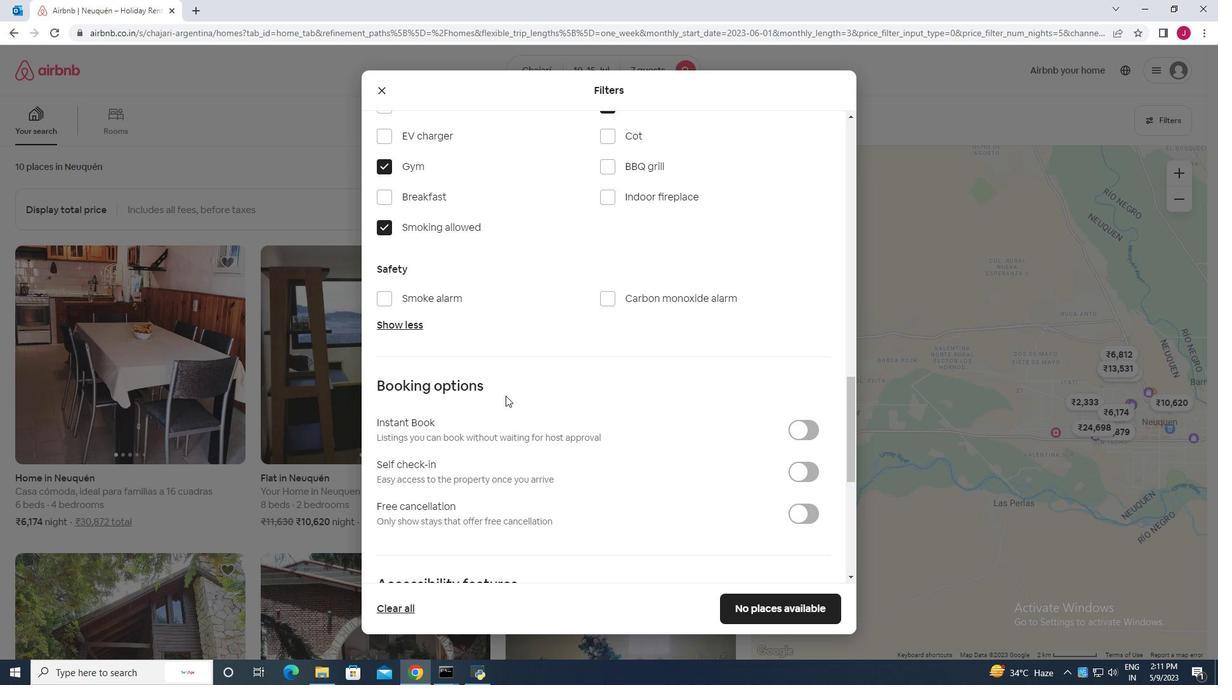 
Action: Mouse moved to (507, 400)
Screenshot: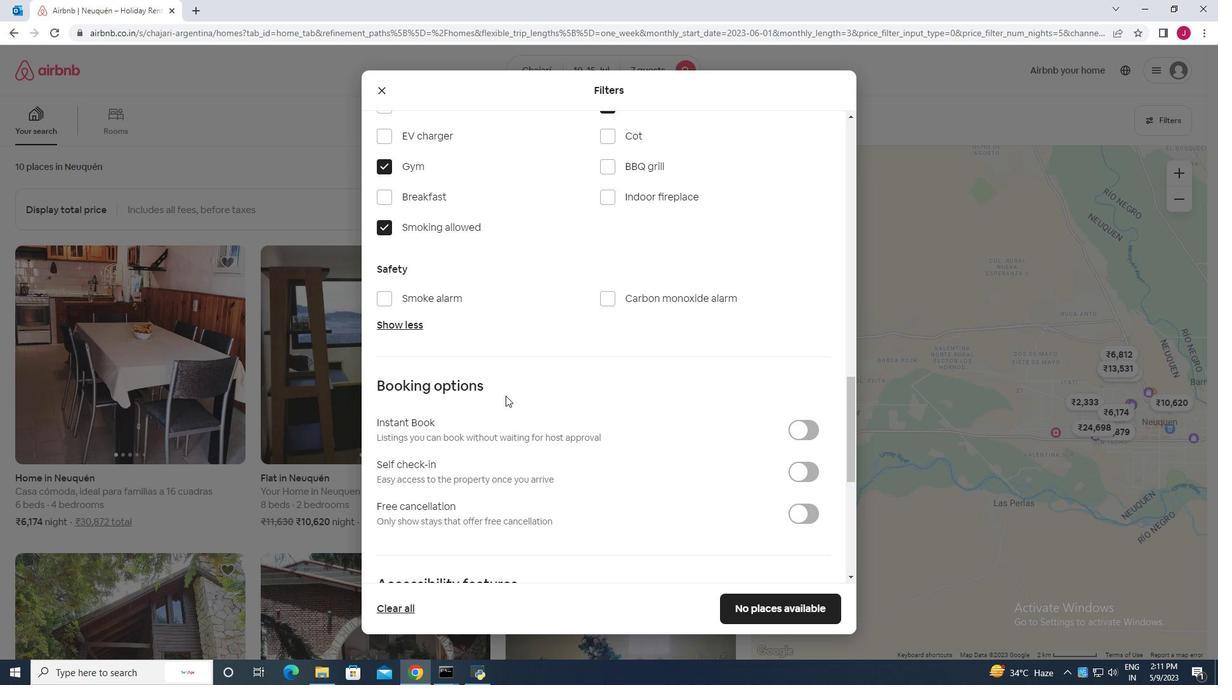 
Action: Mouse scrolled (507, 399) with delta (0, 0)
Screenshot: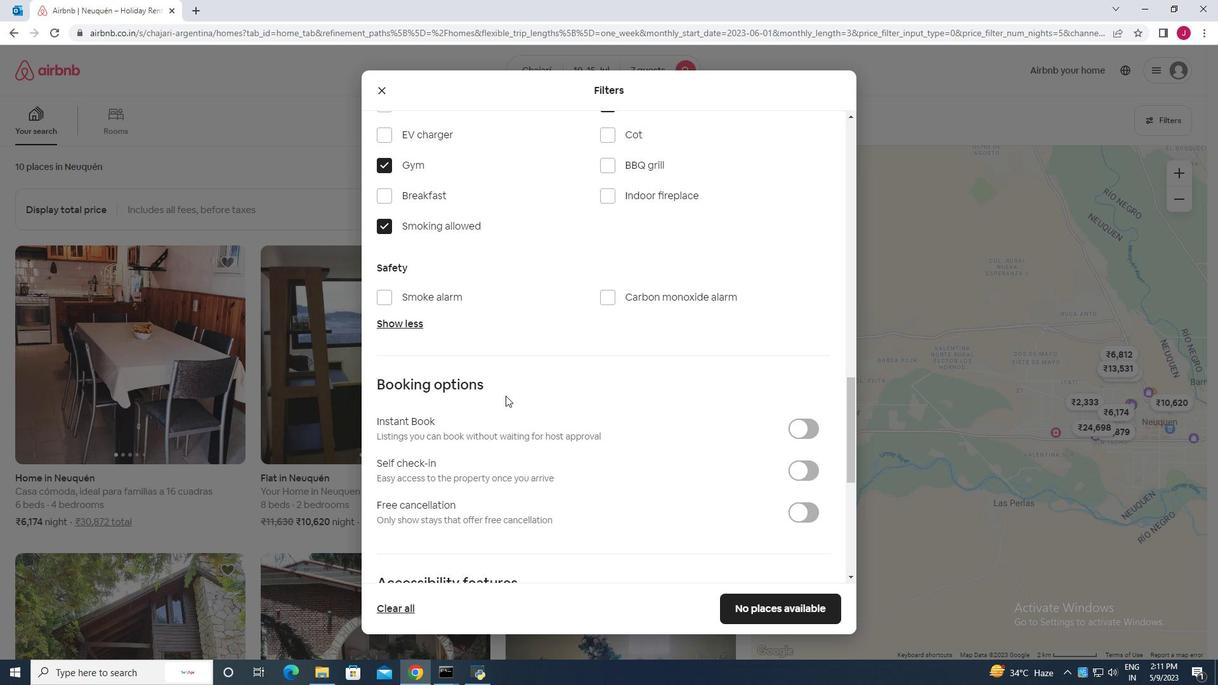 
Action: Mouse moved to (809, 281)
Screenshot: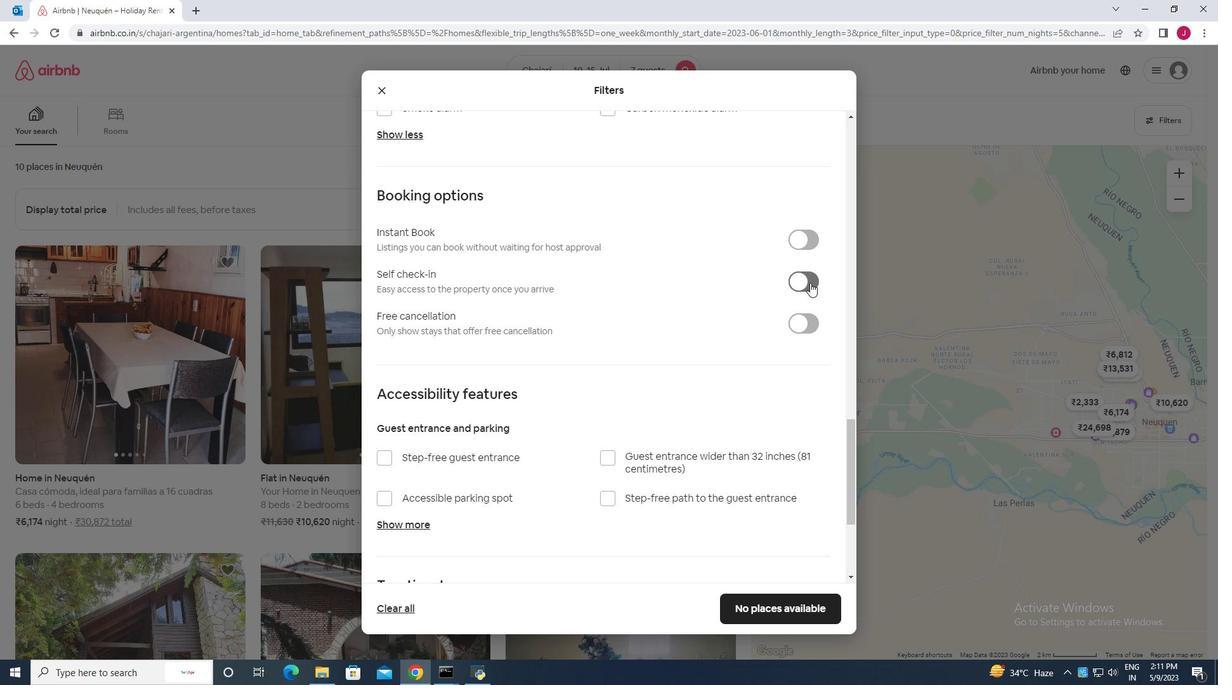 
Action: Mouse pressed left at (809, 281)
Screenshot: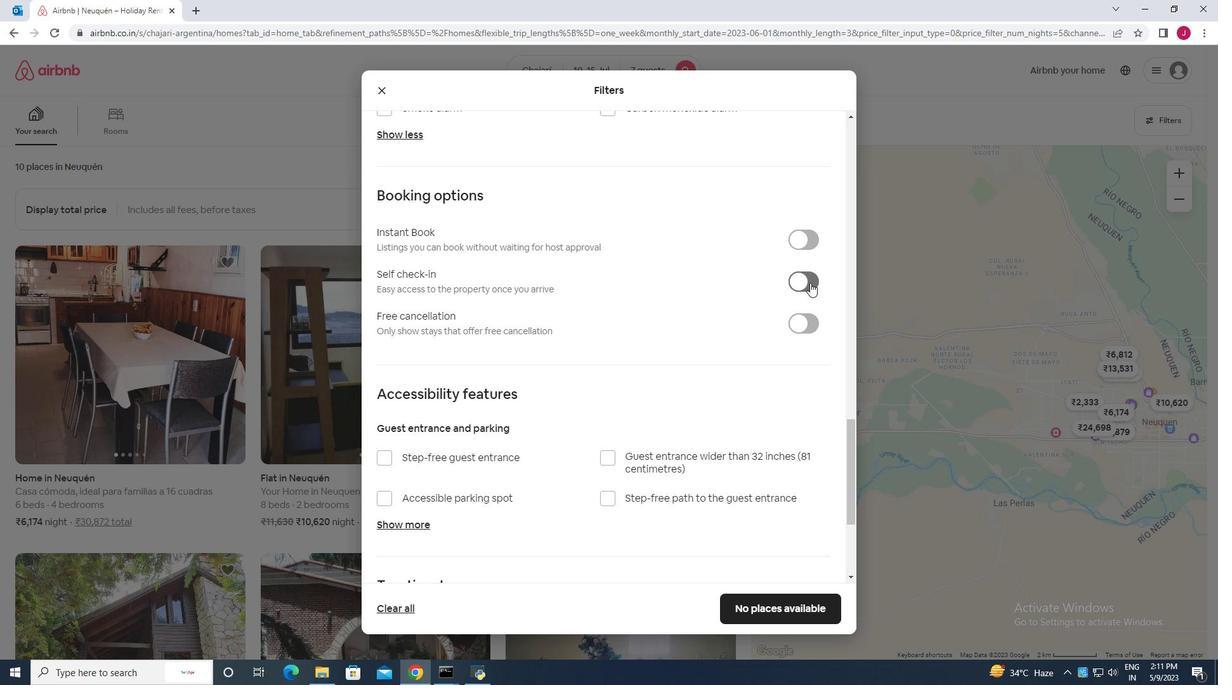 
Action: Mouse moved to (573, 418)
Screenshot: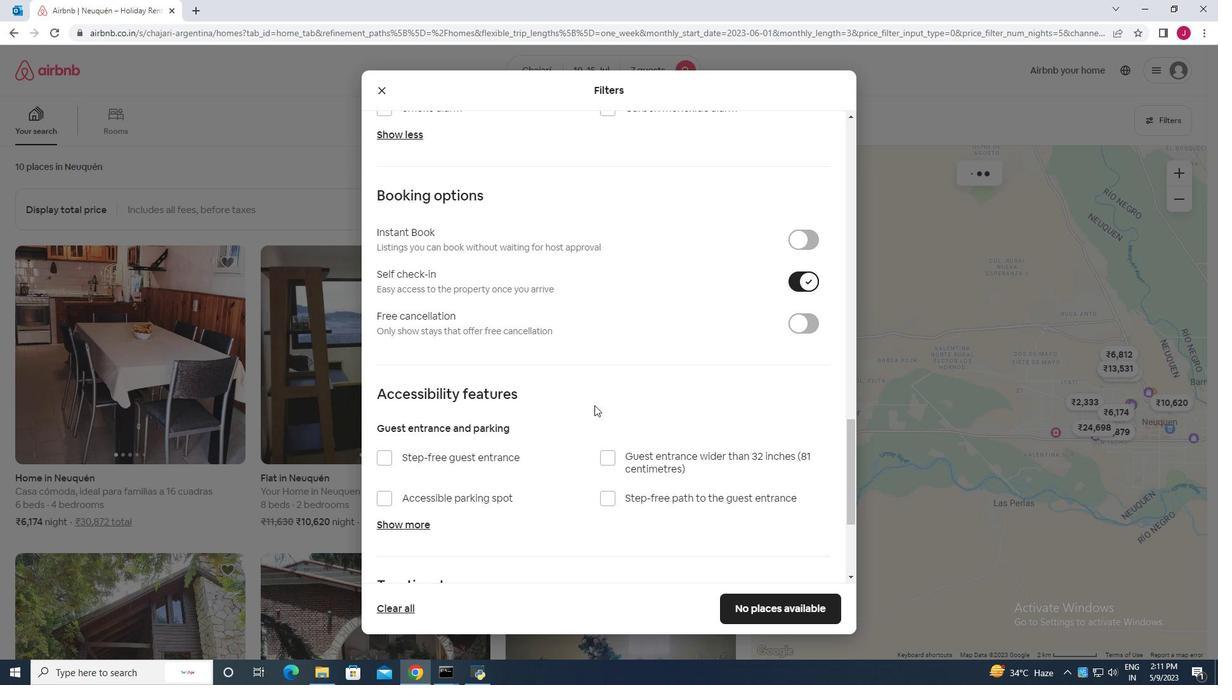 
Action: Mouse scrolled (573, 418) with delta (0, 0)
Screenshot: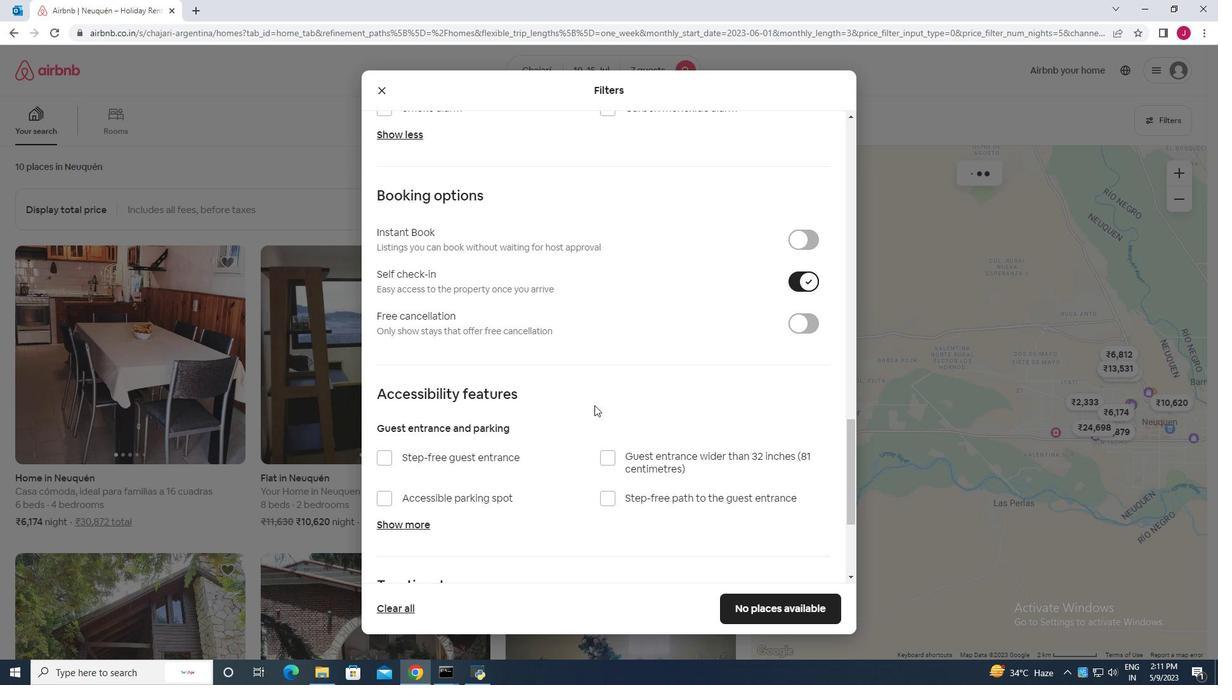 
Action: Mouse moved to (571, 419)
Screenshot: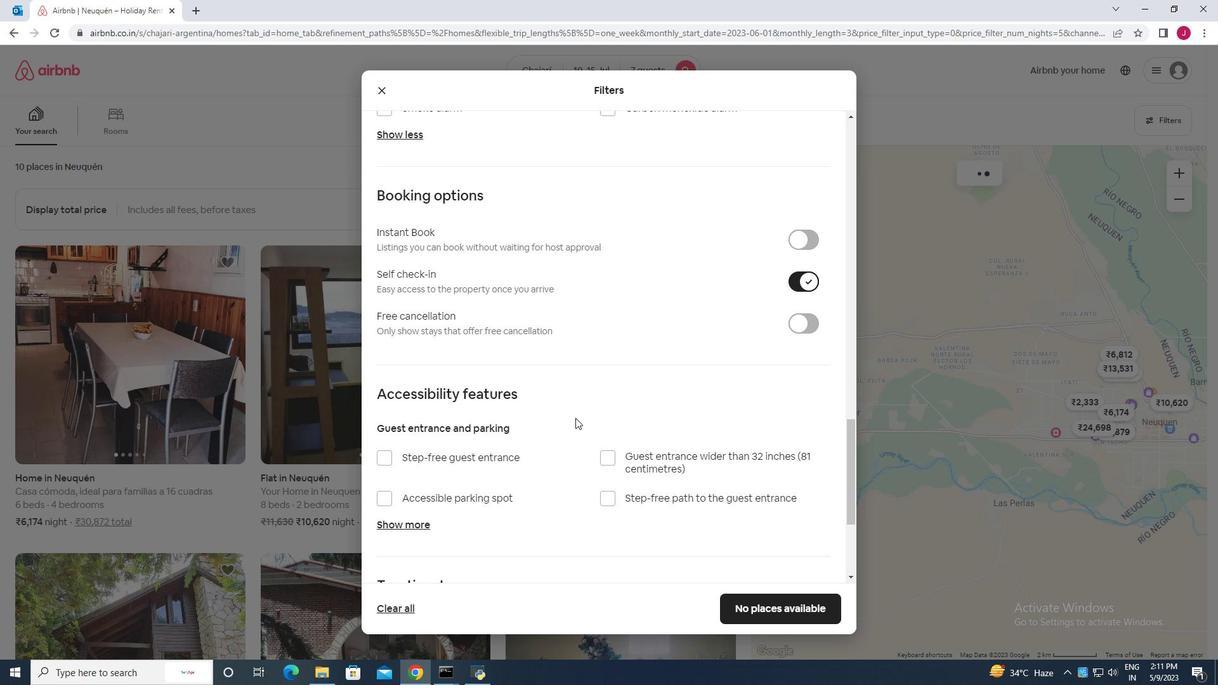 
Action: Mouse scrolled (571, 418) with delta (0, 0)
Screenshot: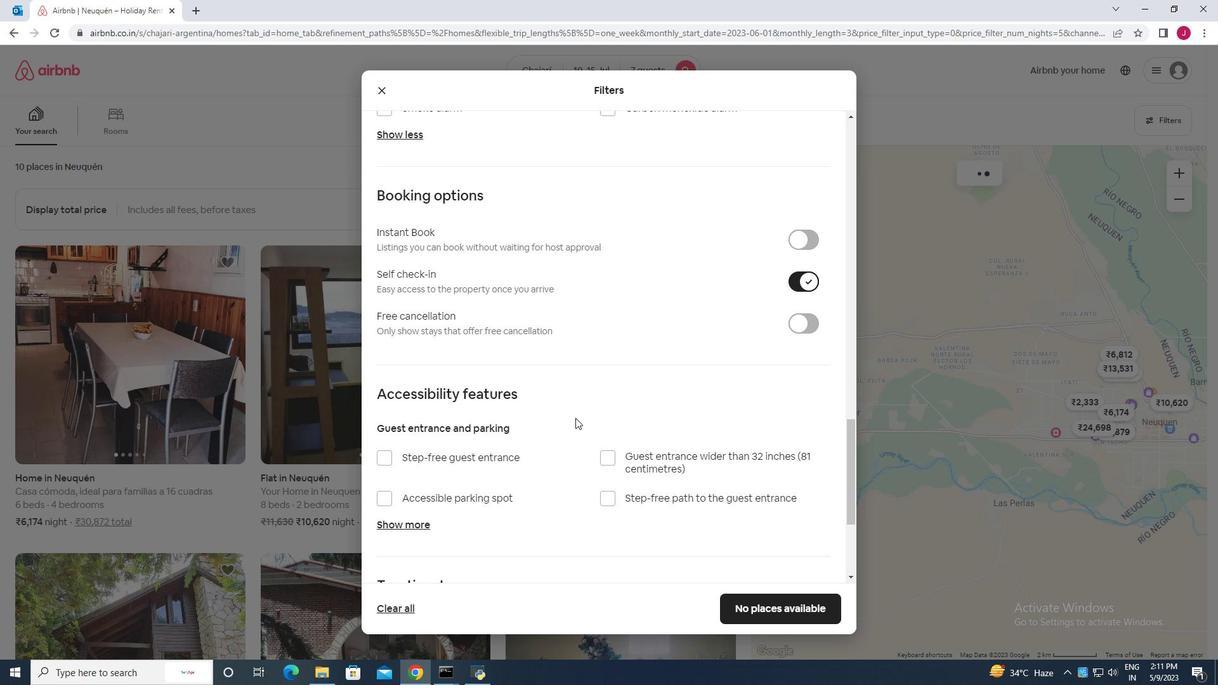 
Action: Mouse moved to (571, 420)
Screenshot: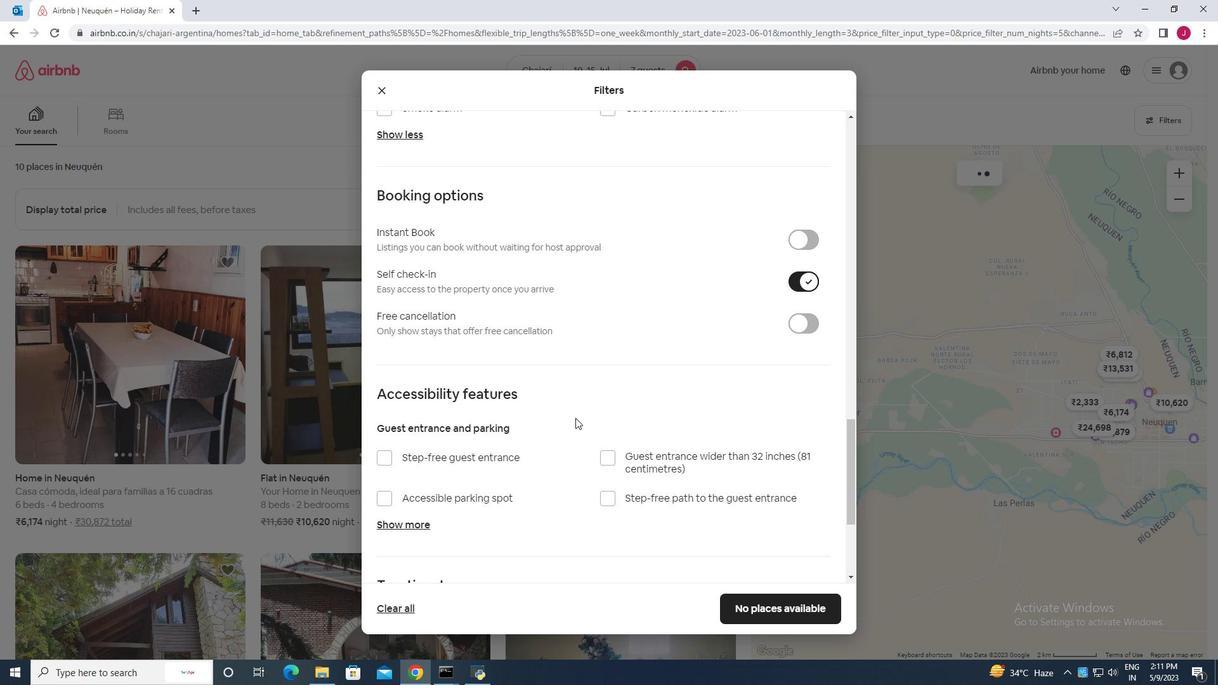 
Action: Mouse scrolled (571, 419) with delta (0, 0)
Screenshot: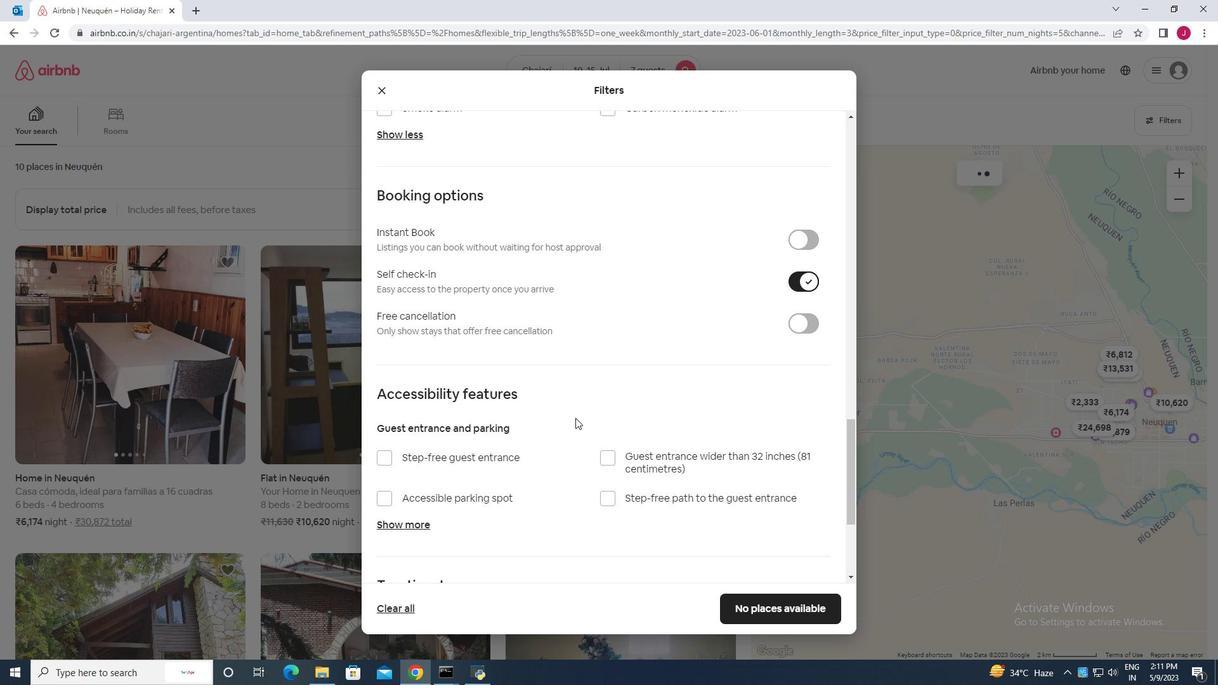 
Action: Mouse scrolled (571, 419) with delta (0, 0)
Screenshot: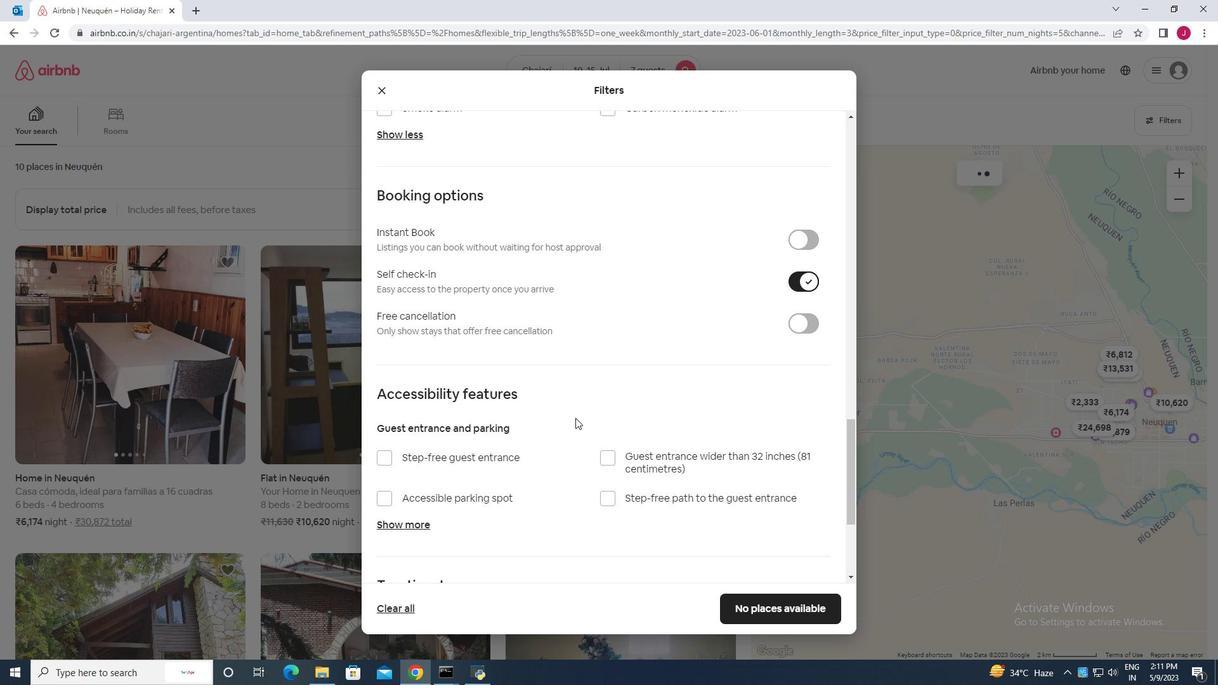 
Action: Mouse scrolled (571, 419) with delta (0, 0)
Screenshot: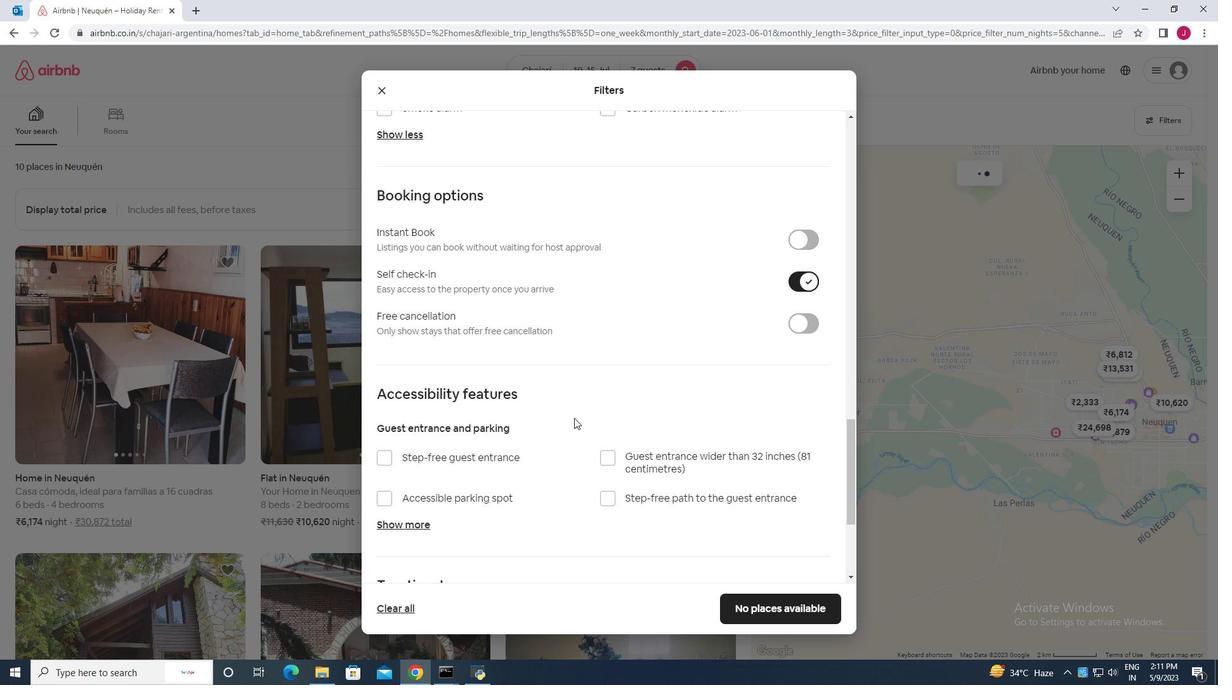 
Action: Mouse moved to (570, 420)
Screenshot: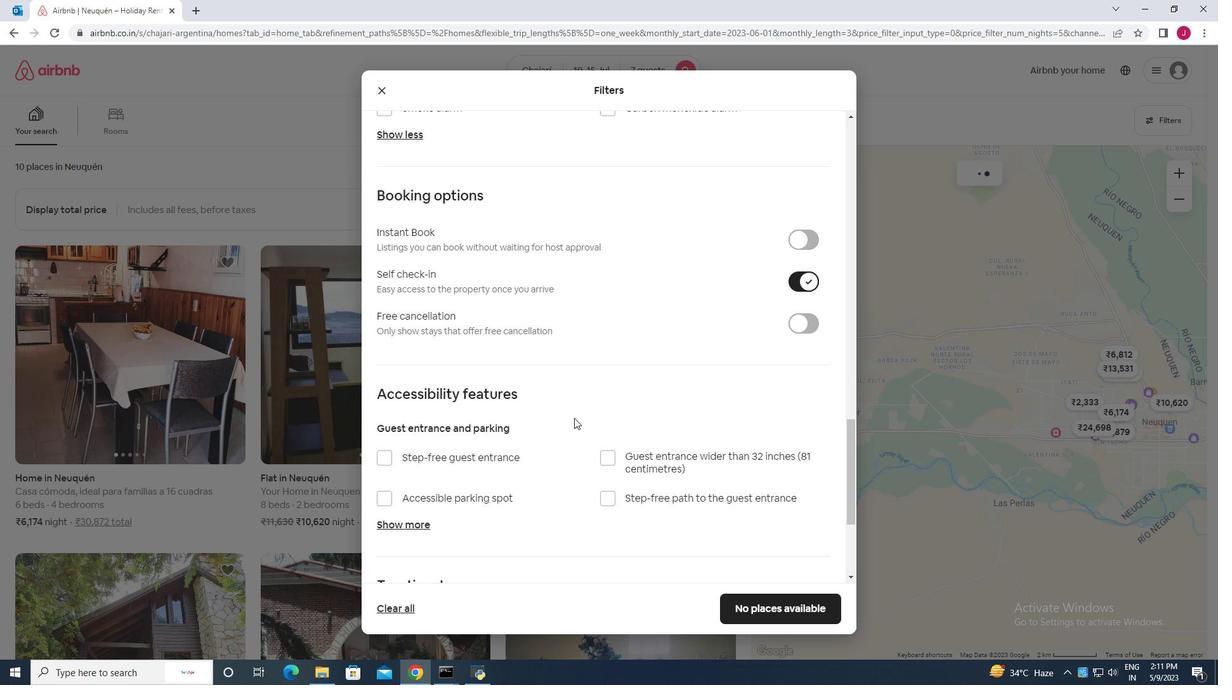 
Action: Mouse scrolled (571, 419) with delta (0, 0)
Screenshot: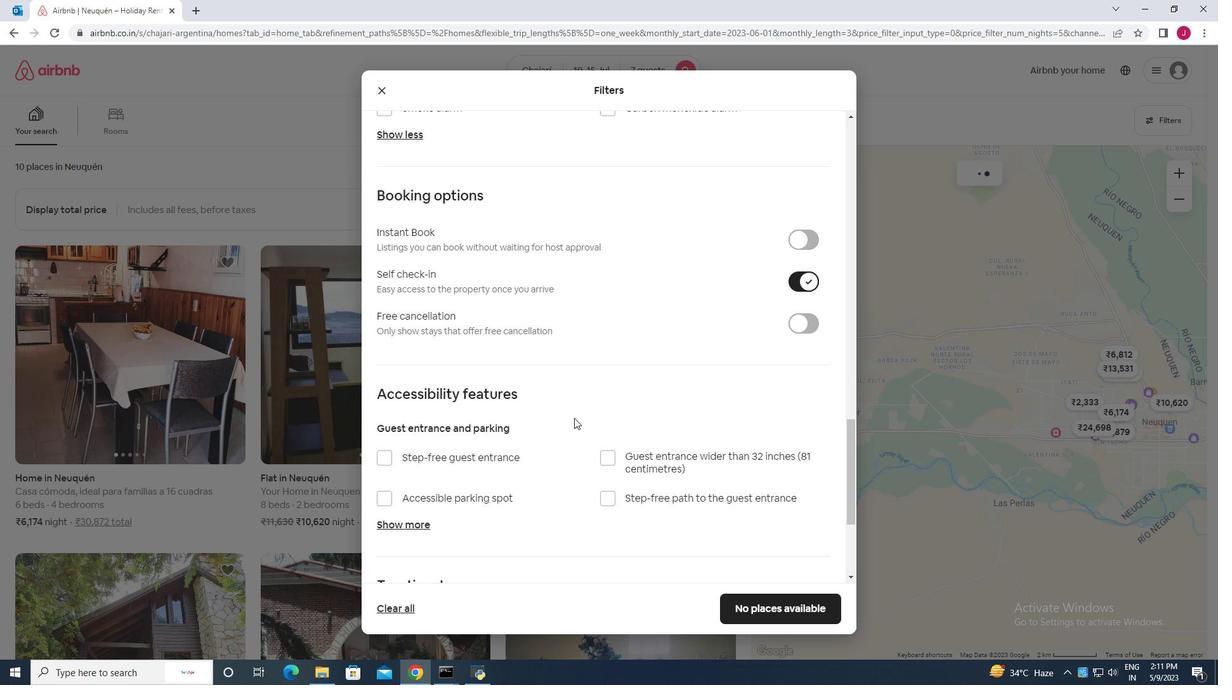 
Action: Mouse moved to (569, 419)
Screenshot: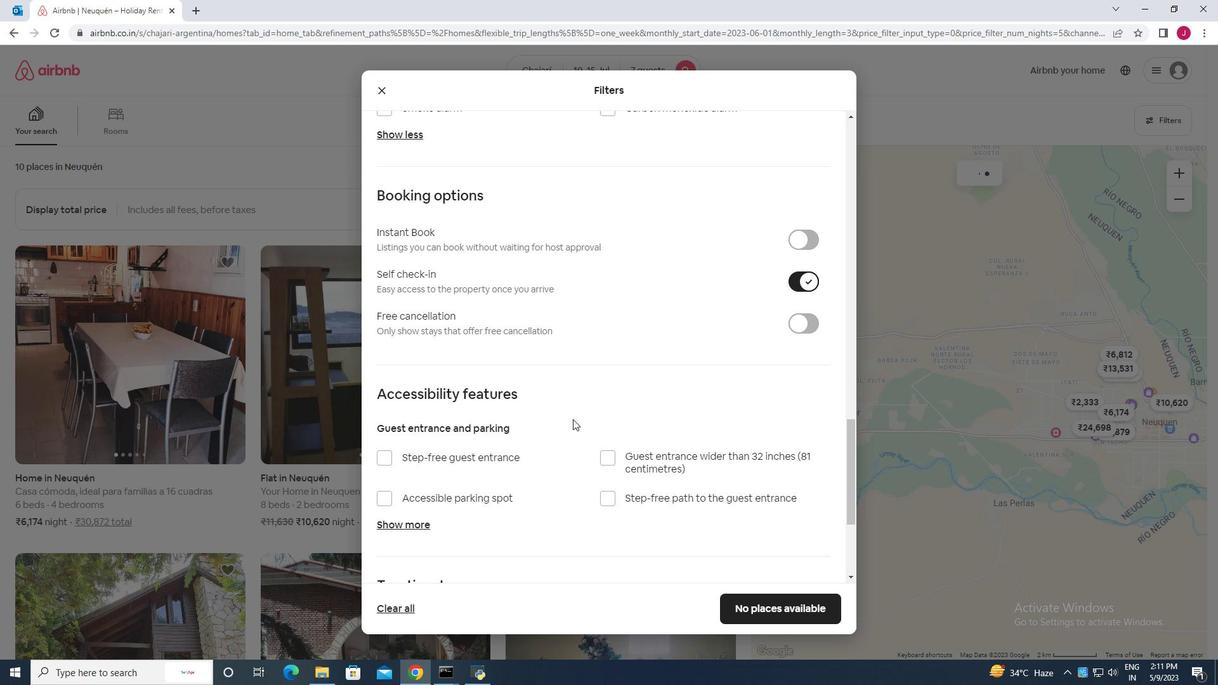 
Action: Mouse scrolled (569, 418) with delta (0, 0)
Screenshot: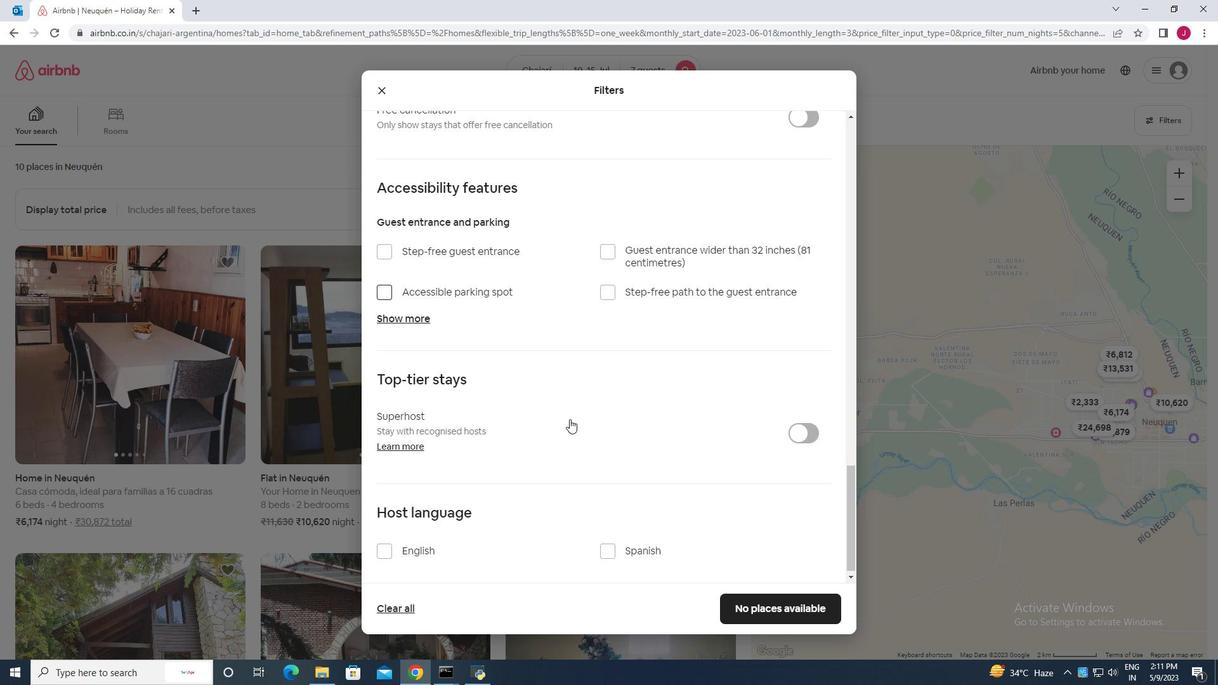 
Action: Mouse scrolled (569, 418) with delta (0, 0)
Screenshot: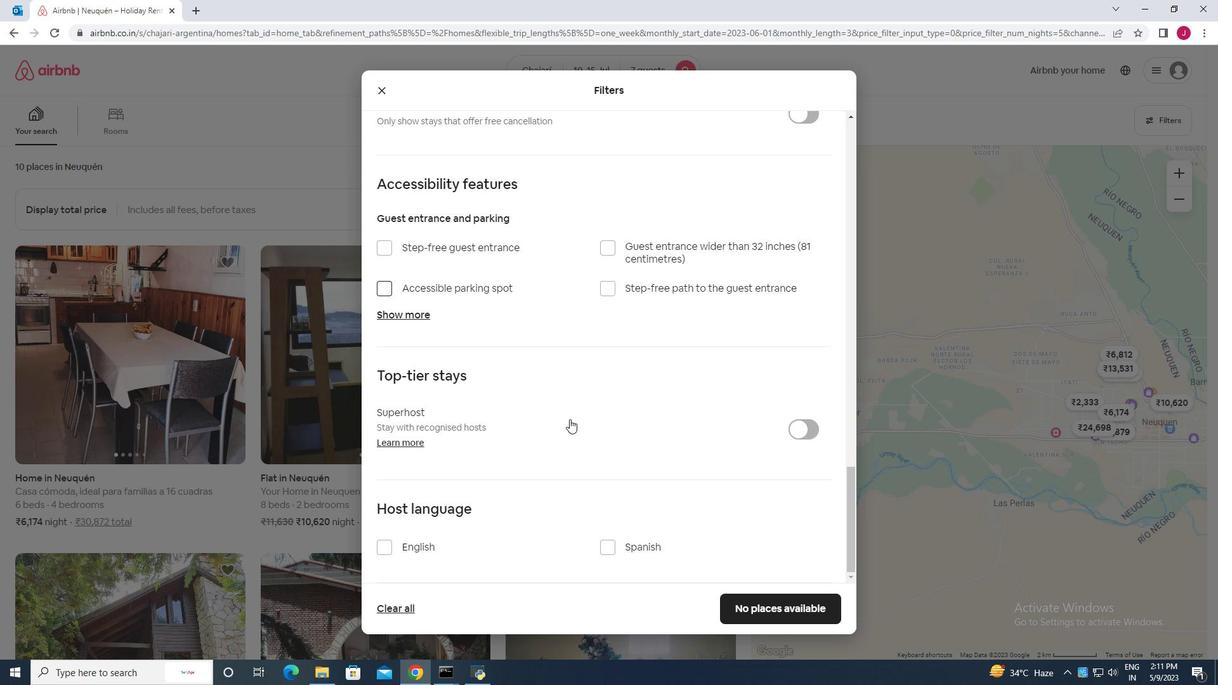 
Action: Mouse moved to (569, 420)
Screenshot: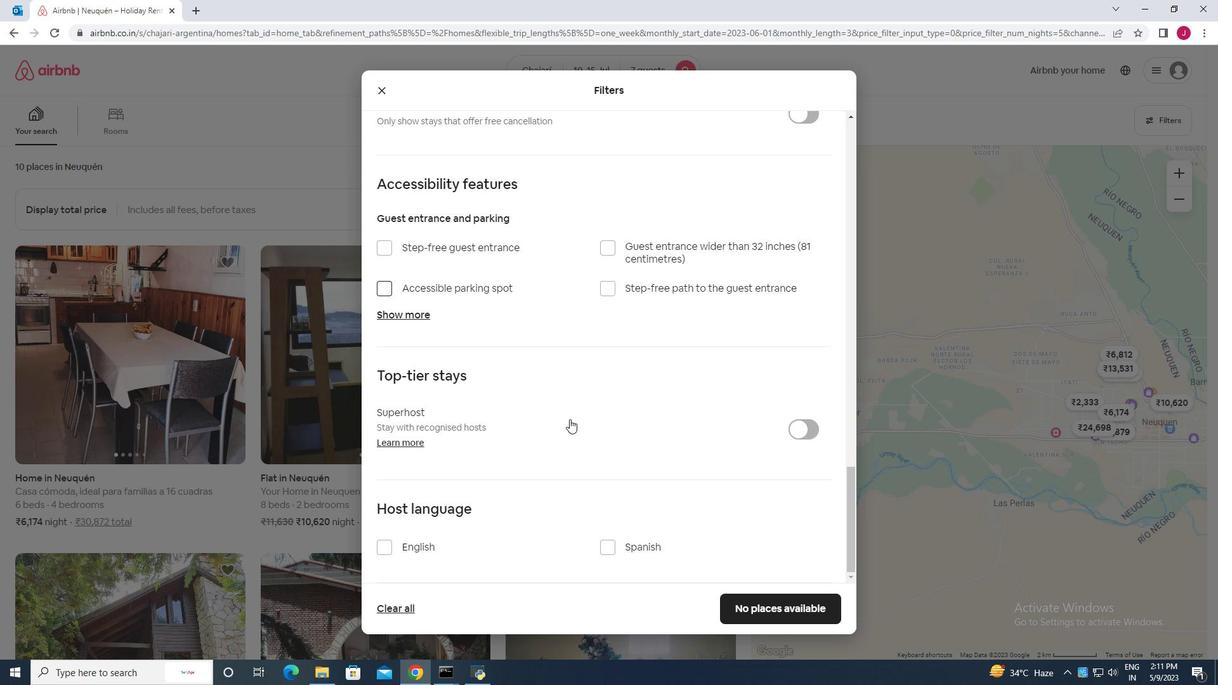 
Action: Mouse scrolled (569, 419) with delta (0, 0)
Screenshot: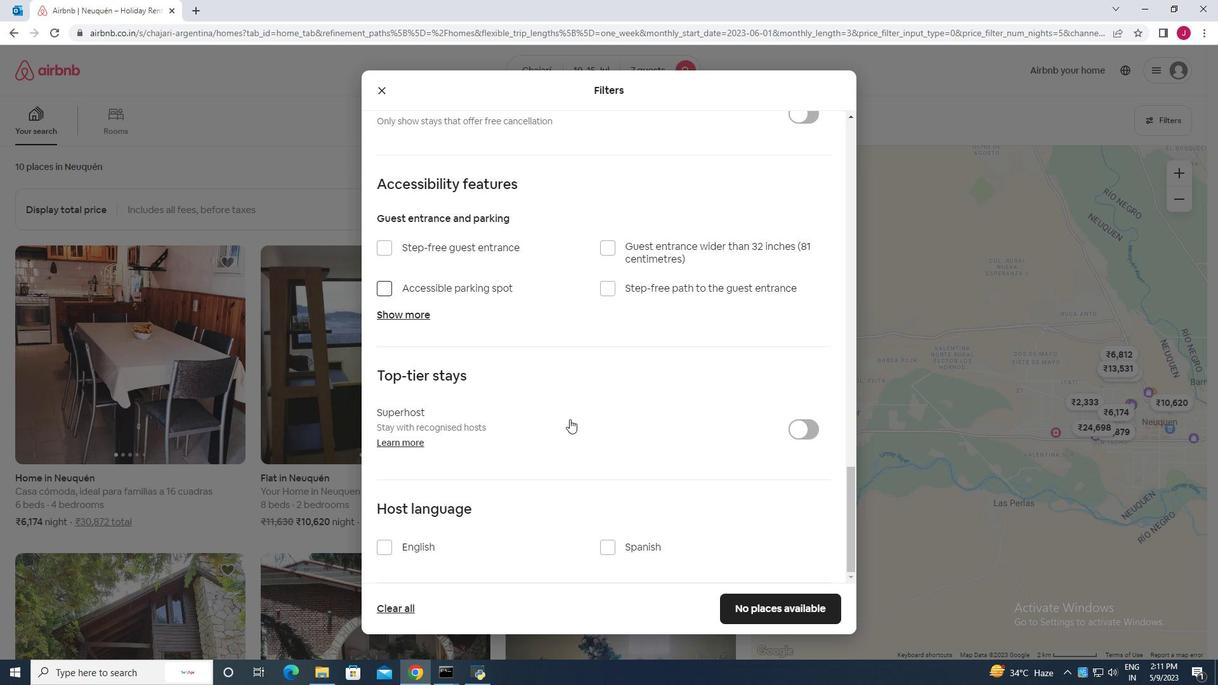 
Action: Mouse moved to (568, 420)
Screenshot: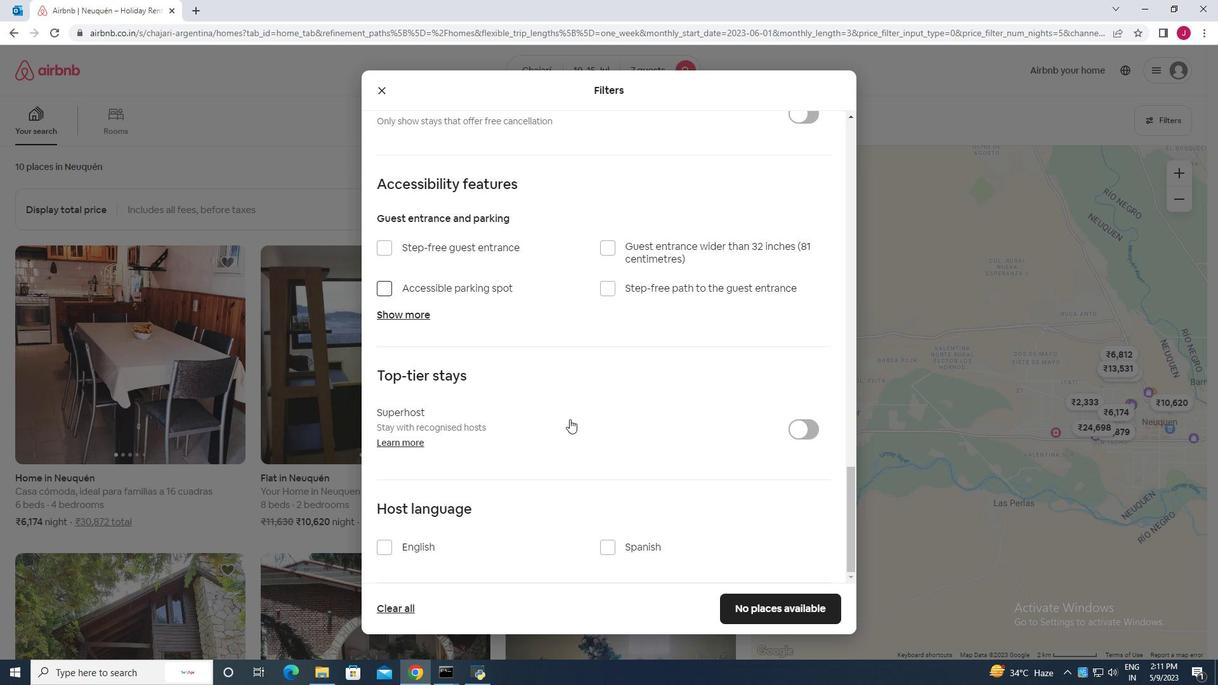 
Action: Mouse scrolled (568, 419) with delta (0, 0)
Screenshot: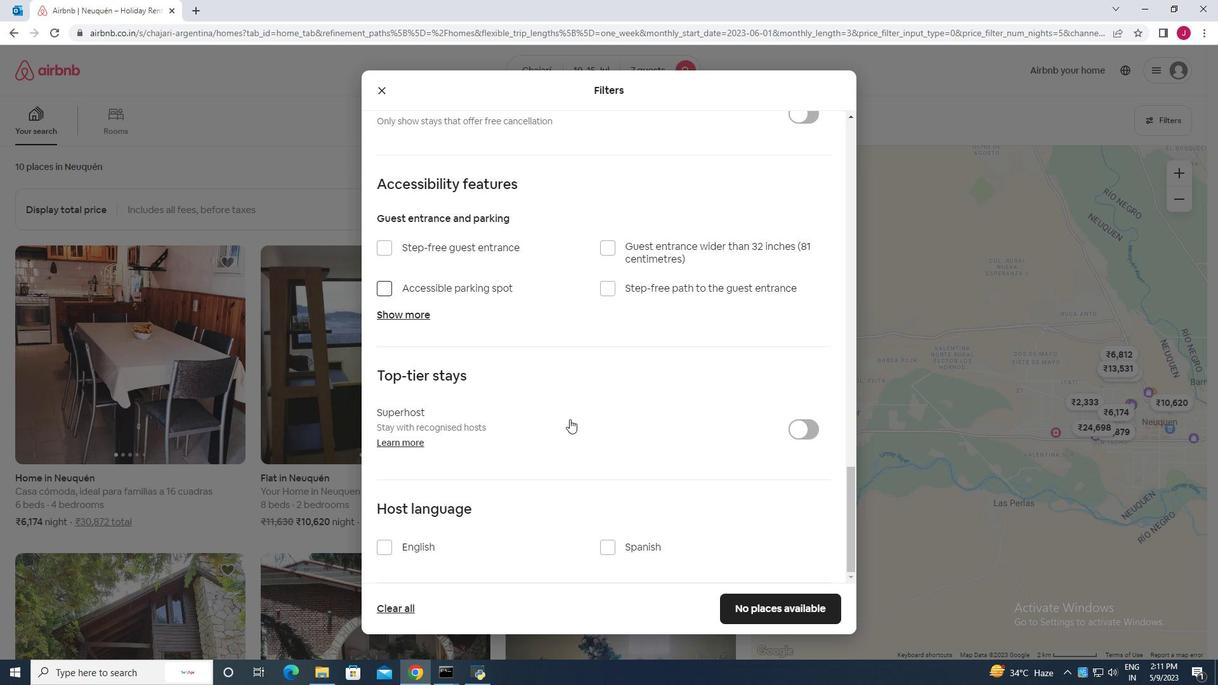 
Action: Mouse moved to (568, 420)
Screenshot: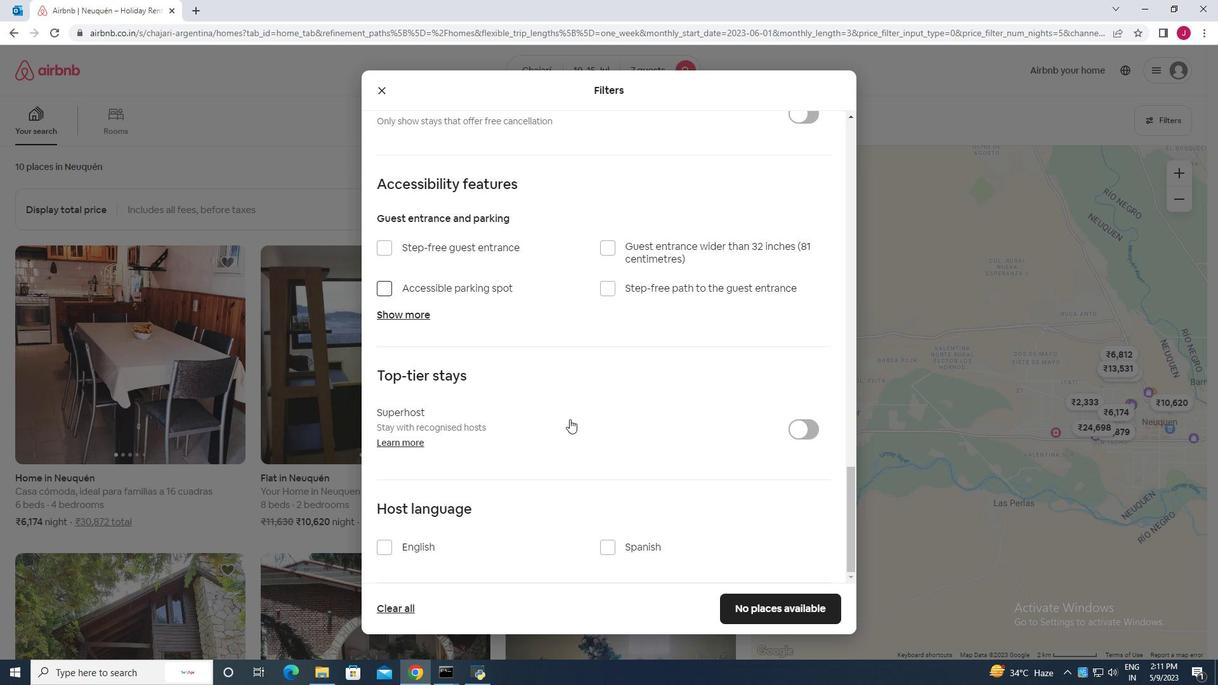 
Action: Mouse scrolled (568, 419) with delta (0, 0)
Screenshot: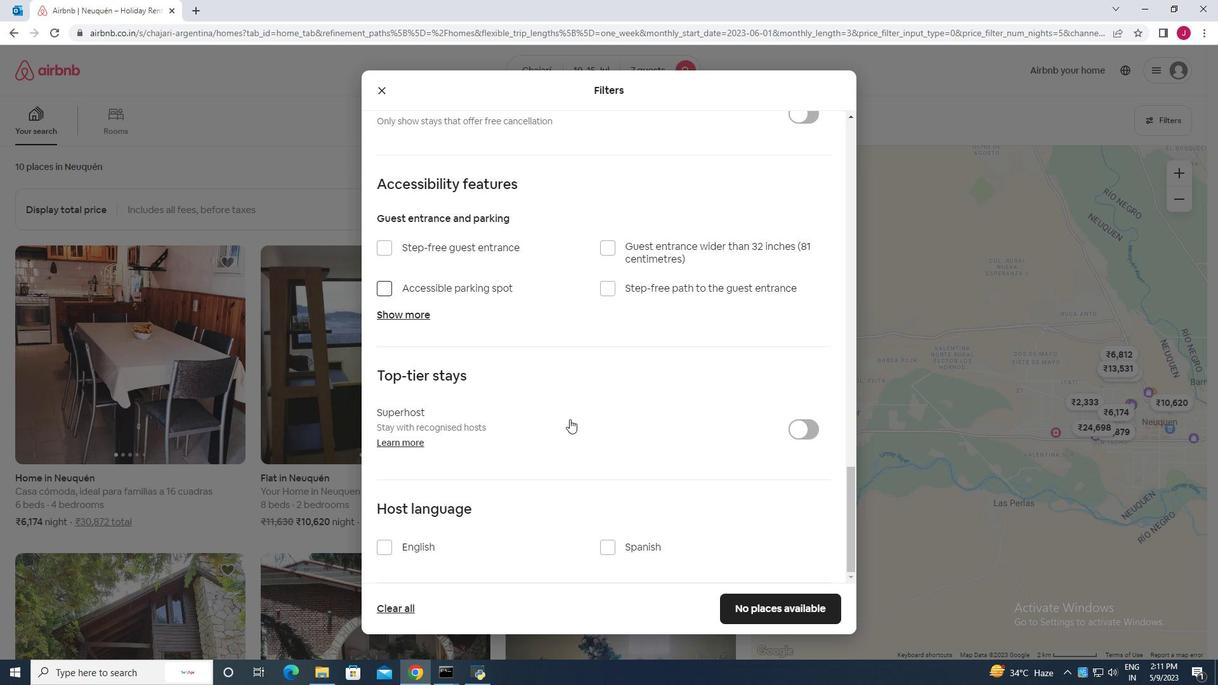 
Action: Mouse scrolled (568, 419) with delta (0, 0)
Screenshot: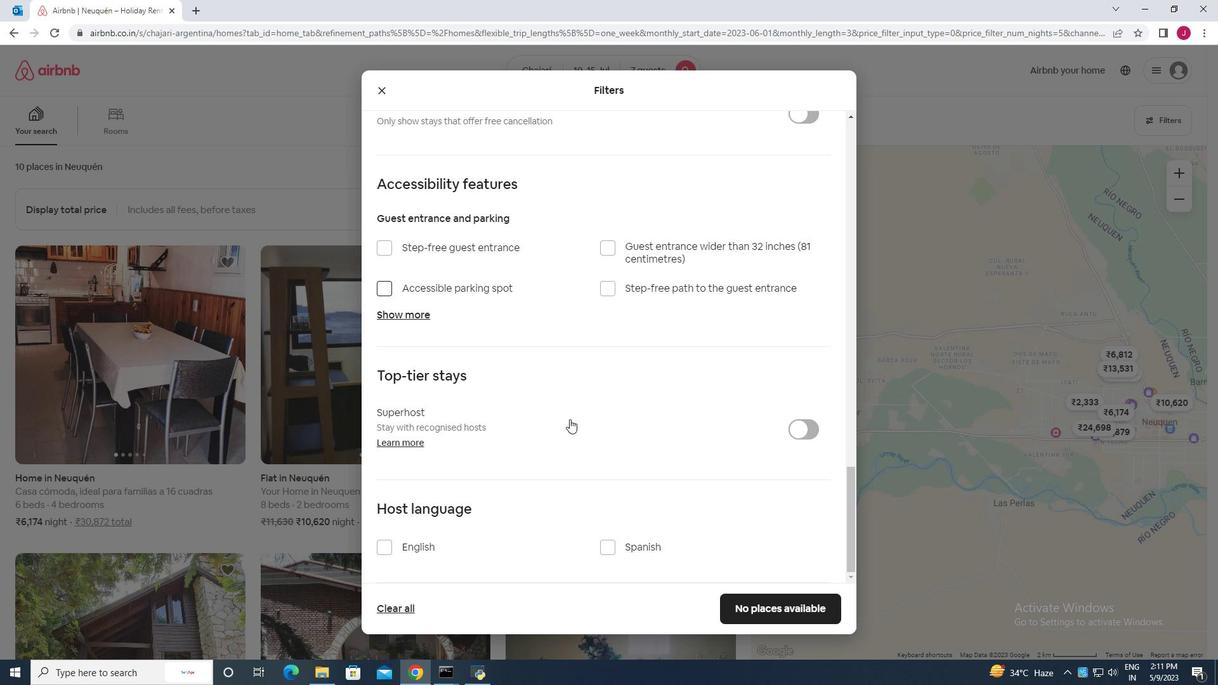 
Action: Mouse moved to (386, 548)
Screenshot: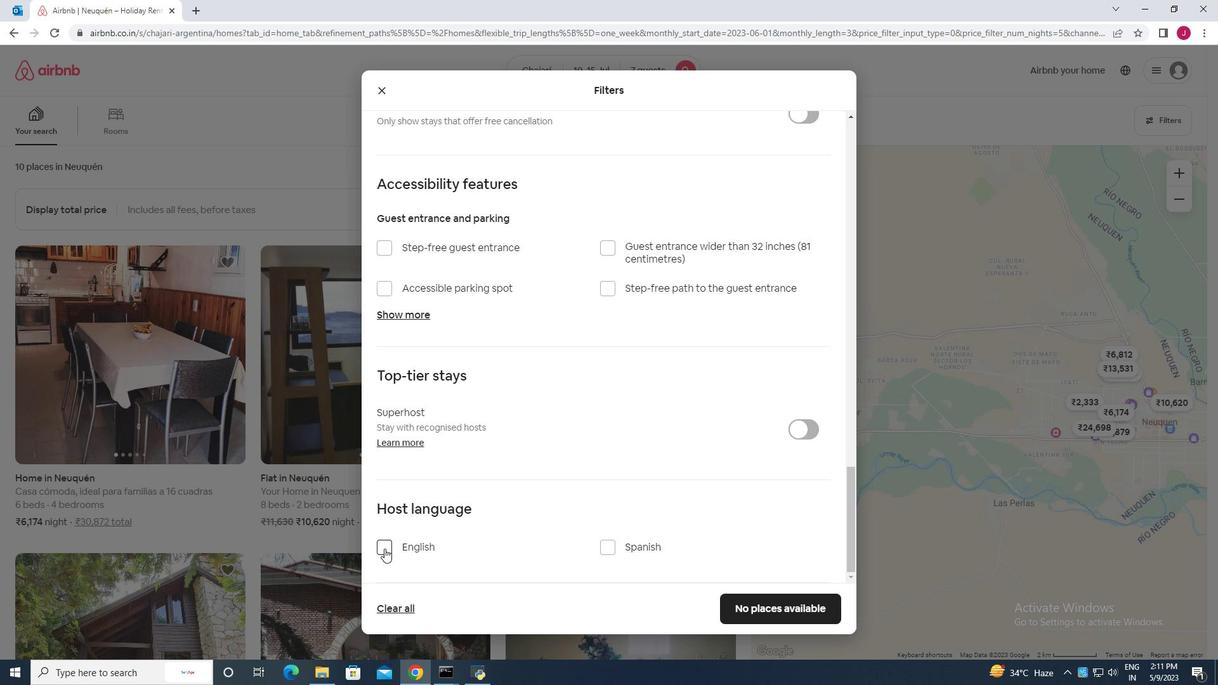 
Action: Mouse pressed left at (386, 548)
Screenshot: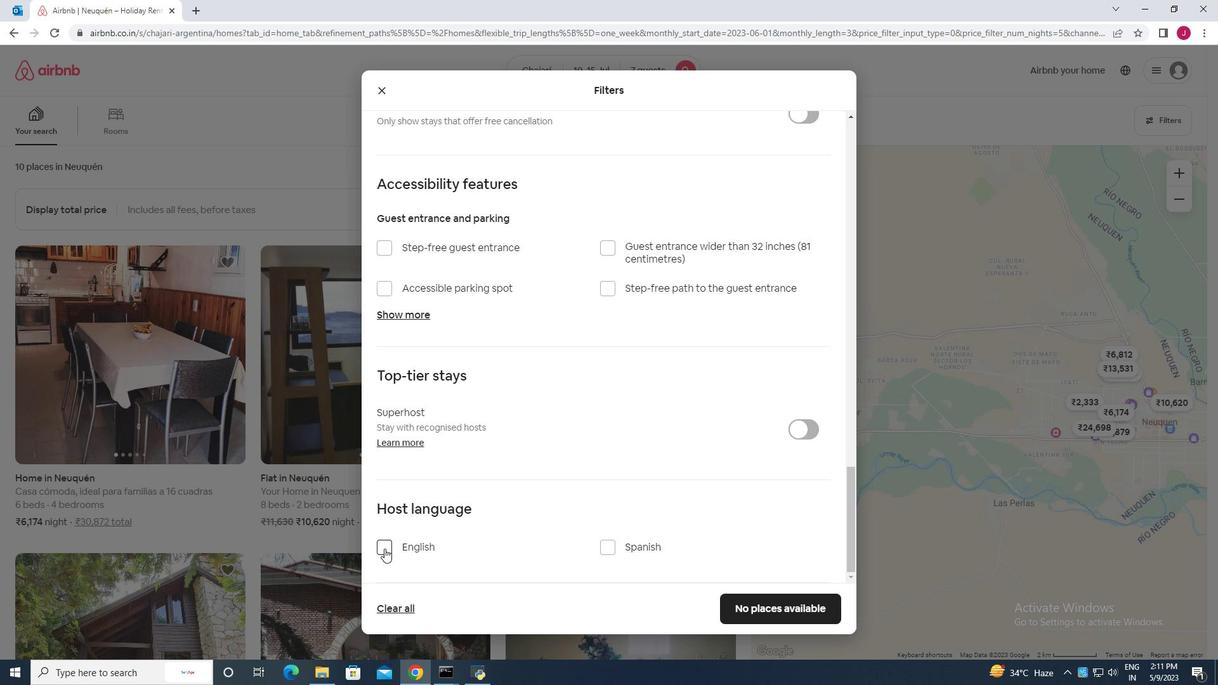 
Action: Mouse moved to (780, 606)
Screenshot: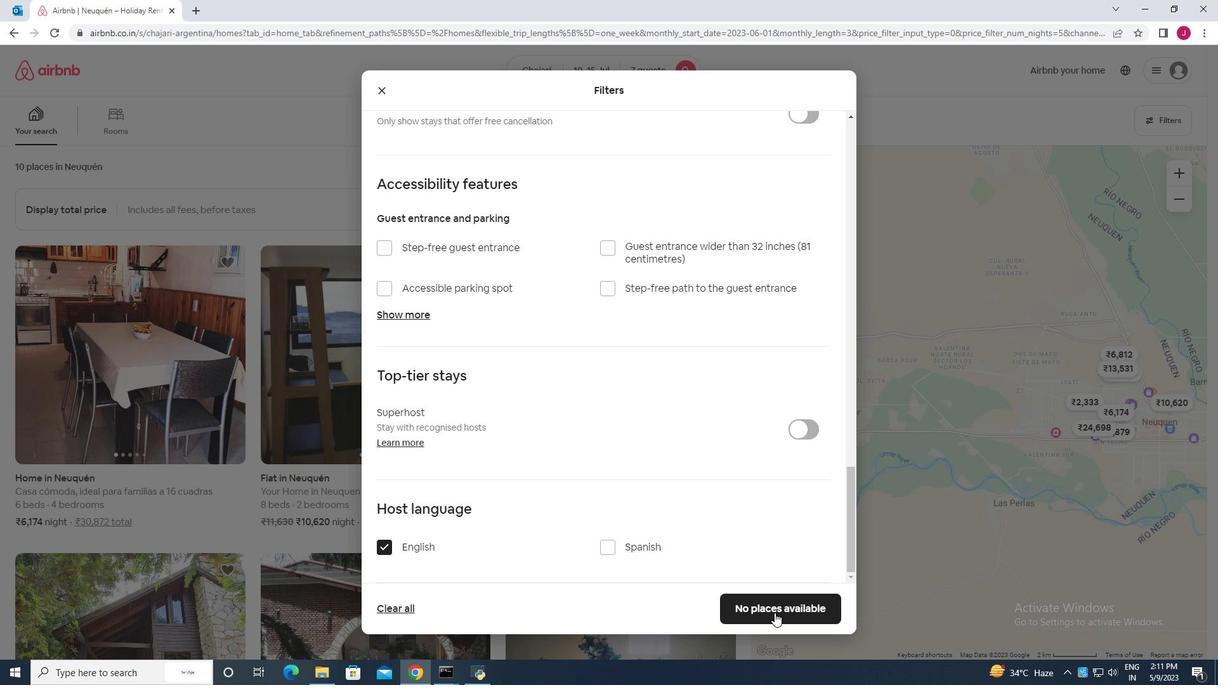 
Action: Mouse pressed left at (780, 606)
Screenshot: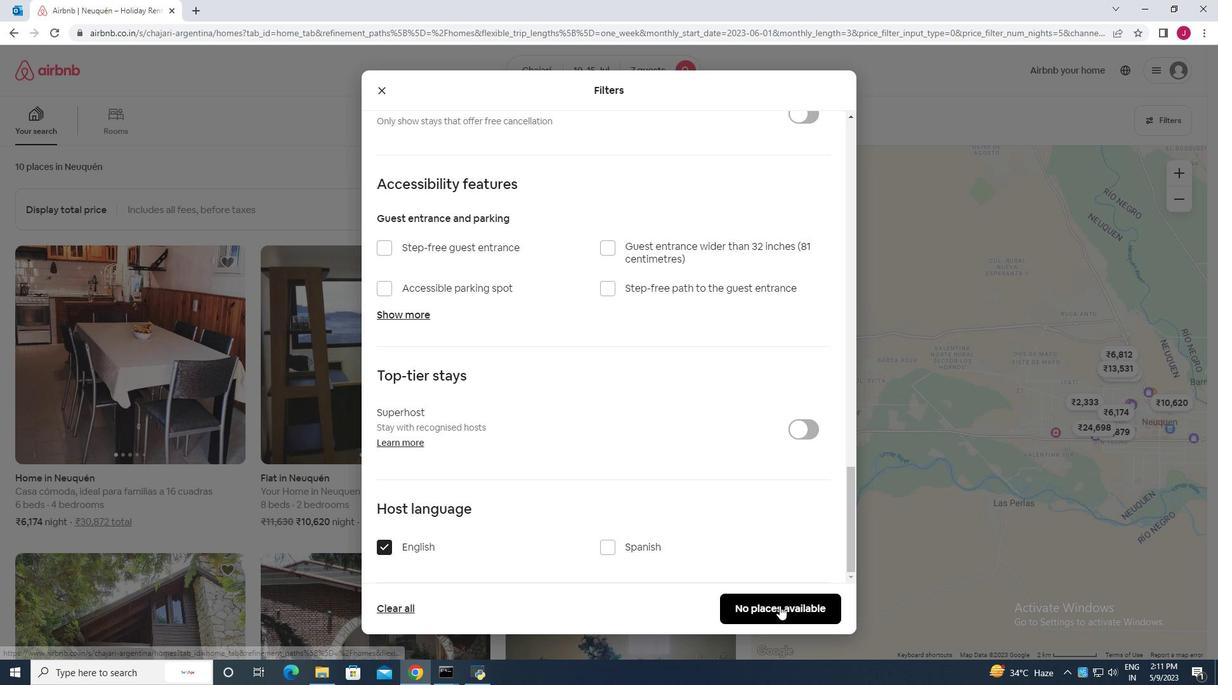 
Action: Mouse moved to (779, 603)
Screenshot: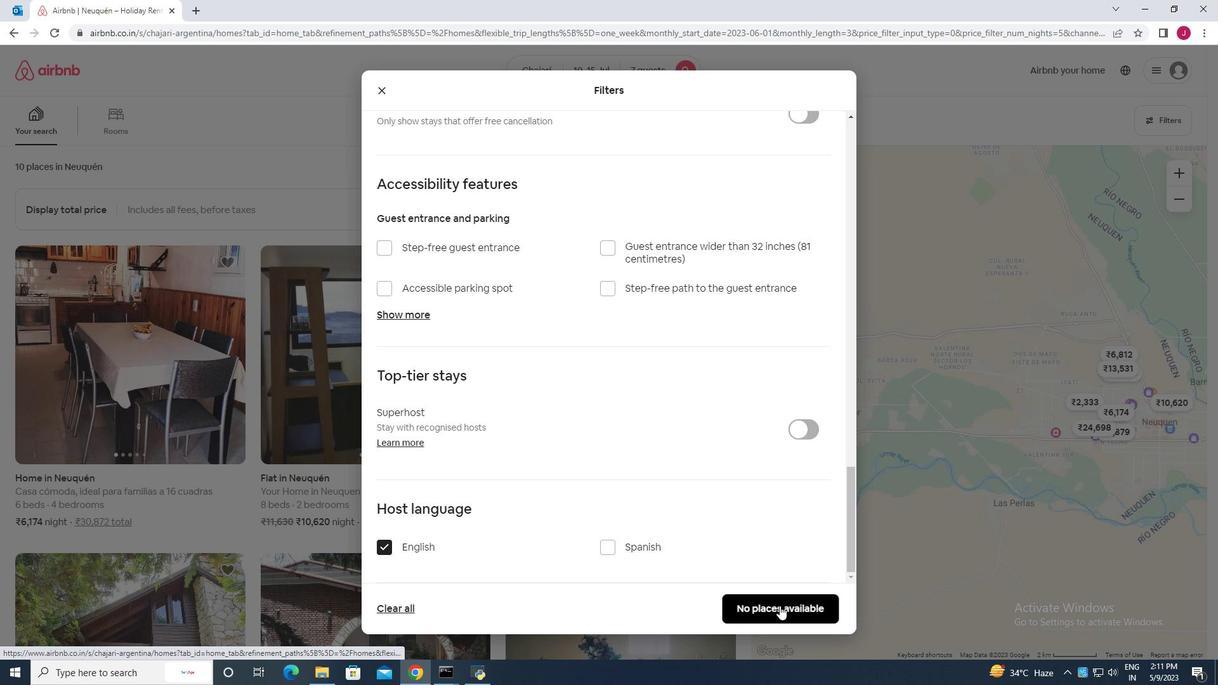
